 Task:  Click on Football In the Sunday Gridiron Challenge click on  Pick Sheet Add name Caleb Garcia Team name Frankfurt Galaxy and  Email softage.5@softage.net 10 Points Jacksonville Jaguars 9 Points Houston Texans 8 Points Denver Broncos 7 Points Kansas City Chiefs 6 Points Miami Dolphins 5 Points New England Patriots 4 Points Indianapolis Colts 3 Points New York Giants 2 Points New Orleans Saints 1 Points Philadelphia Eagles Submit pick sheet
Action: Mouse moved to (625, 351)
Screenshot: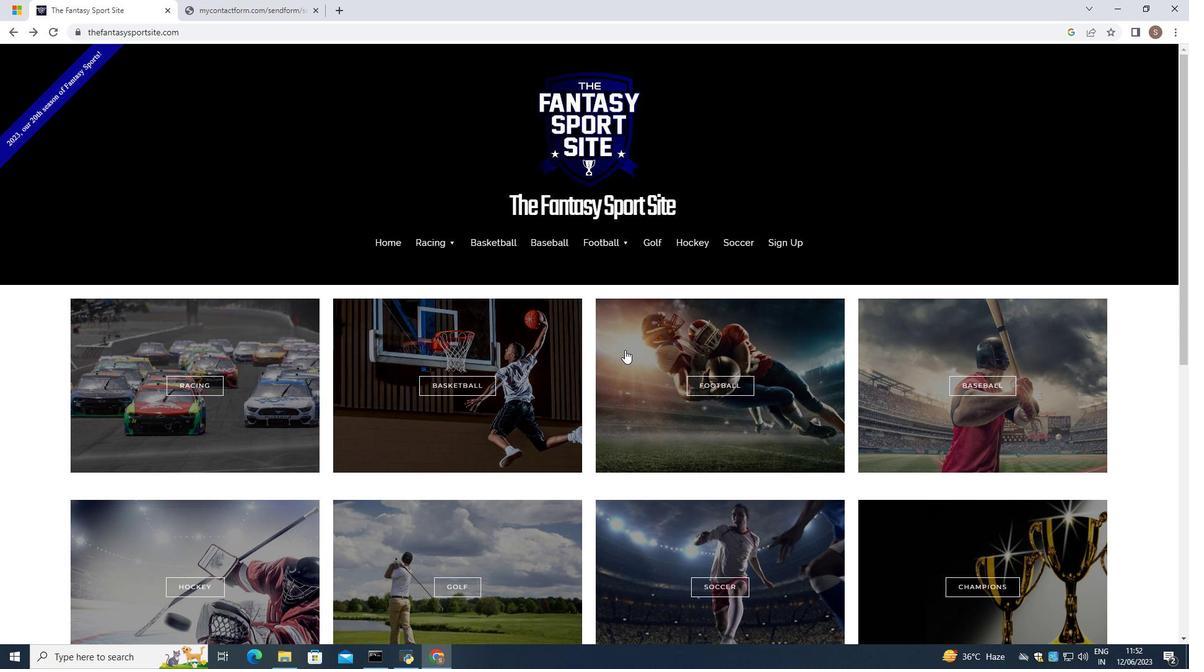 
Action: Mouse pressed left at (625, 351)
Screenshot: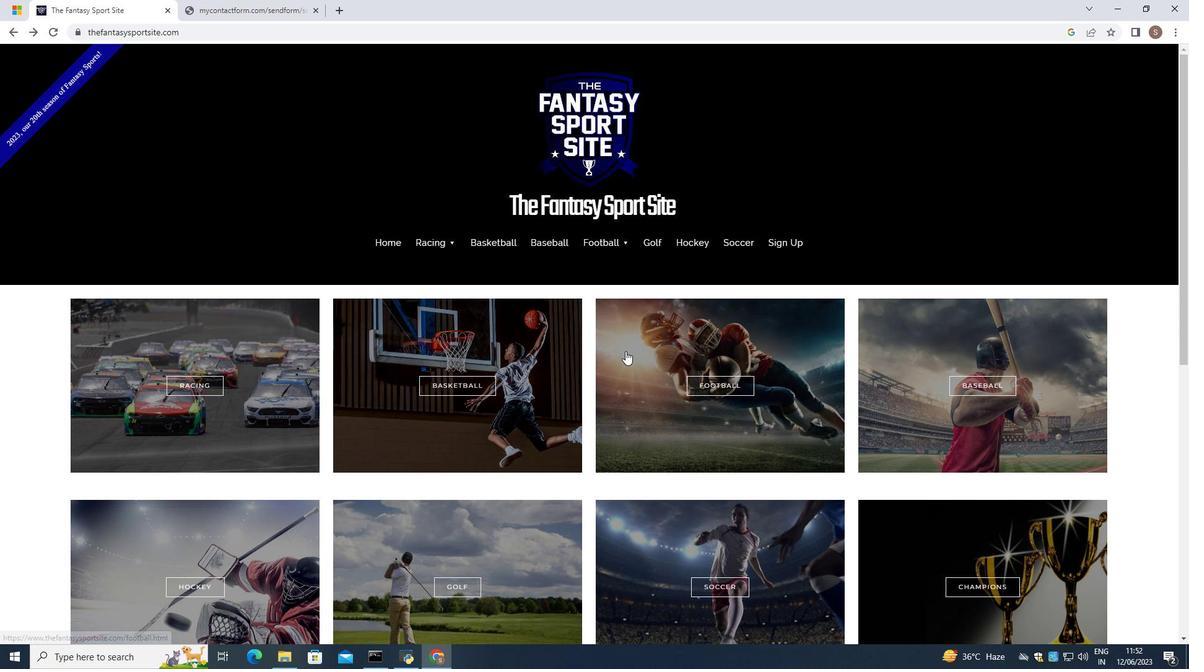 
Action: Mouse moved to (627, 351)
Screenshot: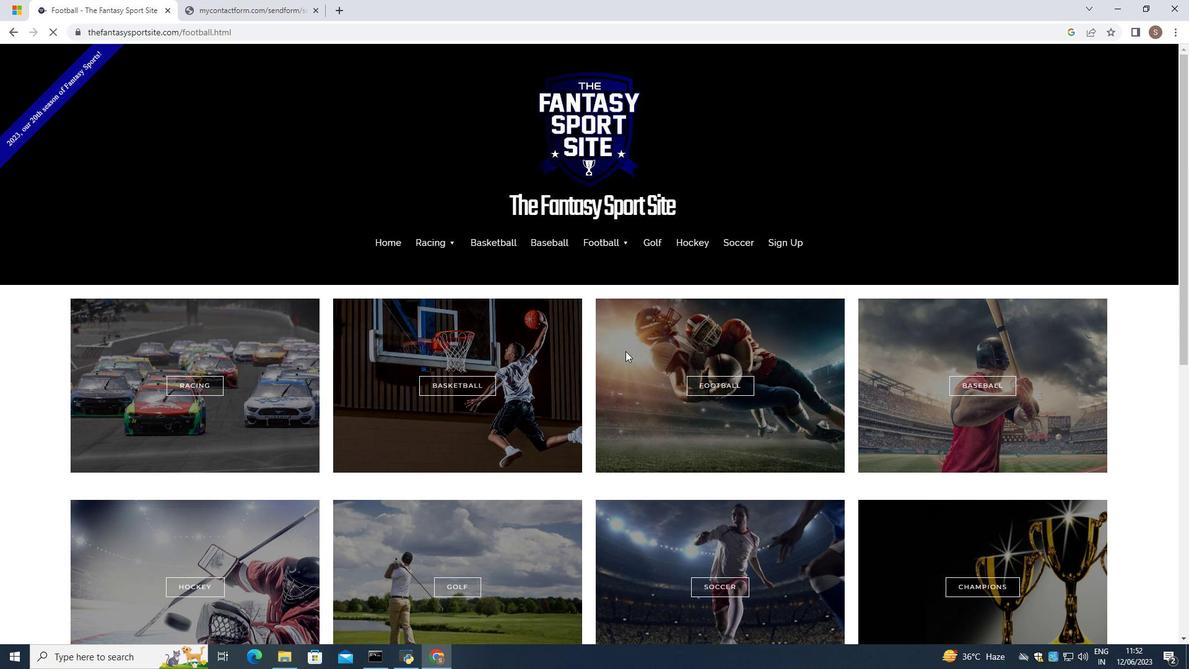 
Action: Mouse scrolled (627, 350) with delta (0, 0)
Screenshot: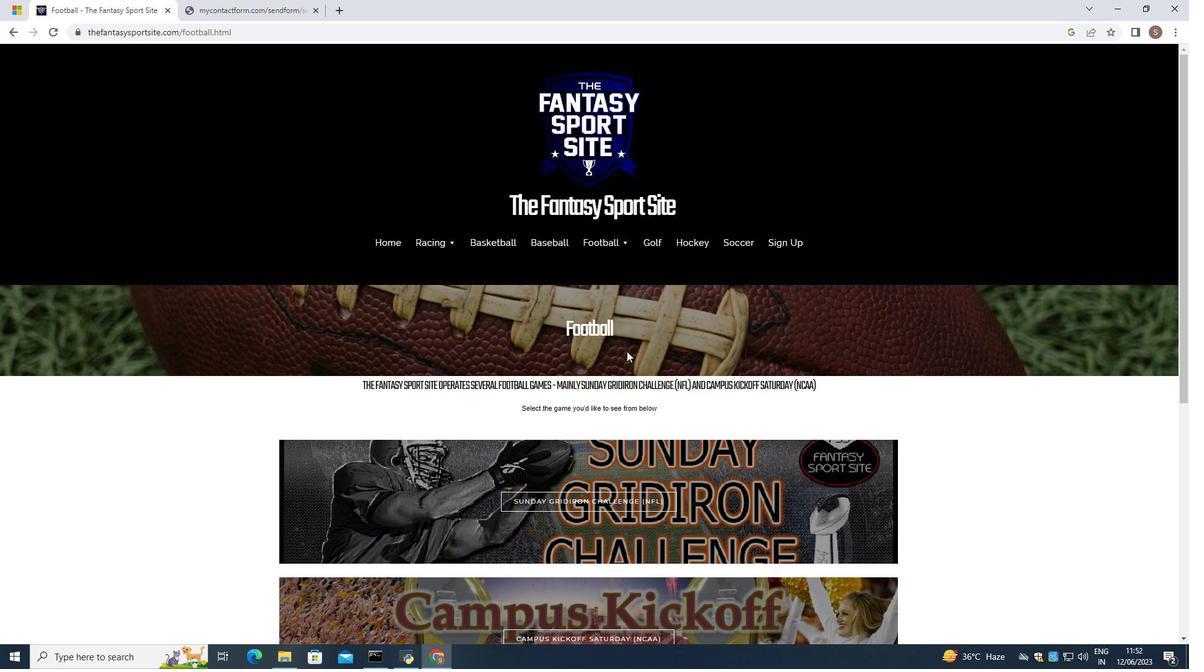 
Action: Mouse scrolled (627, 350) with delta (0, 0)
Screenshot: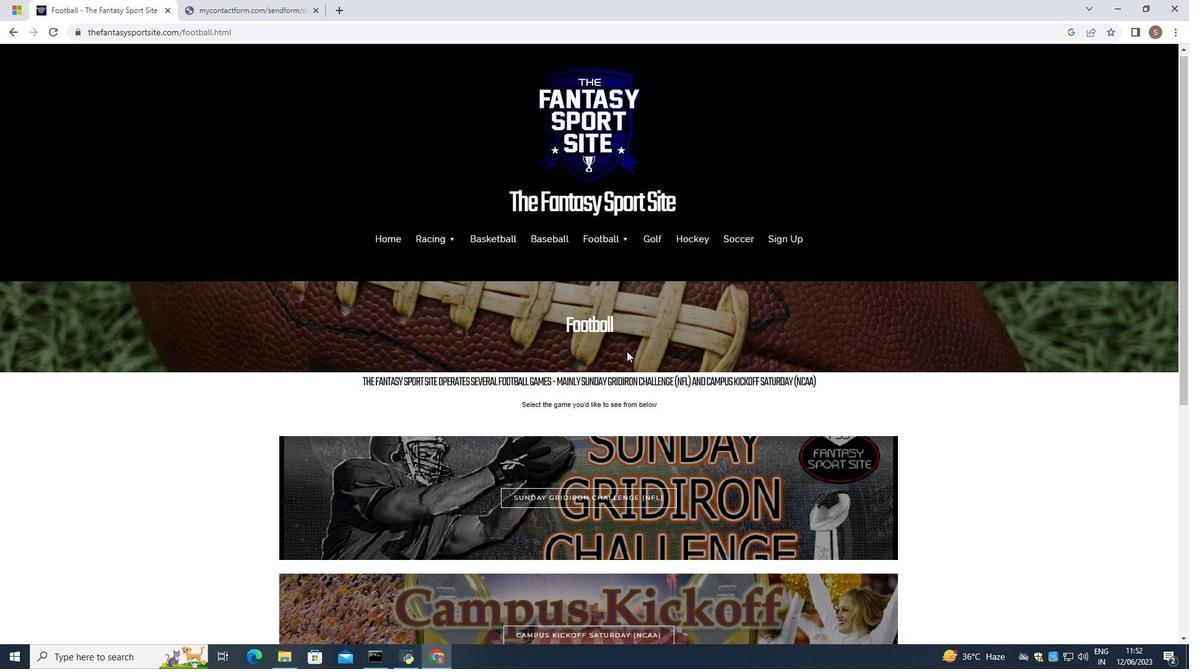 
Action: Mouse scrolled (627, 350) with delta (0, 0)
Screenshot: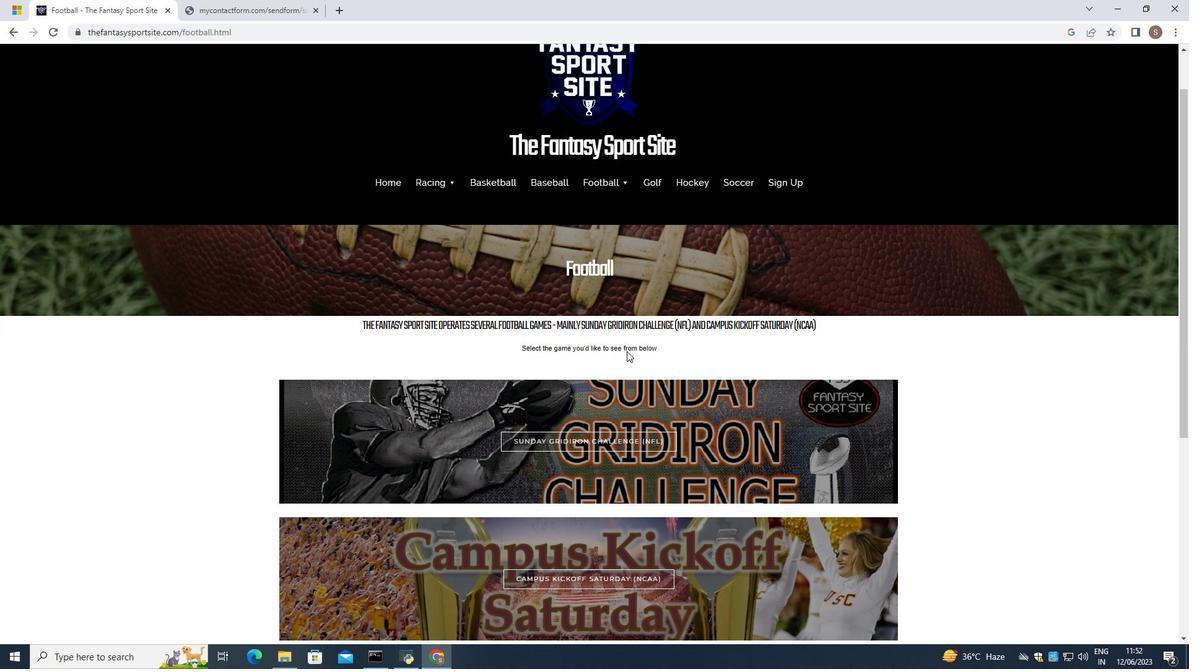 
Action: Mouse scrolled (627, 350) with delta (0, 0)
Screenshot: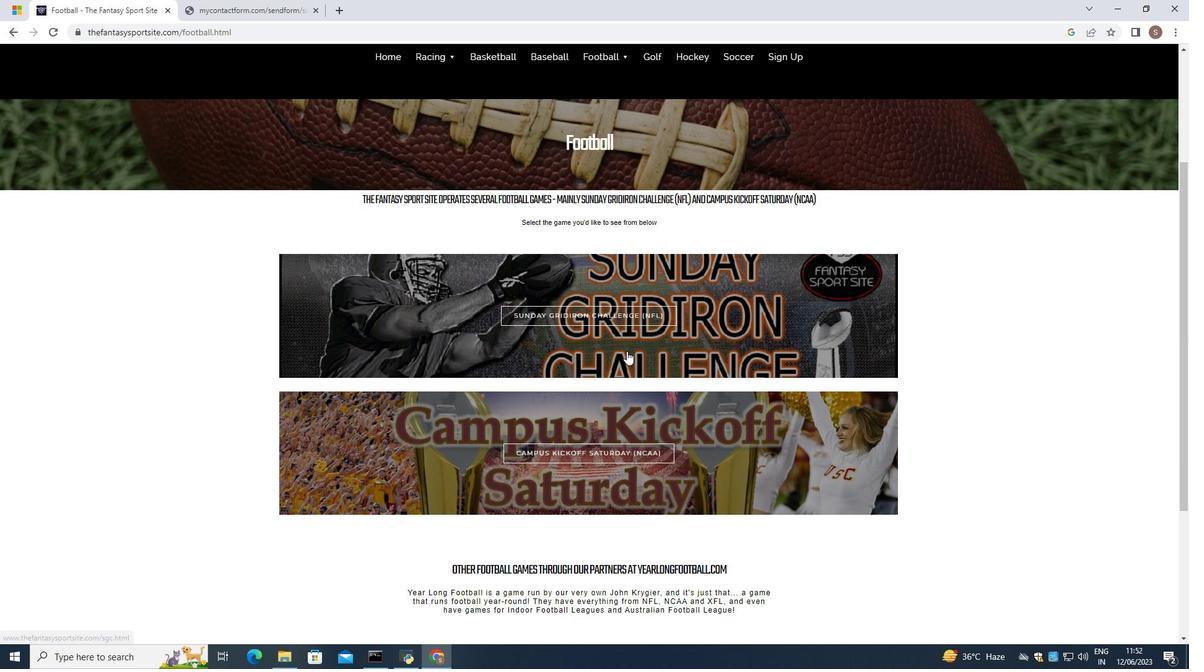 
Action: Mouse scrolled (627, 350) with delta (0, 0)
Screenshot: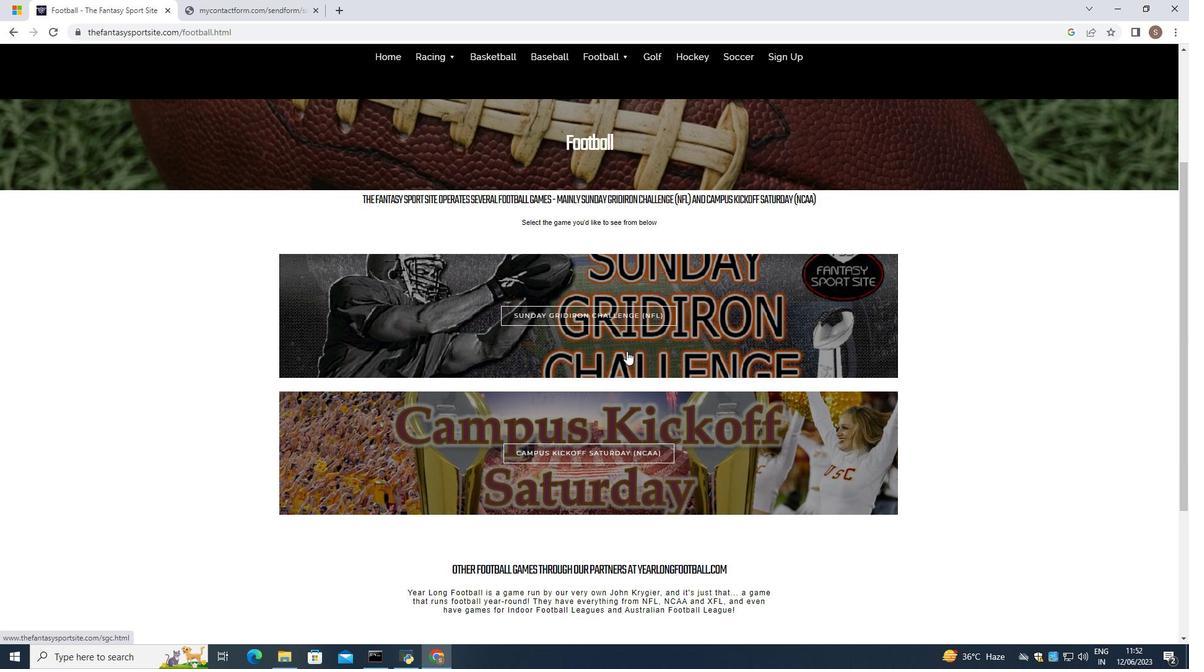 
Action: Mouse scrolled (627, 350) with delta (0, 0)
Screenshot: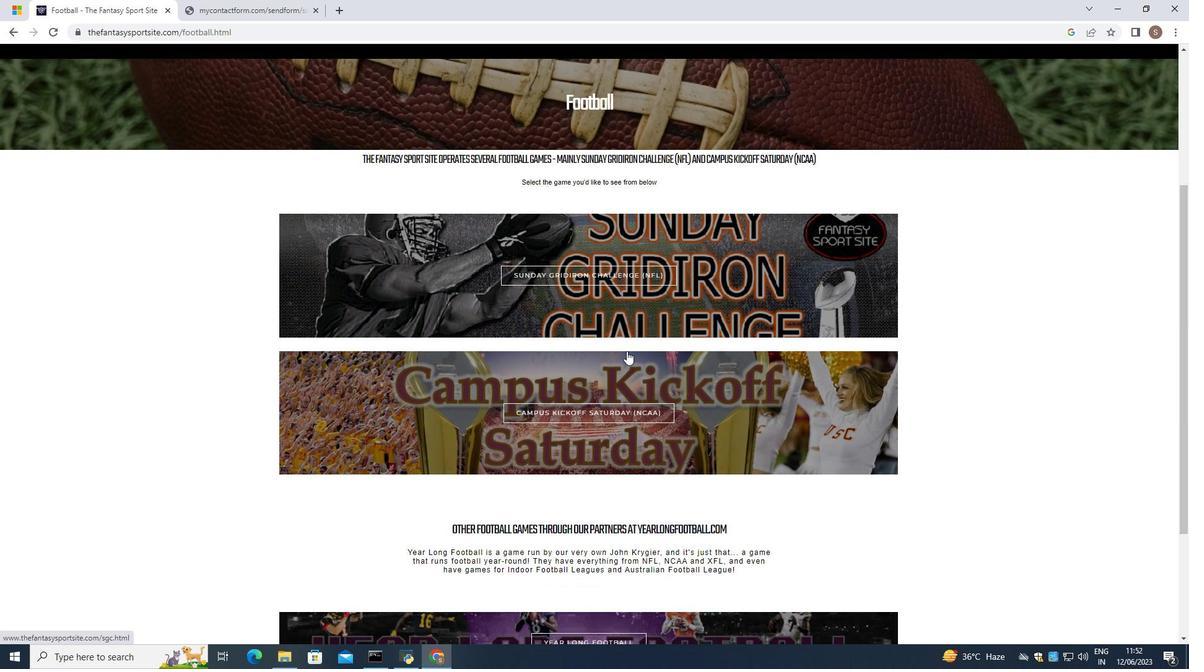 
Action: Mouse moved to (612, 128)
Screenshot: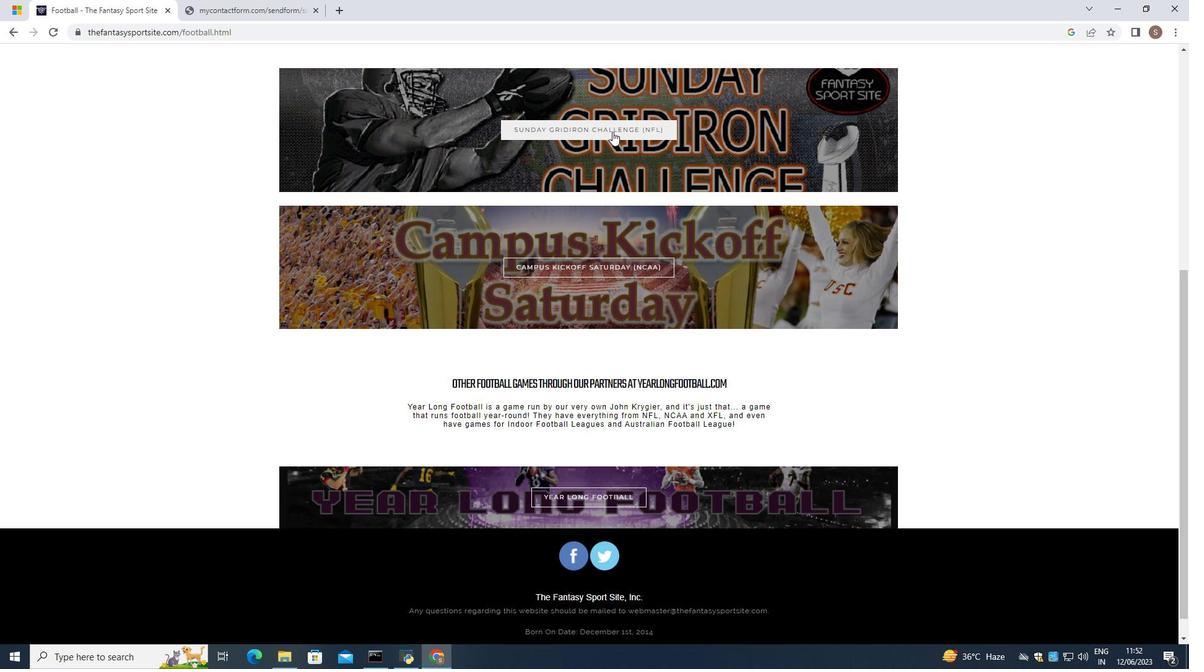
Action: Mouse pressed left at (612, 128)
Screenshot: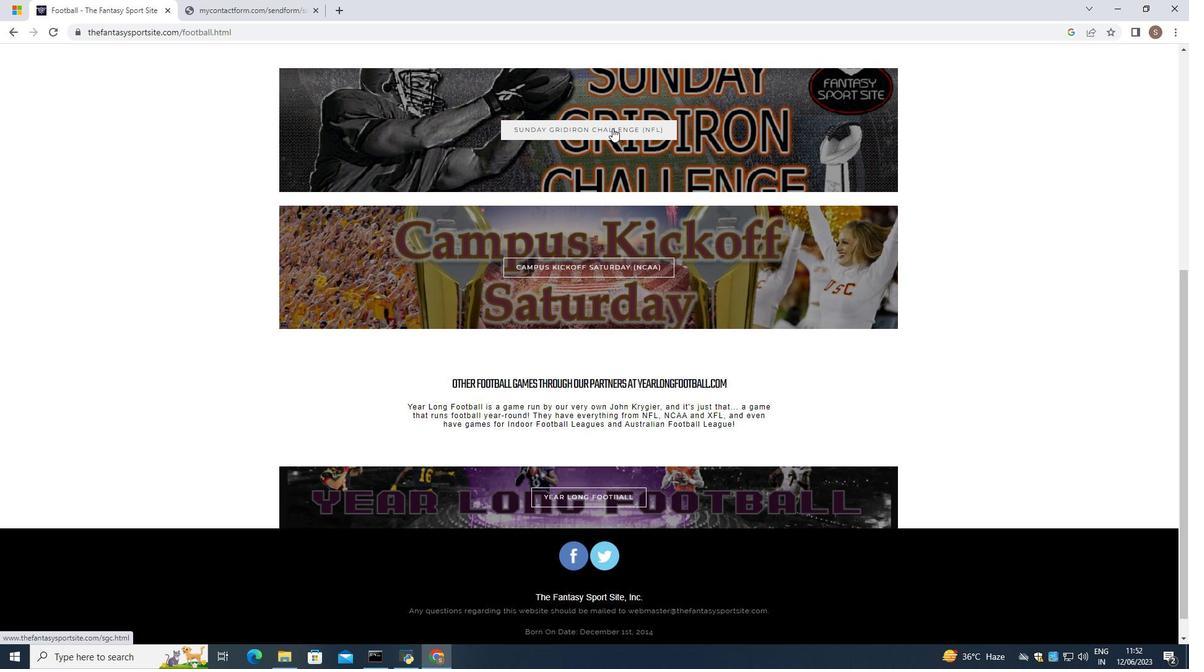 
Action: Mouse moved to (355, 550)
Screenshot: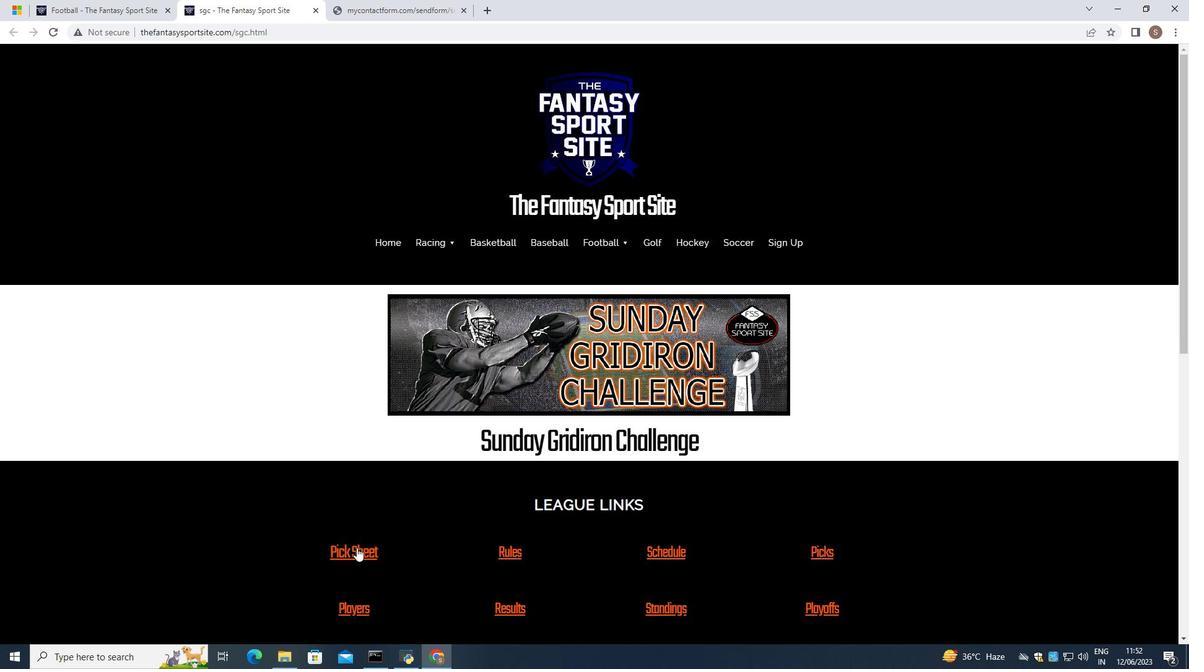 
Action: Mouse pressed left at (355, 550)
Screenshot: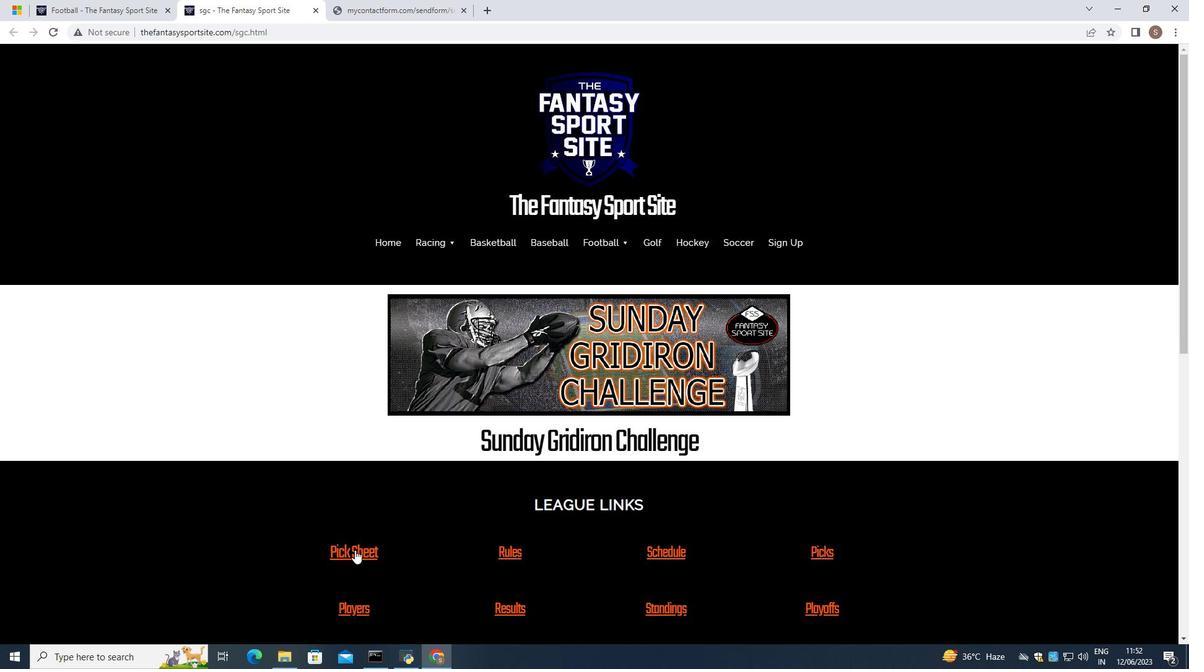 
Action: Mouse moved to (459, 510)
Screenshot: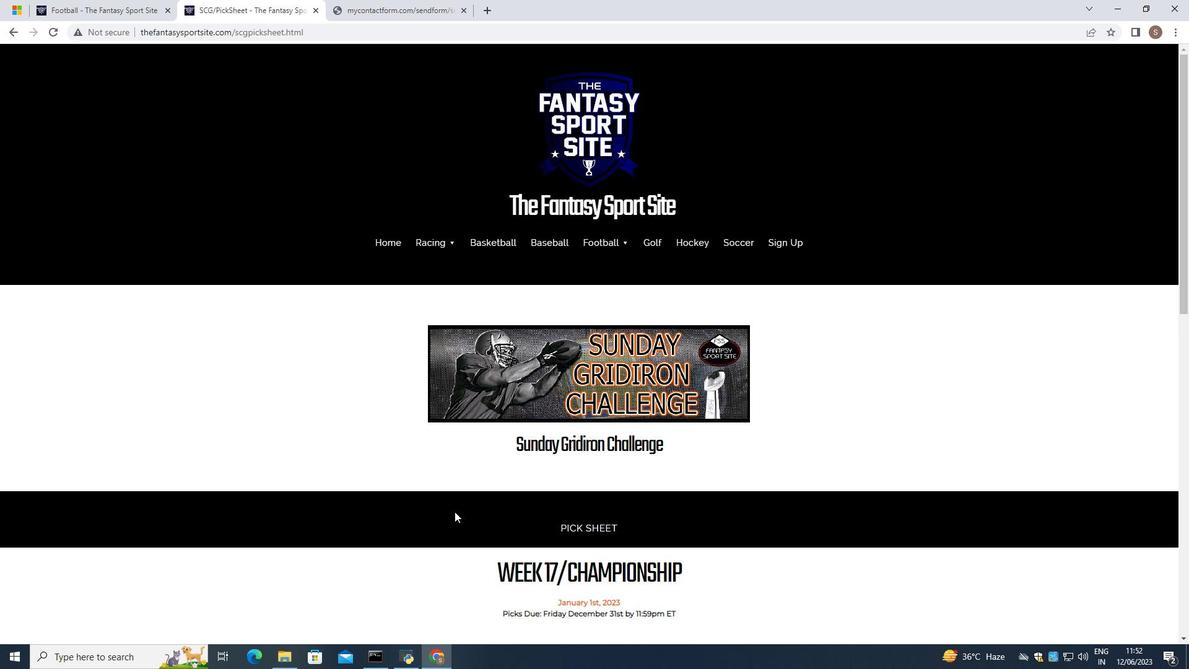 
Action: Mouse scrolled (459, 510) with delta (0, 0)
Screenshot: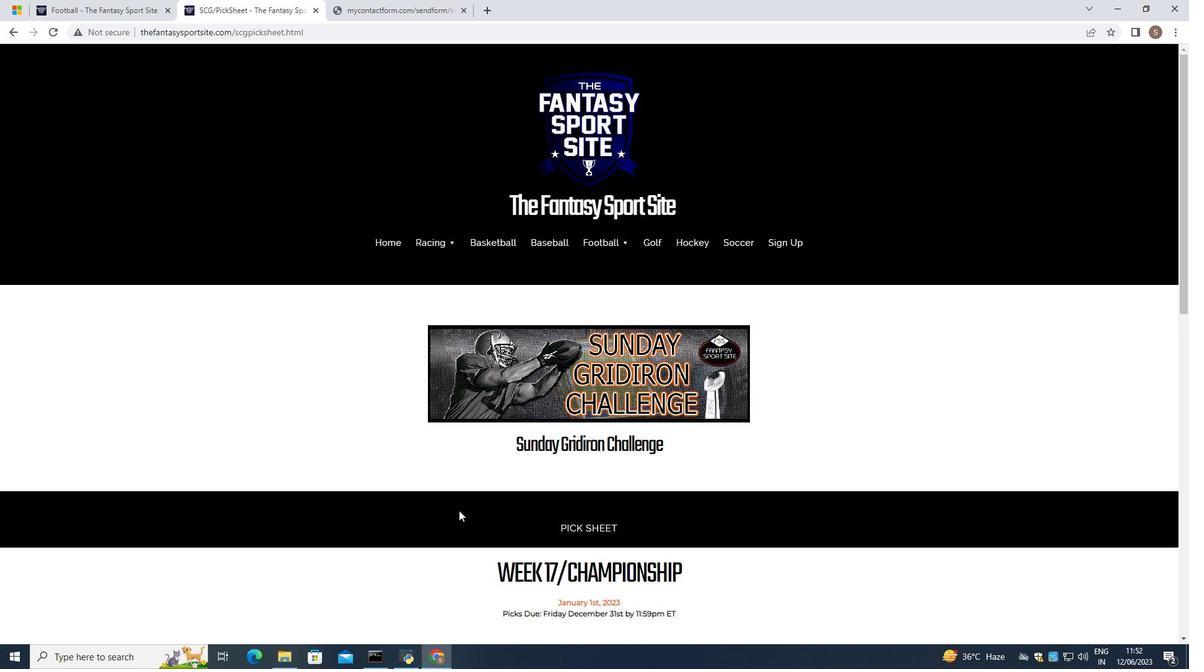 
Action: Mouse scrolled (459, 510) with delta (0, 0)
Screenshot: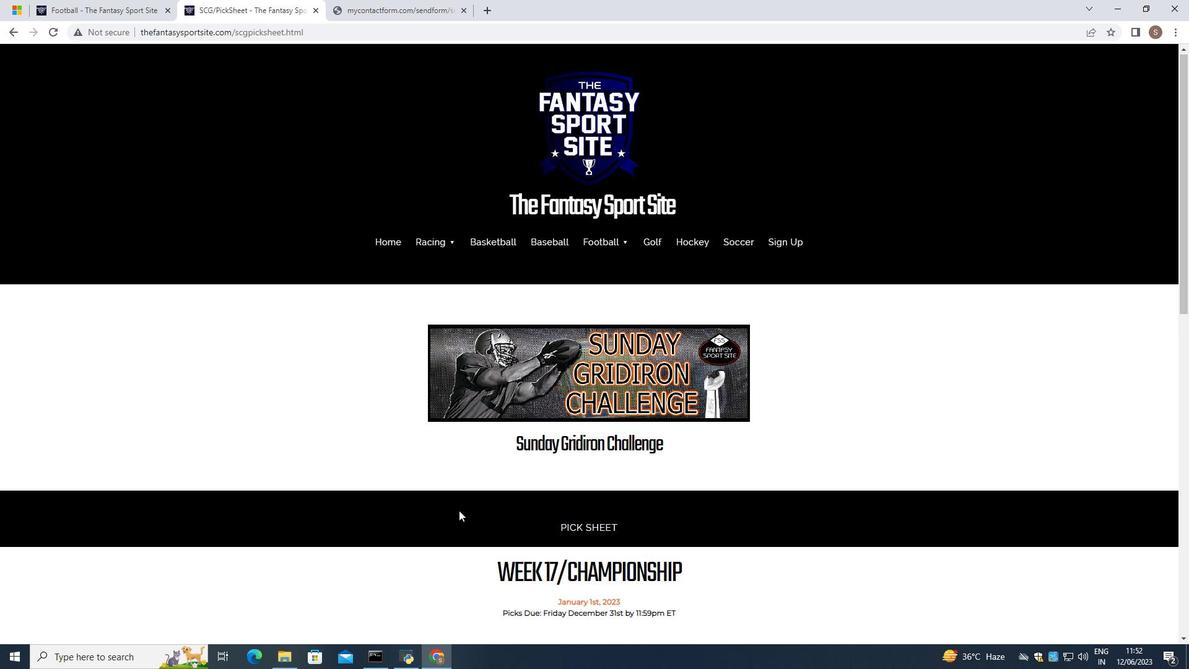 
Action: Mouse scrolled (459, 510) with delta (0, 0)
Screenshot: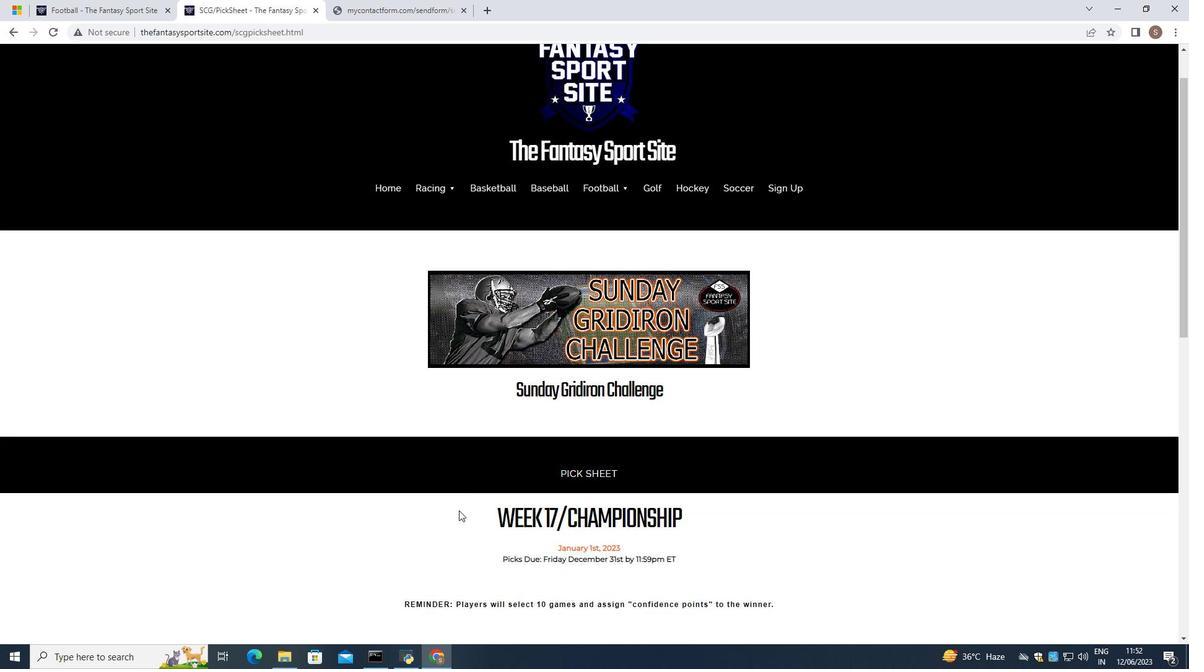 
Action: Mouse scrolled (459, 510) with delta (0, 0)
Screenshot: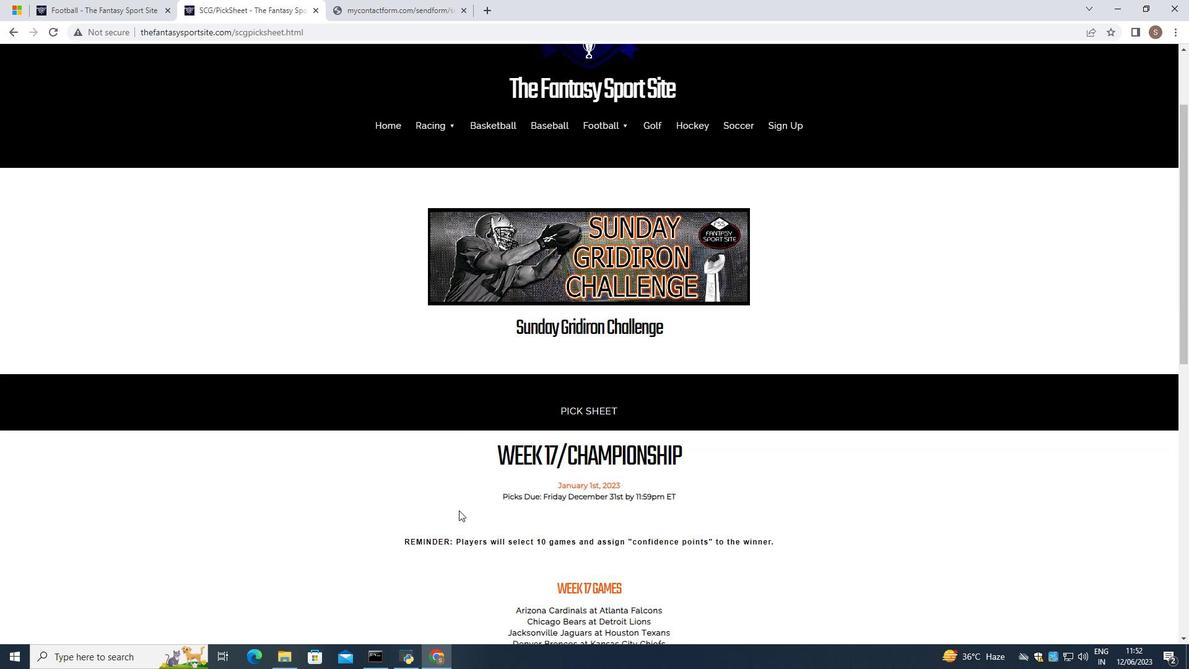 
Action: Mouse scrolled (459, 510) with delta (0, 0)
Screenshot: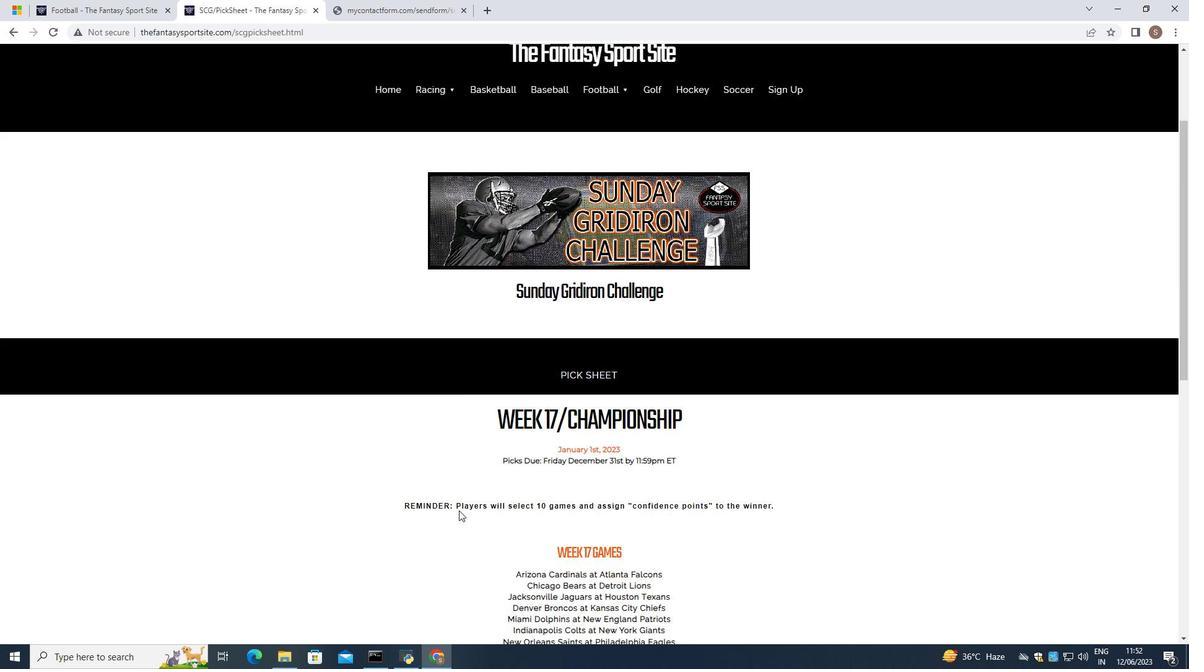 
Action: Mouse scrolled (459, 510) with delta (0, 0)
Screenshot: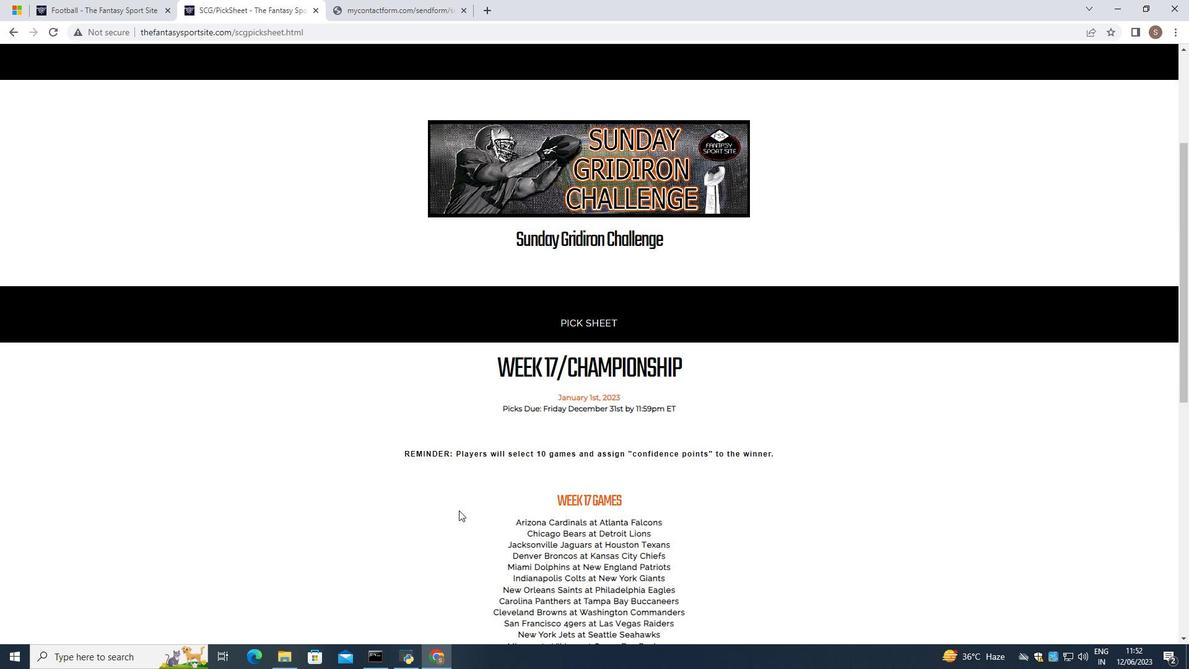 
Action: Mouse scrolled (459, 510) with delta (0, 0)
Screenshot: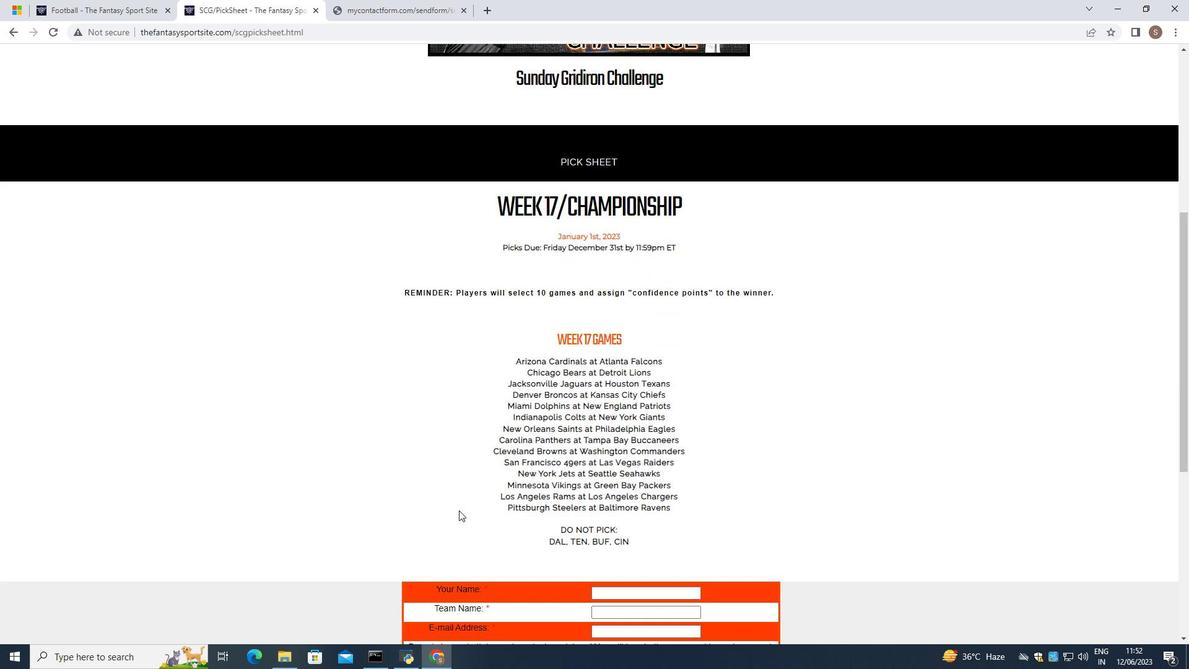 
Action: Mouse scrolled (459, 510) with delta (0, 0)
Screenshot: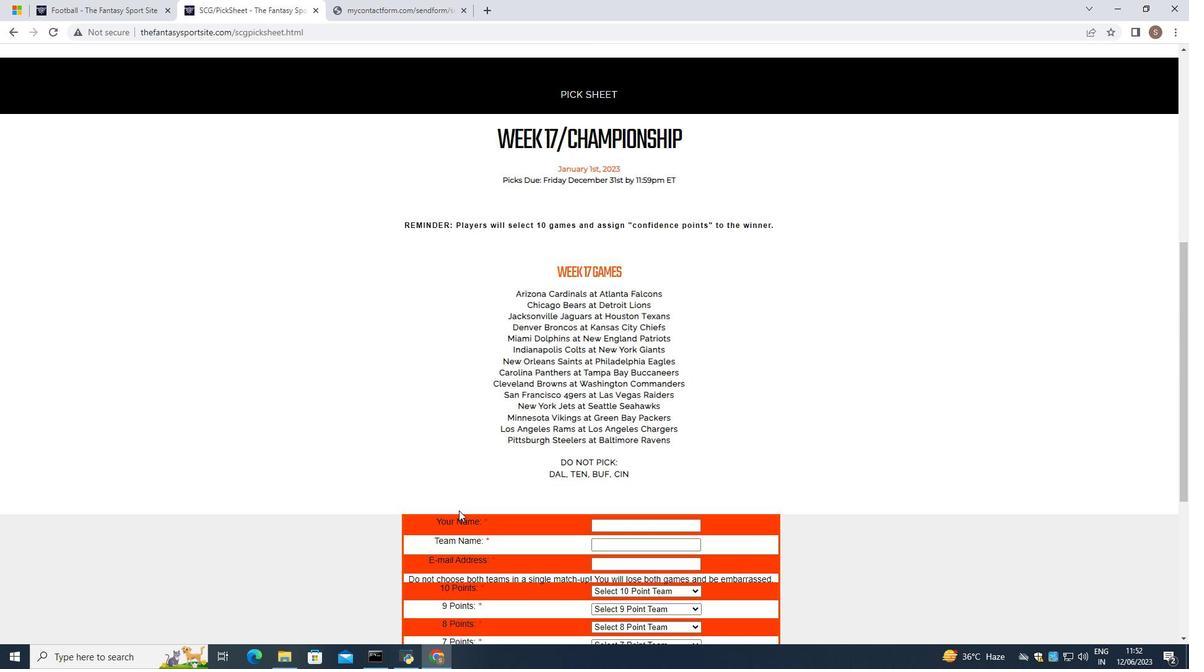 
Action: Mouse scrolled (459, 510) with delta (0, 0)
Screenshot: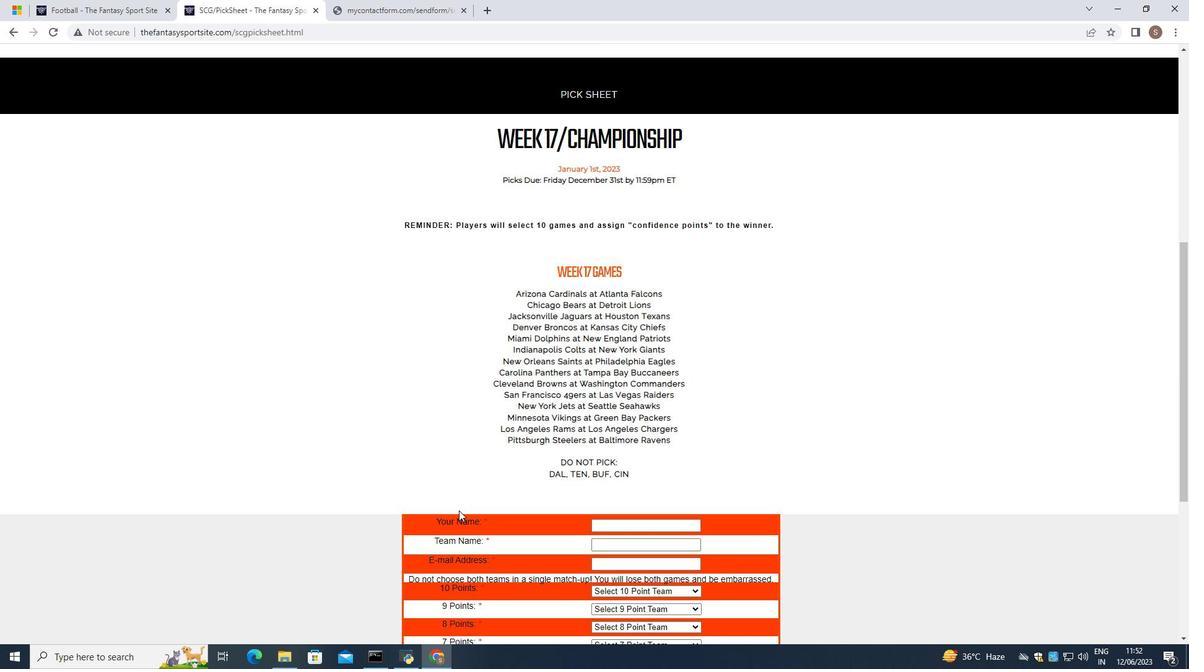 
Action: Mouse moved to (624, 401)
Screenshot: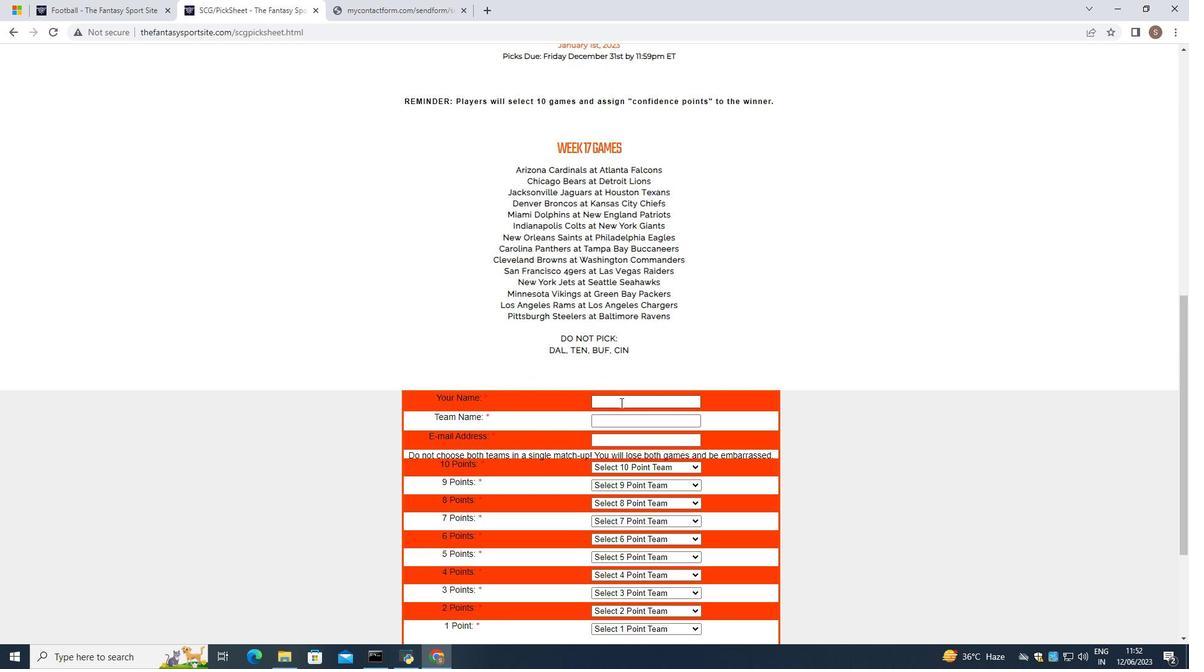 
Action: Mouse pressed left at (624, 401)
Screenshot: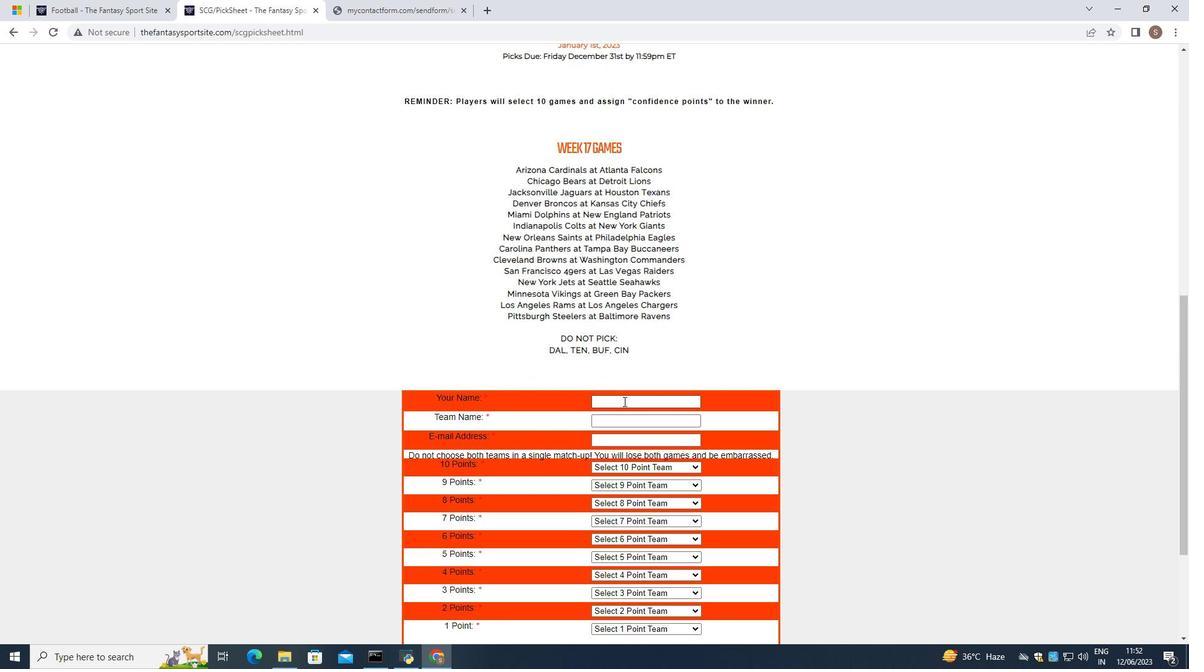 
Action: Key pressed <Key.shift>Caleb<Key.space><Key.shift>Garcia
Screenshot: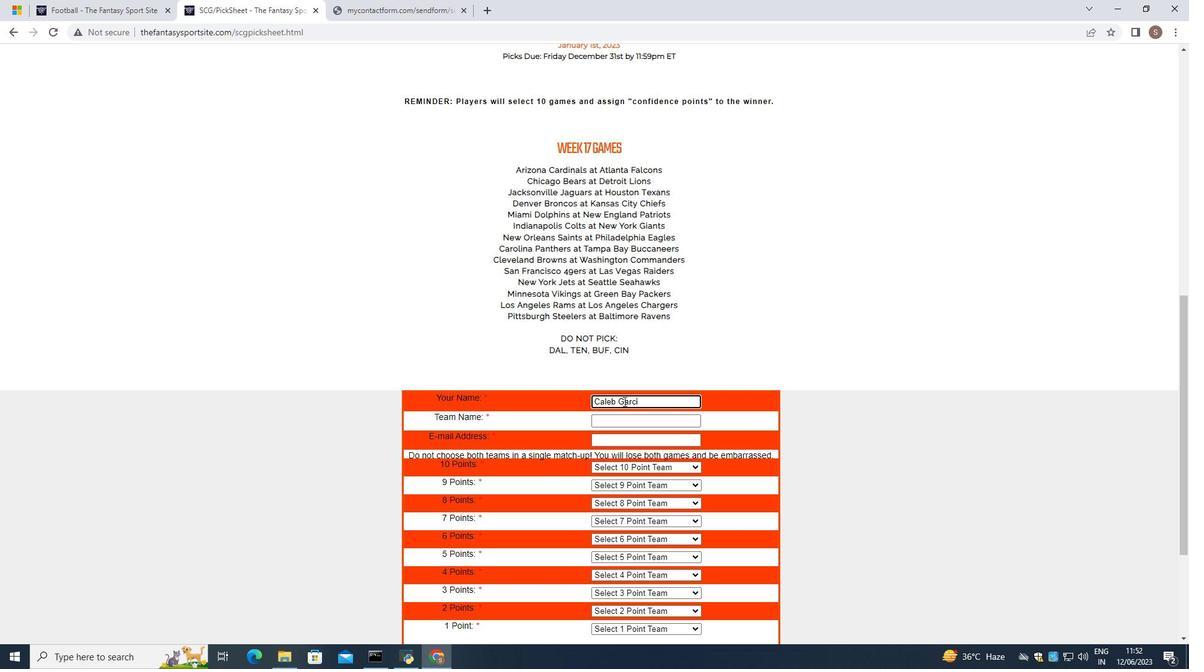 
Action: Mouse moved to (614, 418)
Screenshot: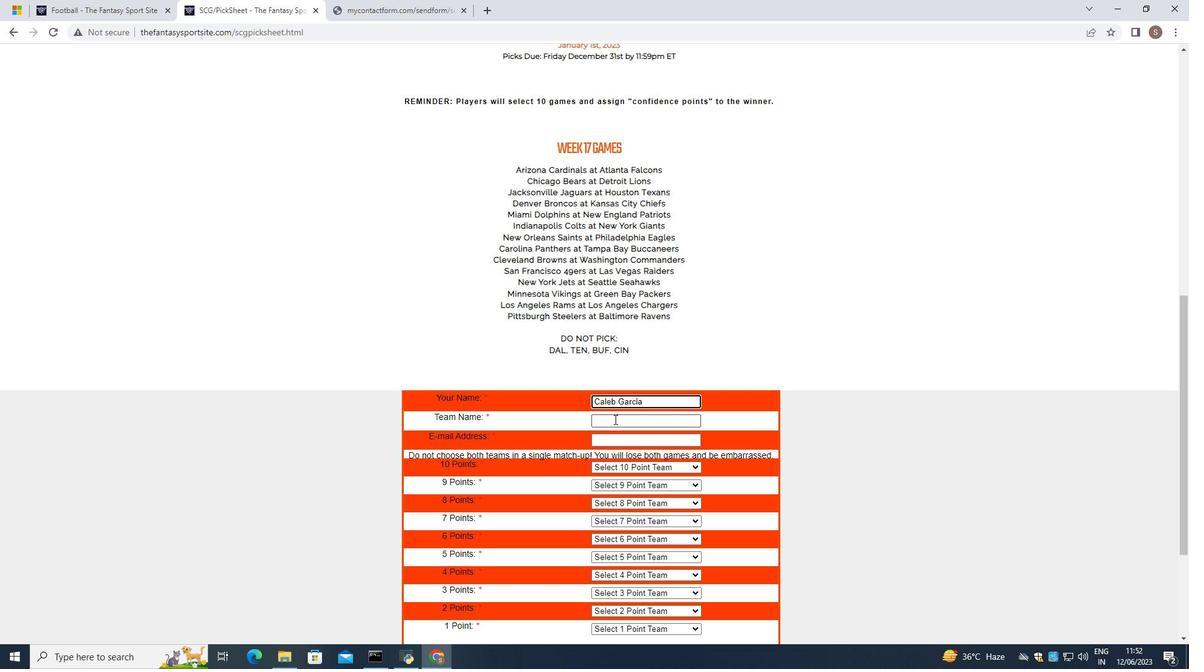 
Action: Mouse pressed left at (614, 418)
Screenshot: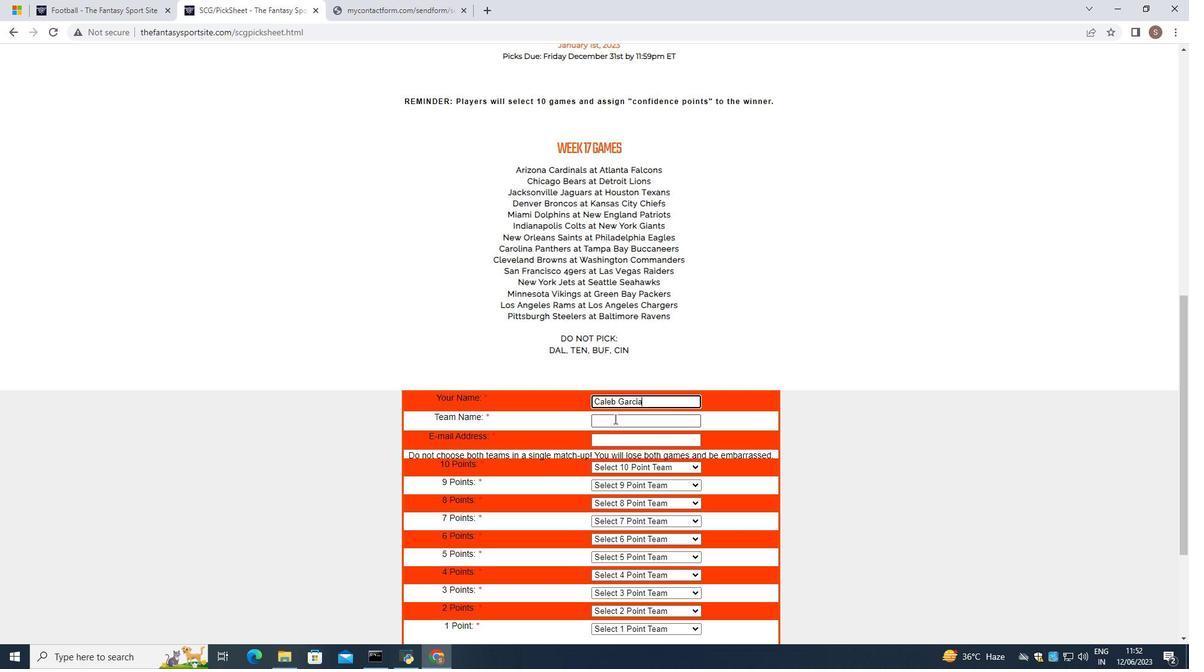 
Action: Key pressed <Key.shift><Key.shift><Key.shift><Key.shift>Frankfurt<Key.space><Key.shift>Galaxy
Screenshot: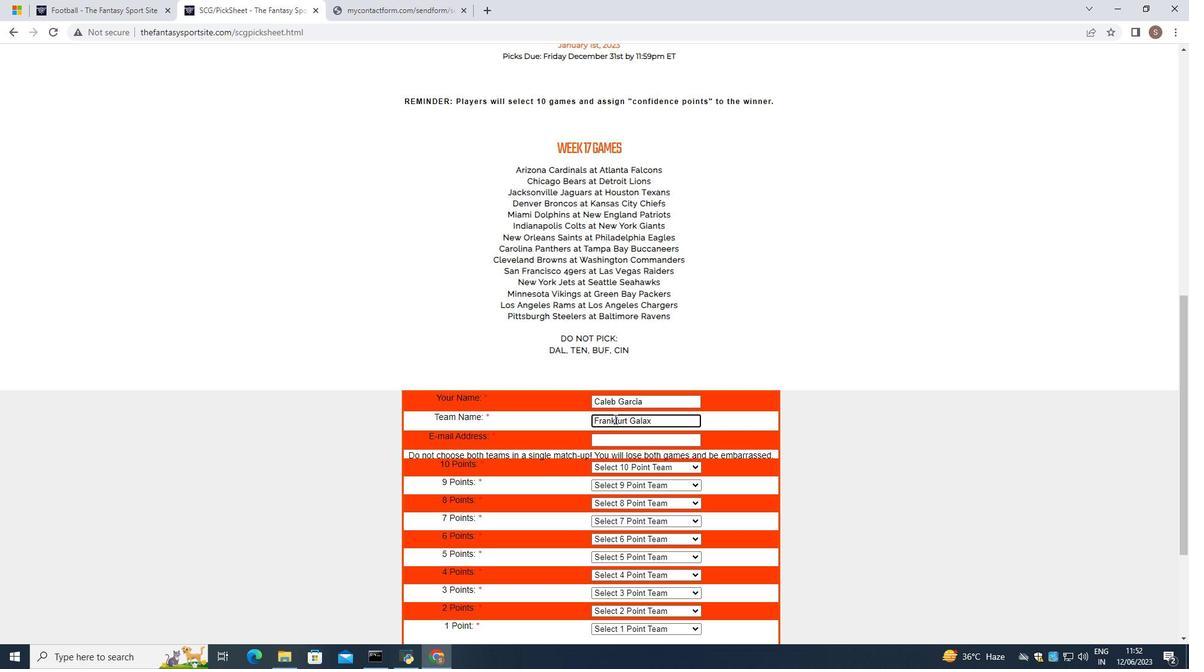 
Action: Mouse moved to (632, 443)
Screenshot: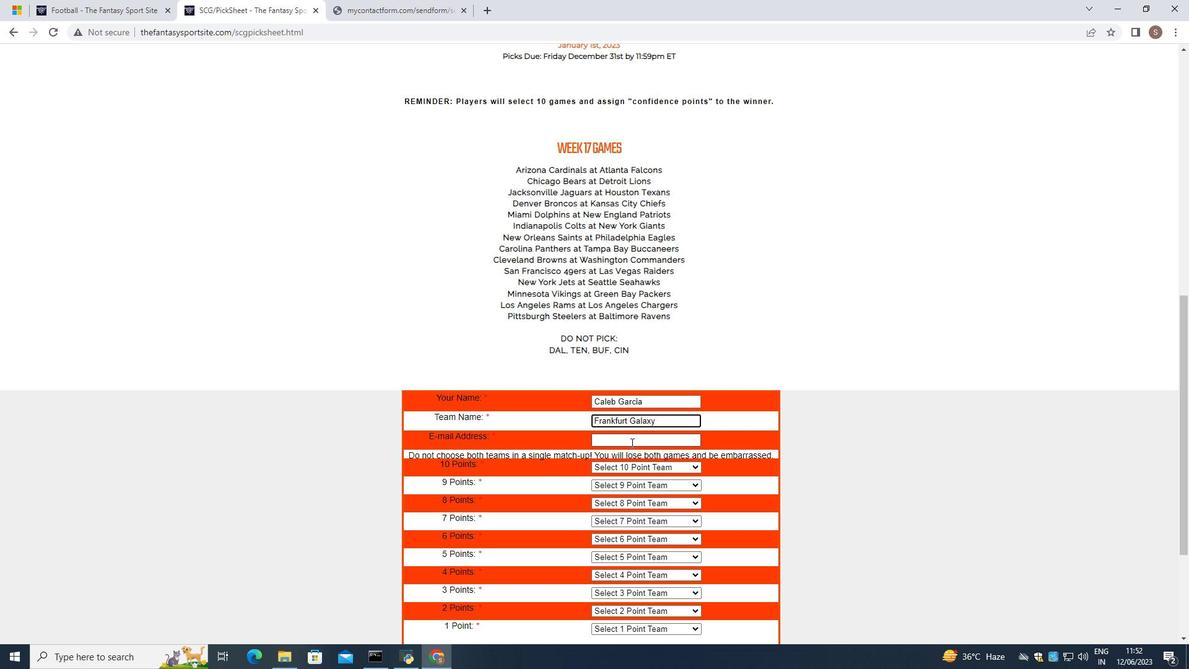 
Action: Mouse pressed left at (632, 443)
Screenshot: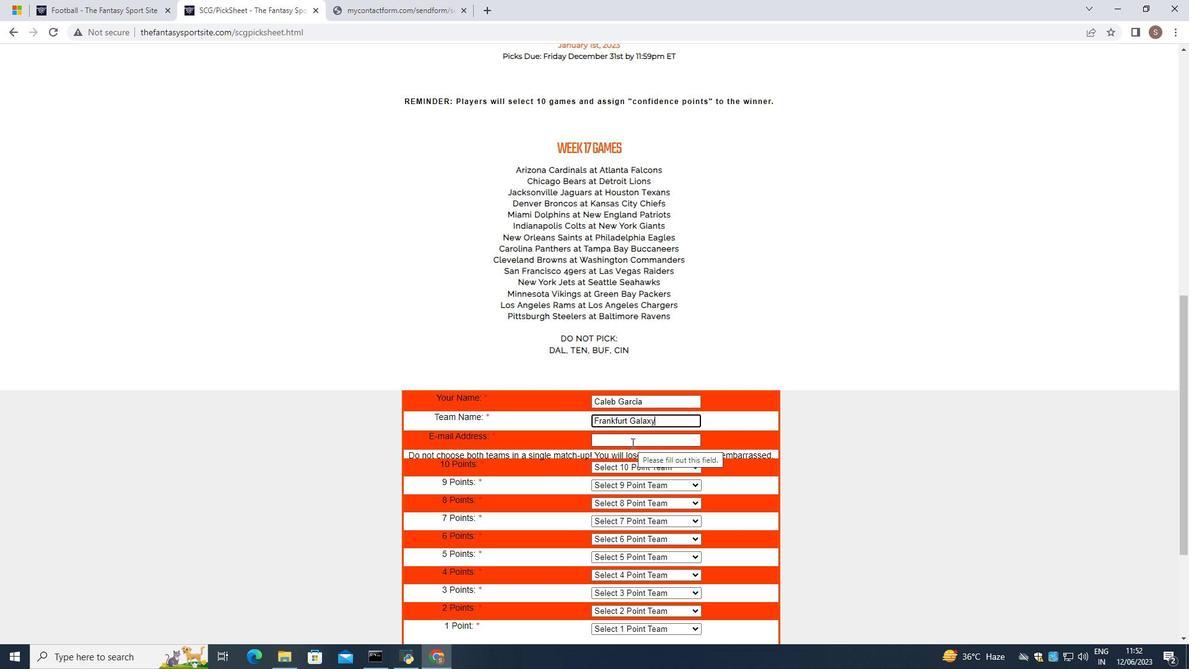 
Action: Key pressed softage.5
Screenshot: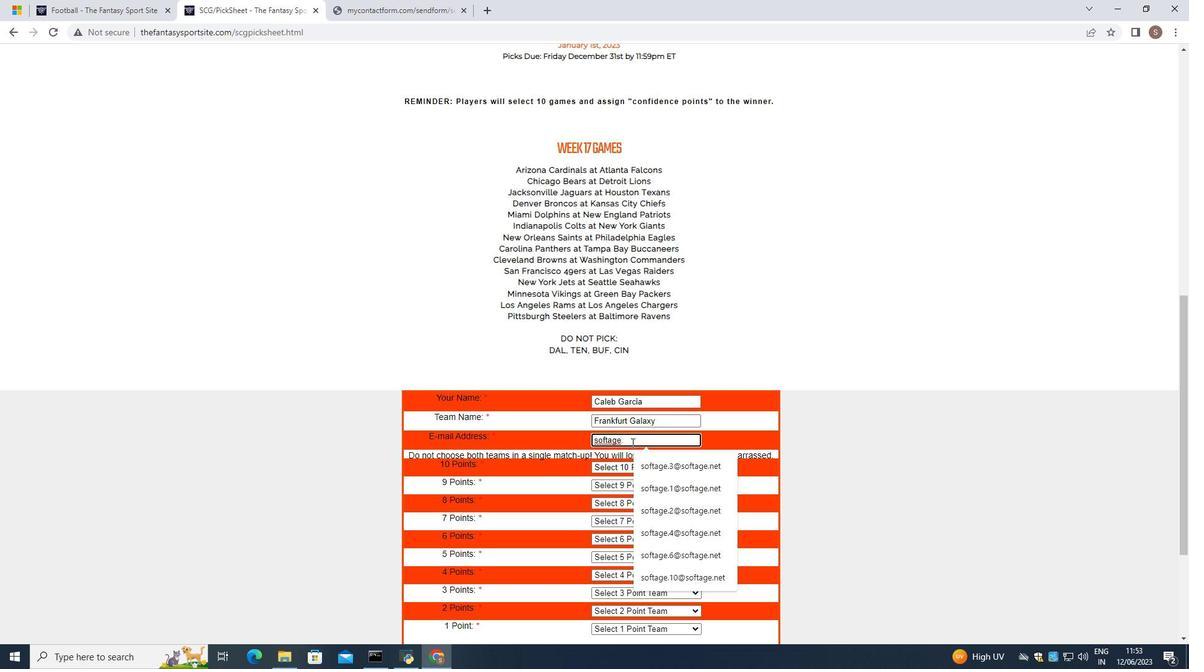 
Action: Mouse moved to (680, 472)
Screenshot: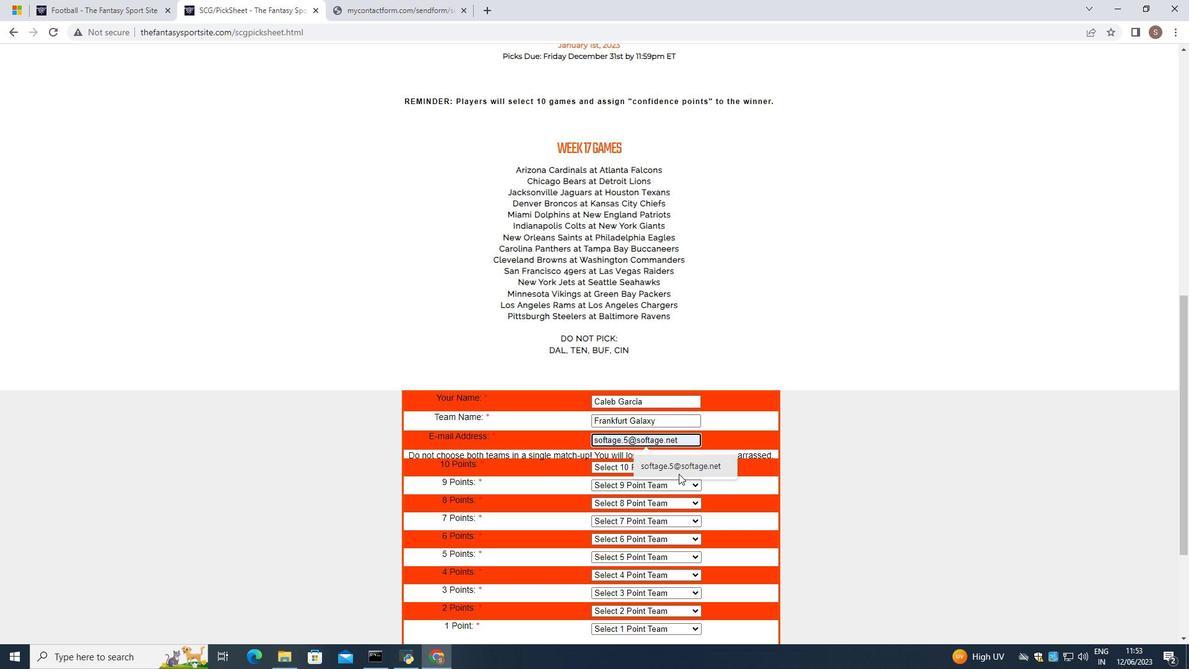 
Action: Mouse pressed left at (680, 472)
Screenshot: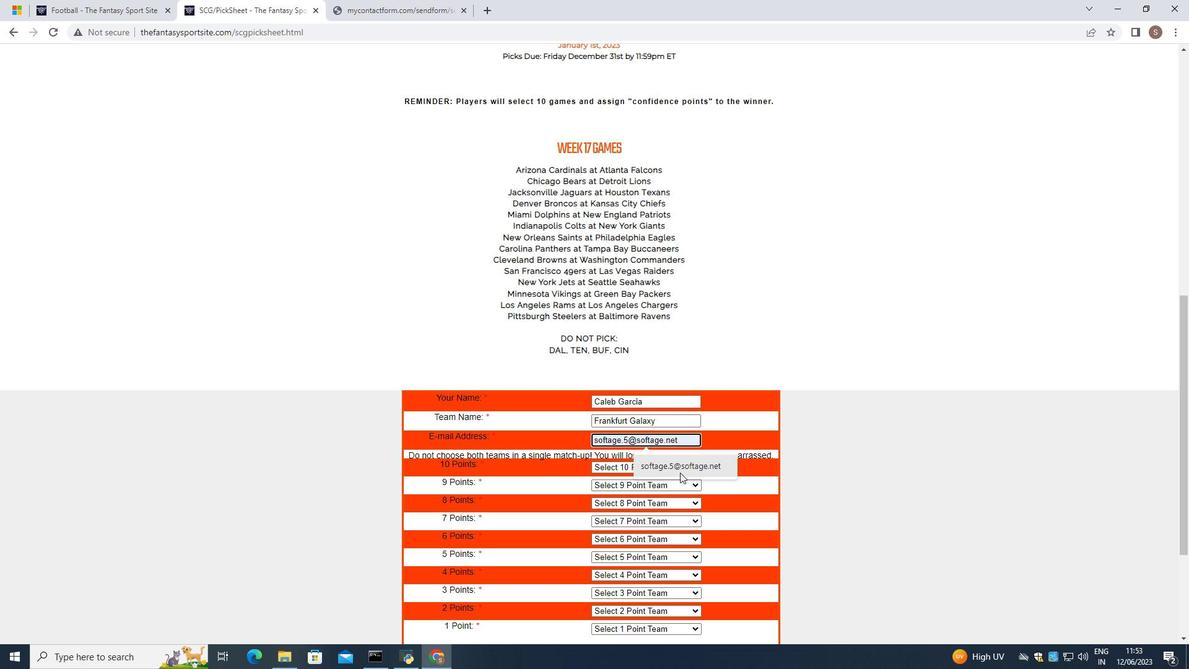 
Action: Mouse moved to (687, 467)
Screenshot: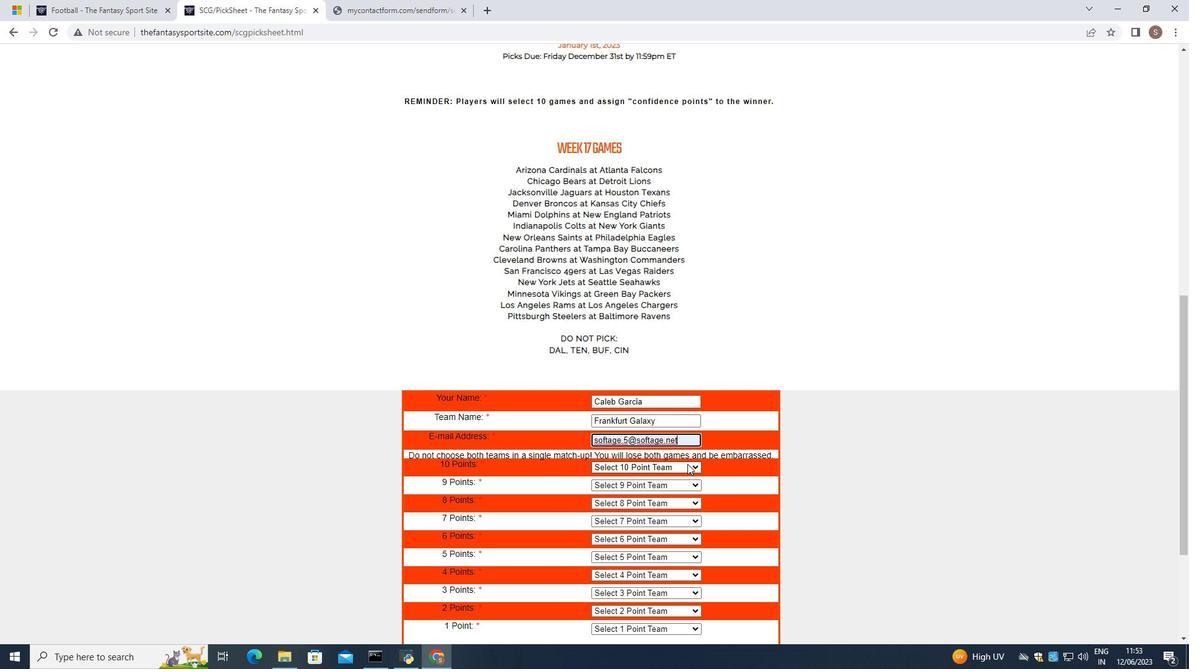 
Action: Mouse pressed left at (687, 467)
Screenshot: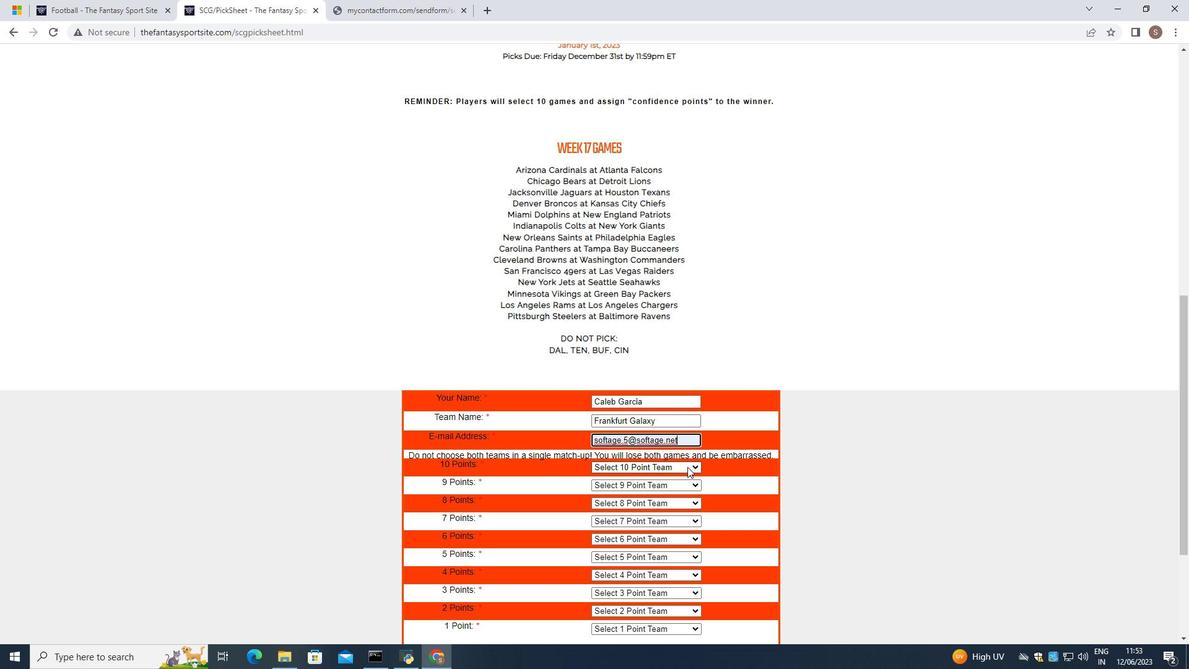 
Action: Mouse moved to (670, 437)
Screenshot: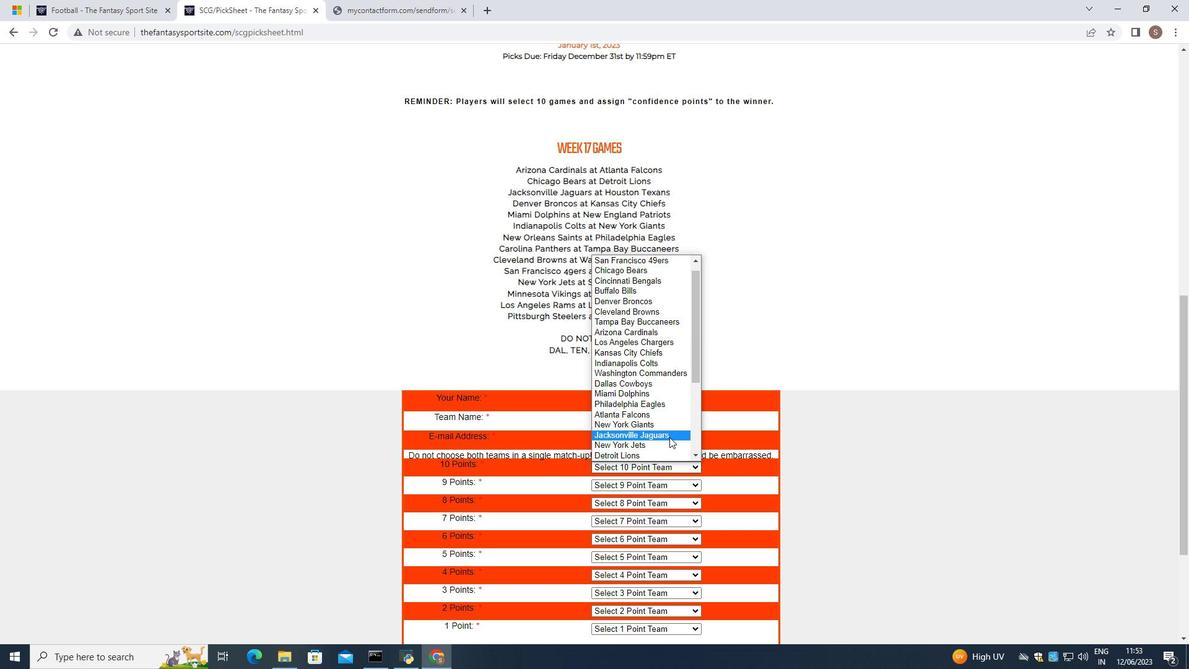 
Action: Mouse pressed left at (670, 437)
Screenshot: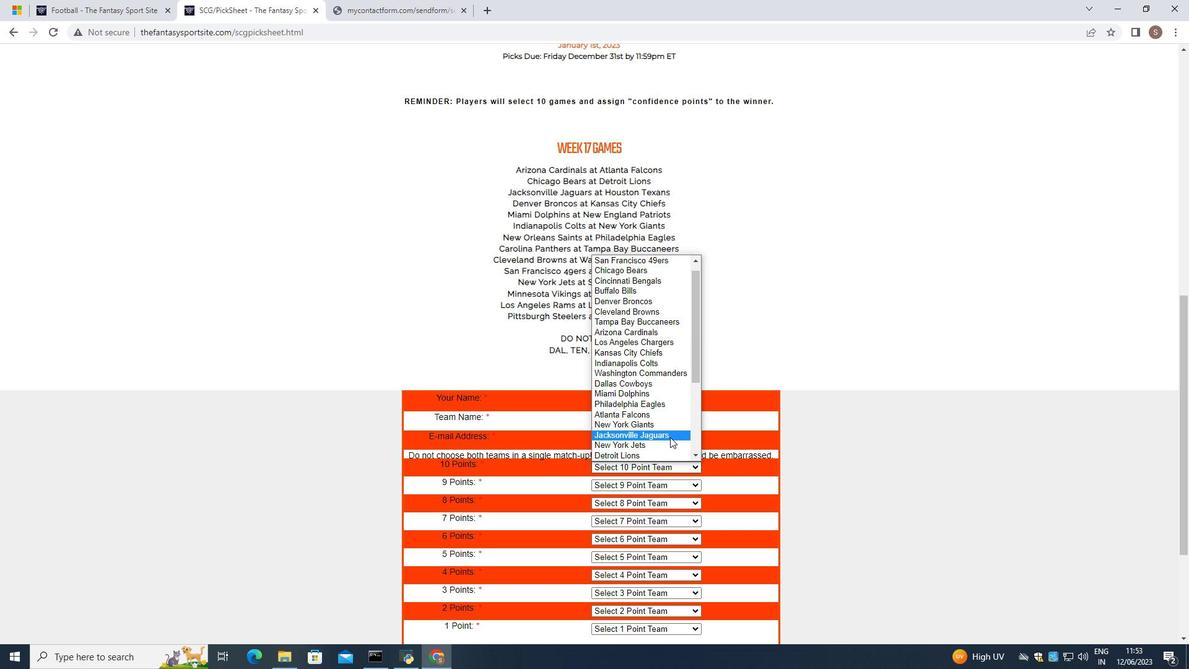 
Action: Mouse moved to (684, 486)
Screenshot: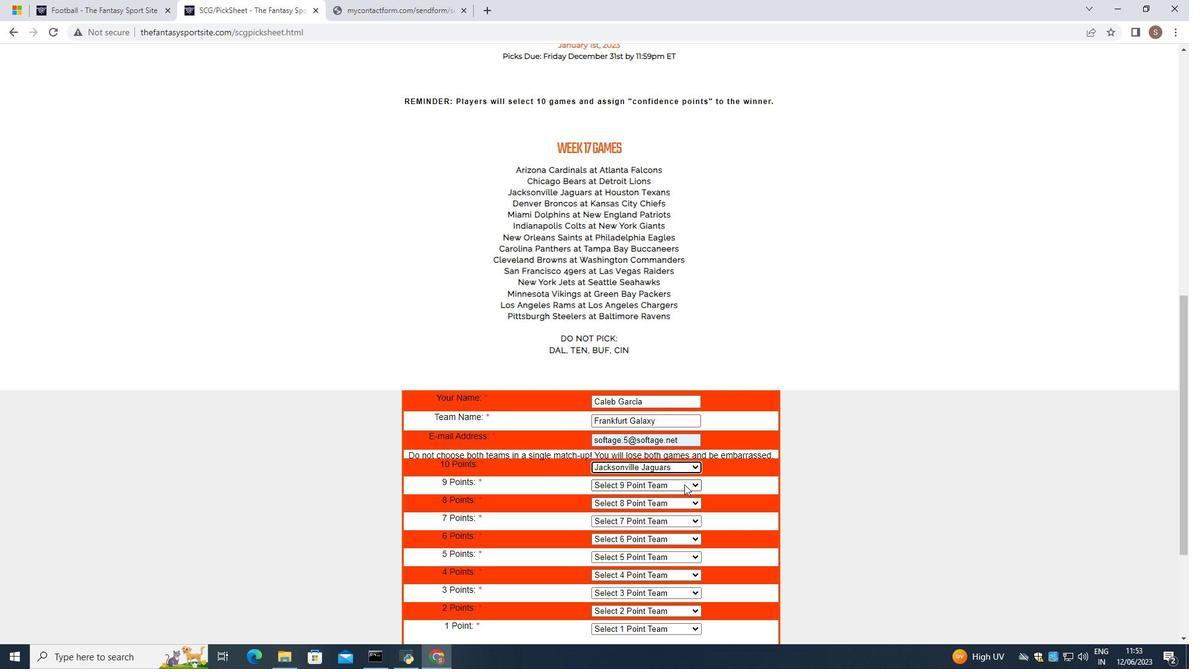 
Action: Mouse pressed left at (684, 486)
Screenshot: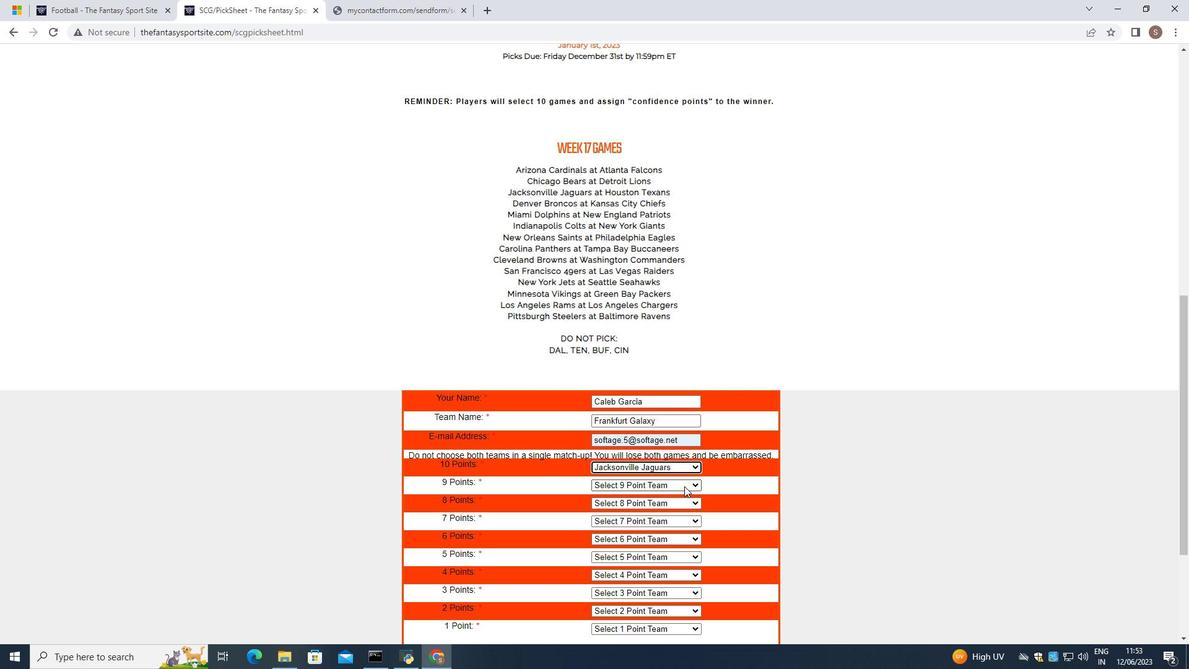 
Action: Mouse moved to (646, 342)
Screenshot: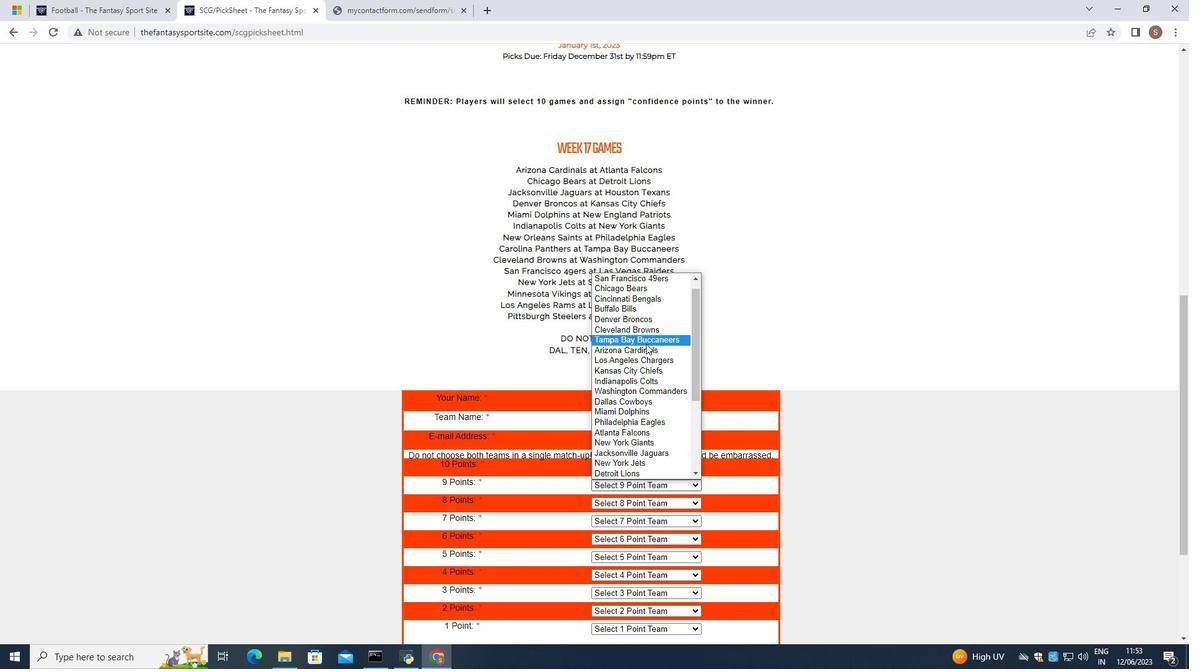 
Action: Mouse scrolled (646, 342) with delta (0, 0)
Screenshot: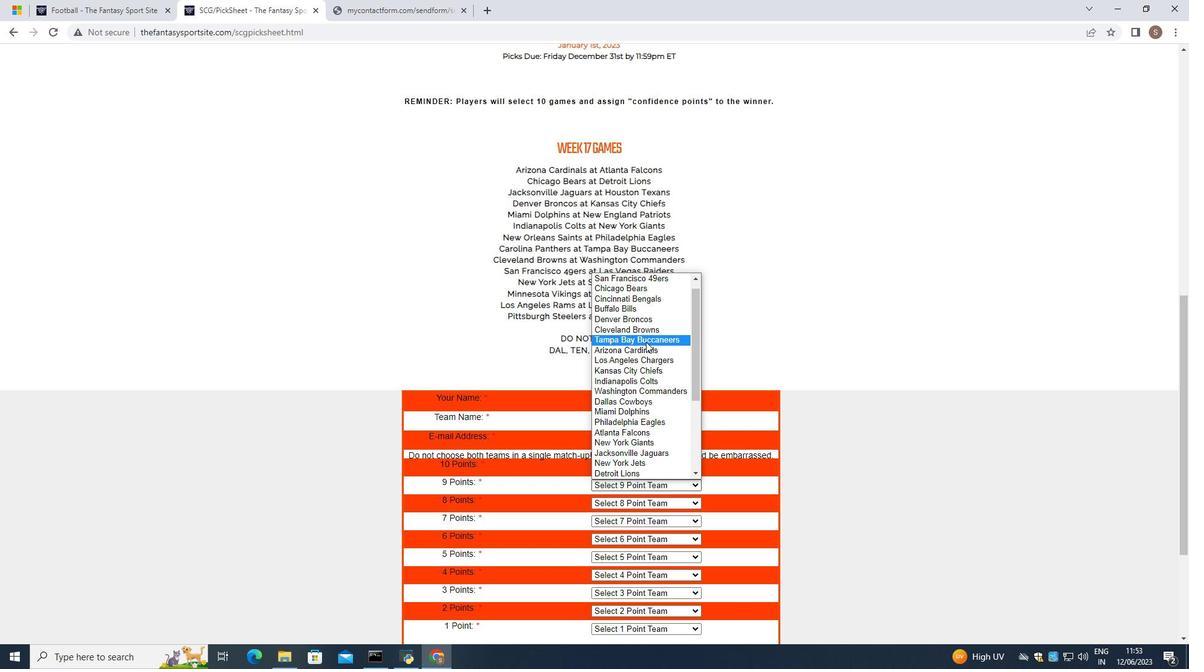 
Action: Mouse scrolled (646, 342) with delta (0, 0)
Screenshot: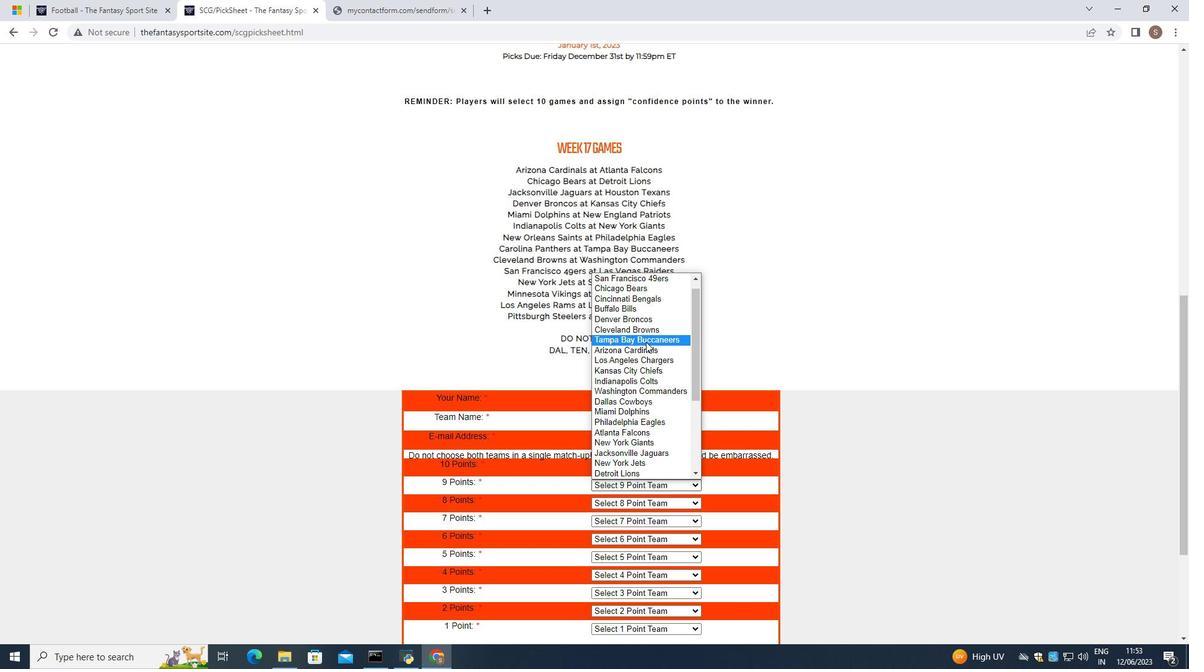 
Action: Mouse scrolled (646, 341) with delta (0, 0)
Screenshot: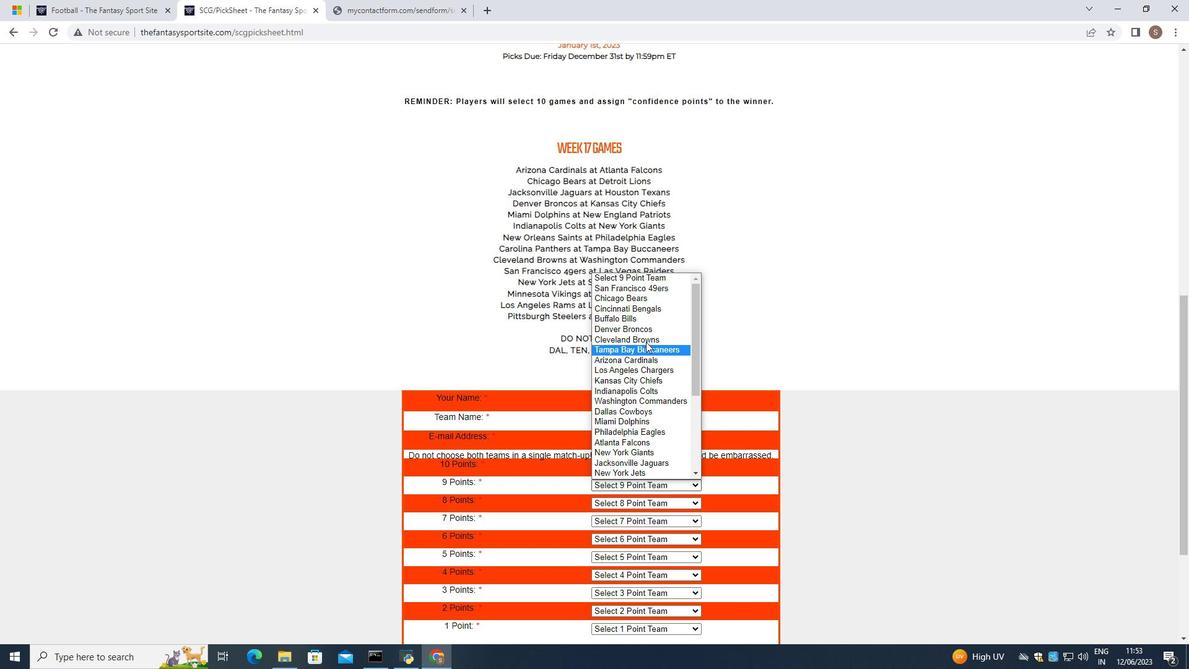 
Action: Mouse scrolled (646, 341) with delta (0, 0)
Screenshot: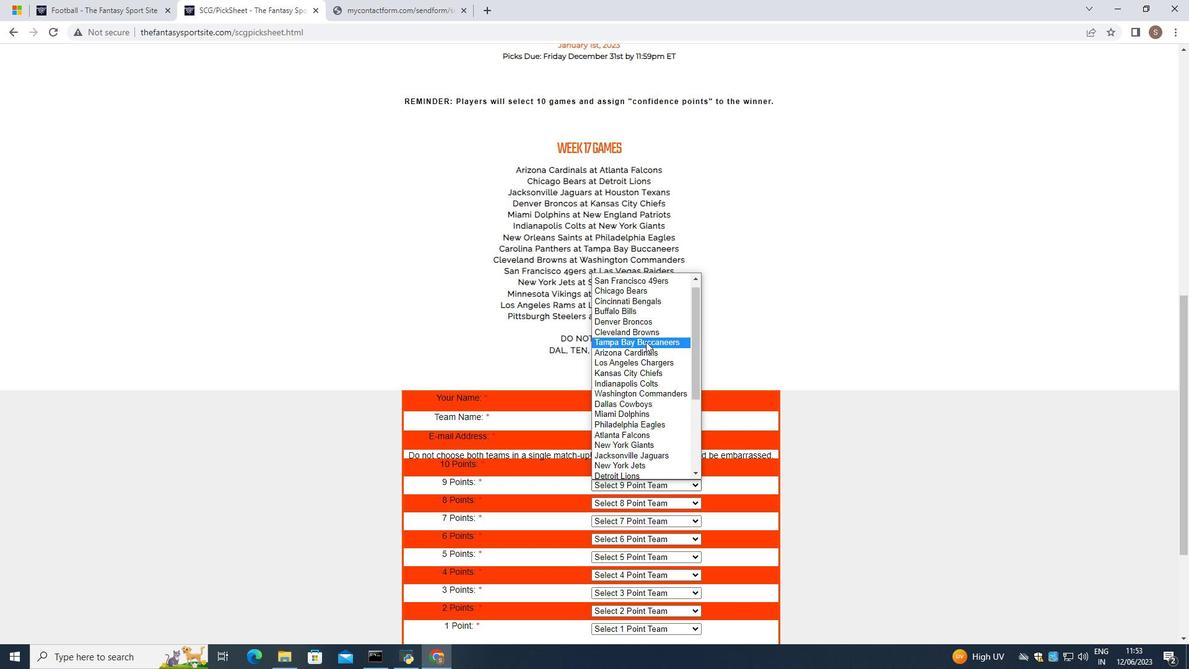 
Action: Mouse scrolled (646, 341) with delta (0, 0)
Screenshot: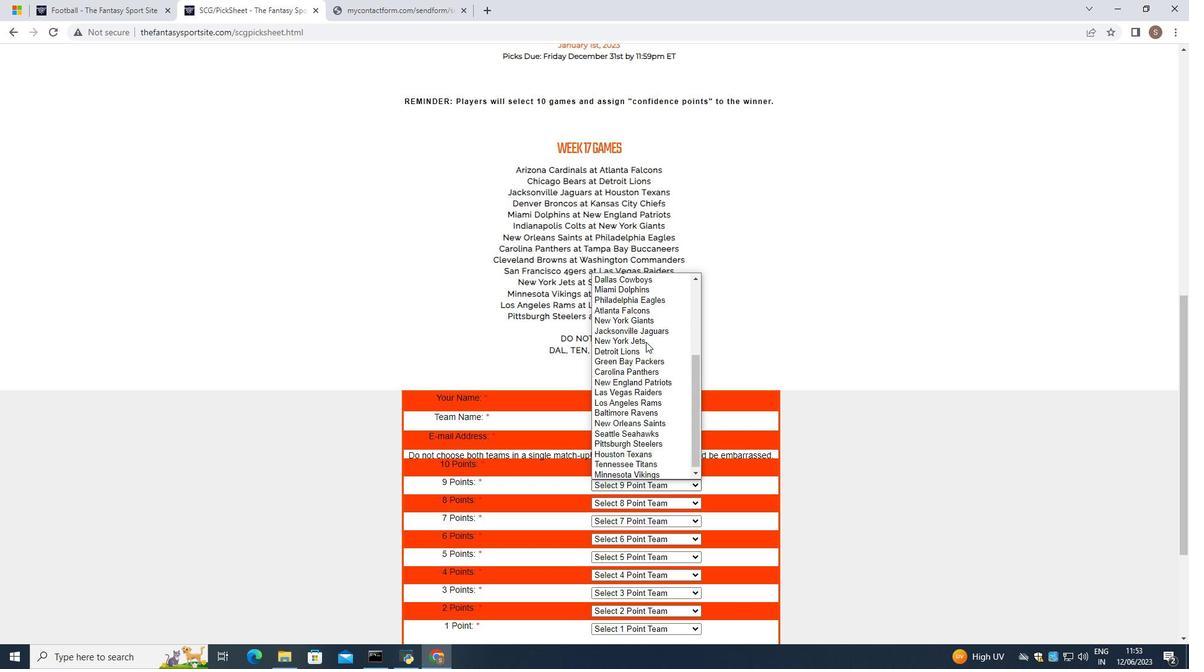 
Action: Mouse scrolled (646, 341) with delta (0, 0)
Screenshot: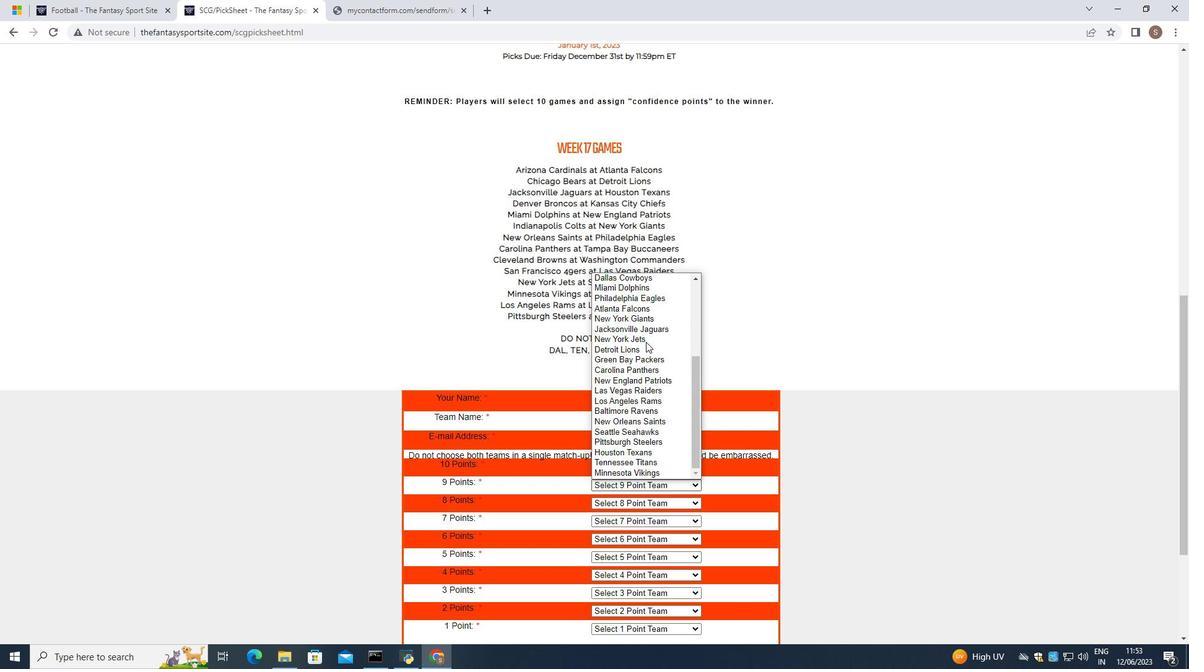 
Action: Mouse scrolled (646, 341) with delta (0, 0)
Screenshot: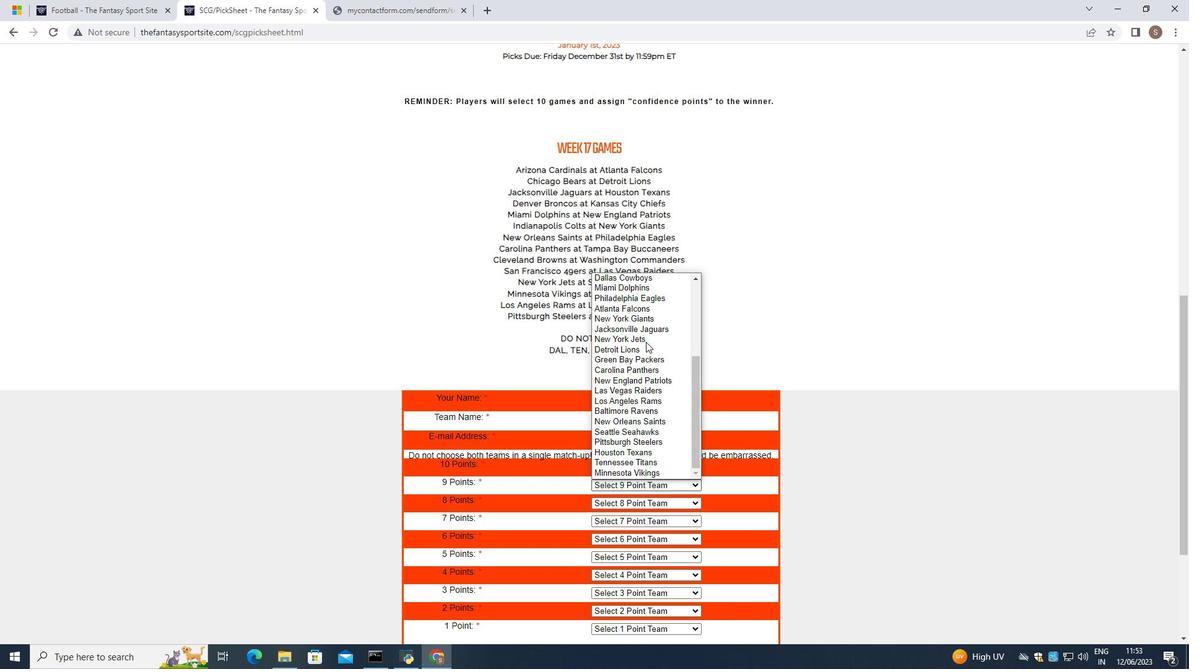 
Action: Mouse scrolled (646, 341) with delta (0, 0)
Screenshot: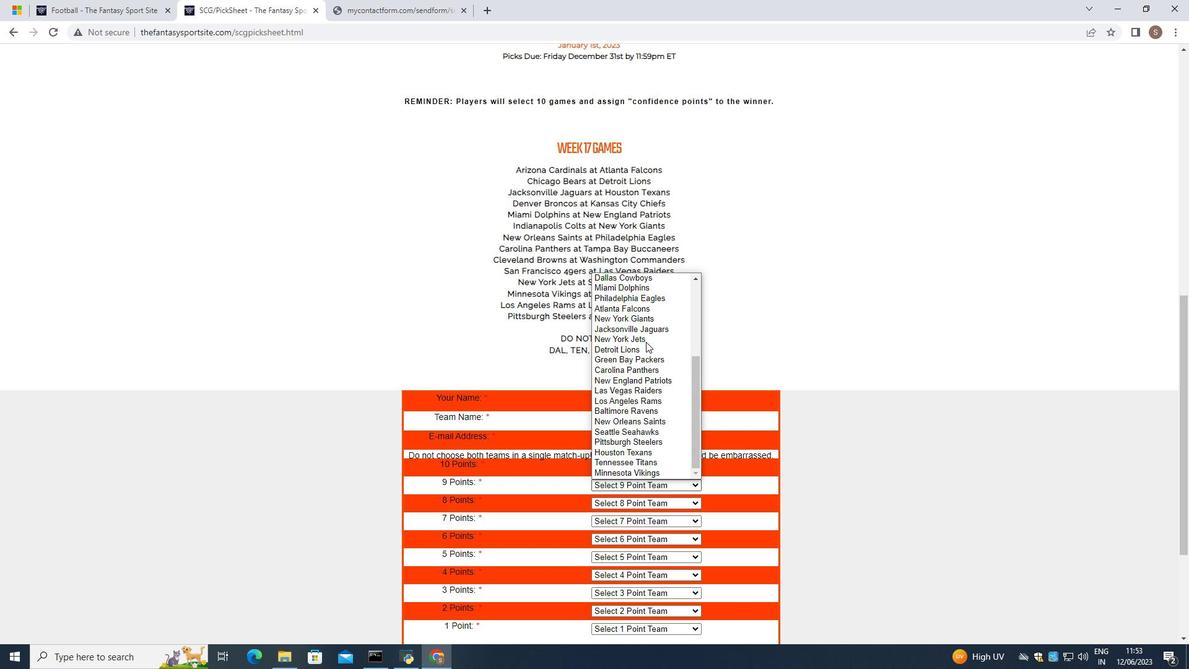 
Action: Mouse moved to (653, 453)
Screenshot: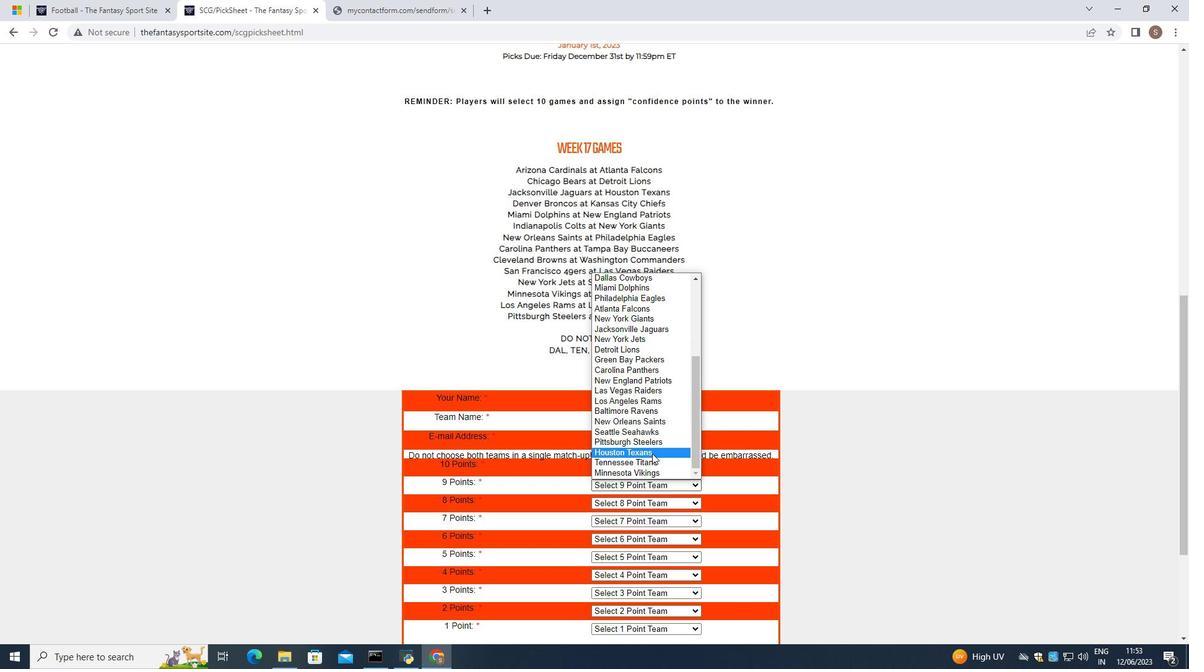 
Action: Mouse pressed left at (653, 453)
Screenshot: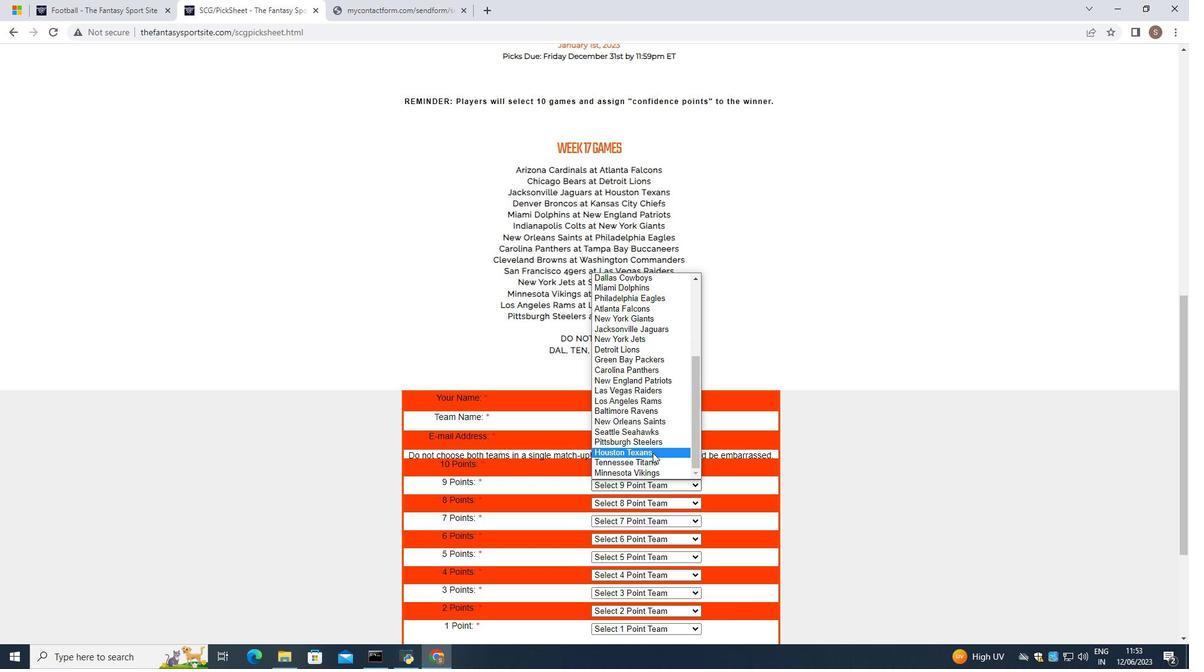 
Action: Mouse moved to (669, 505)
Screenshot: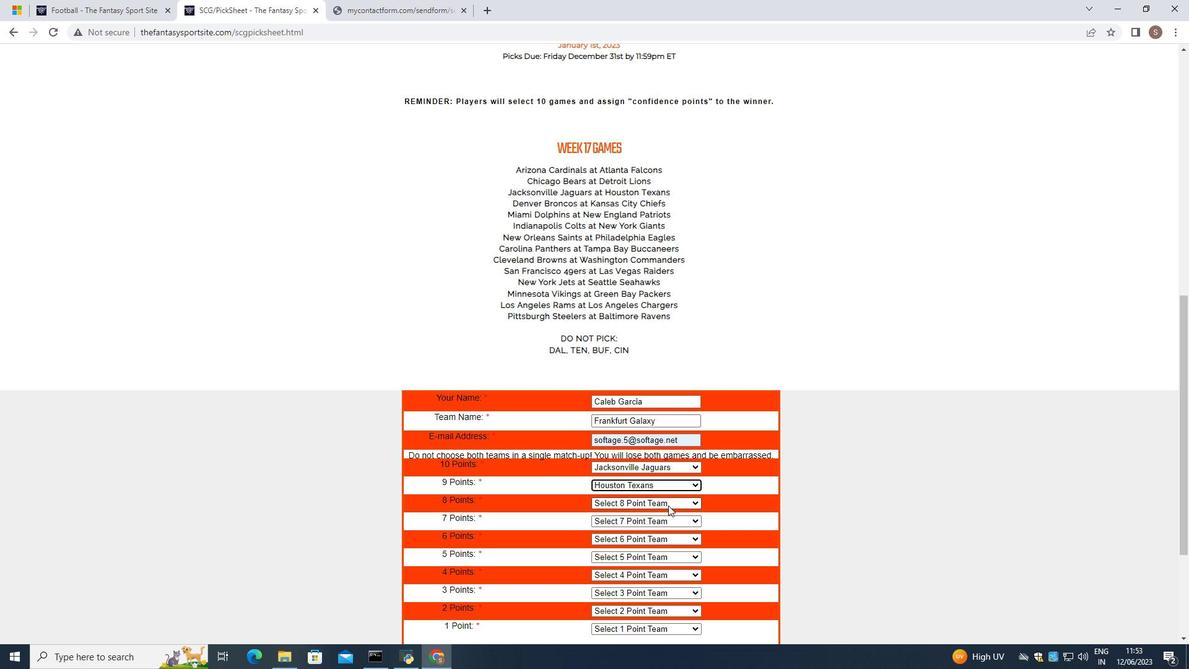 
Action: Mouse pressed left at (669, 505)
Screenshot: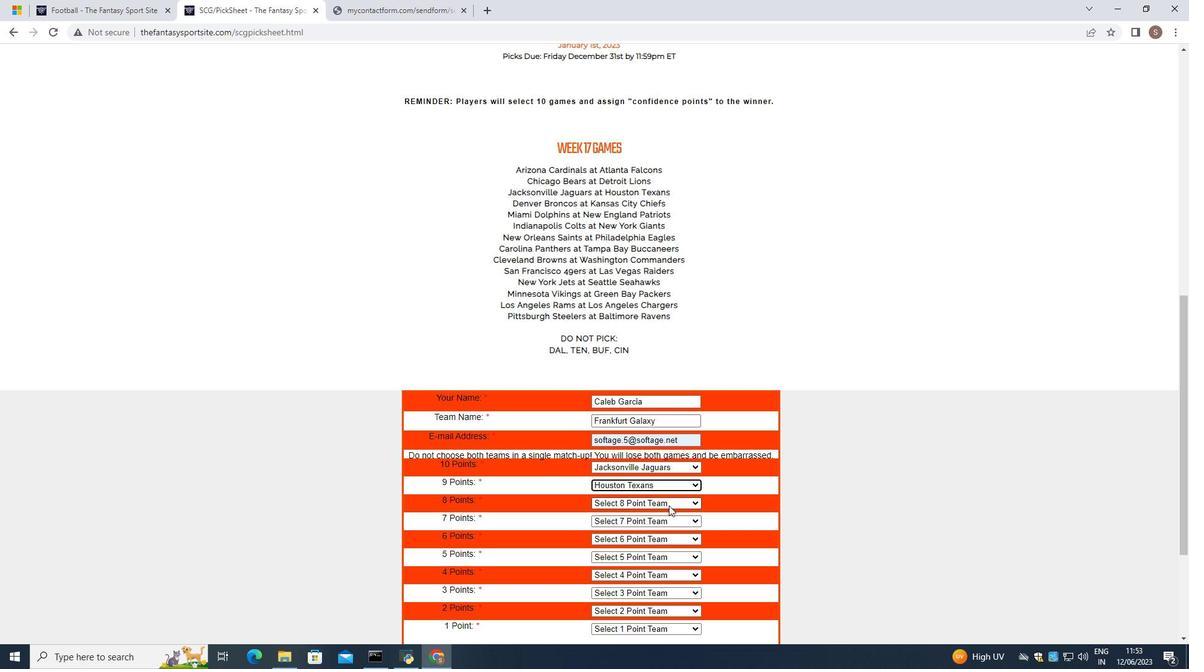 
Action: Mouse moved to (650, 338)
Screenshot: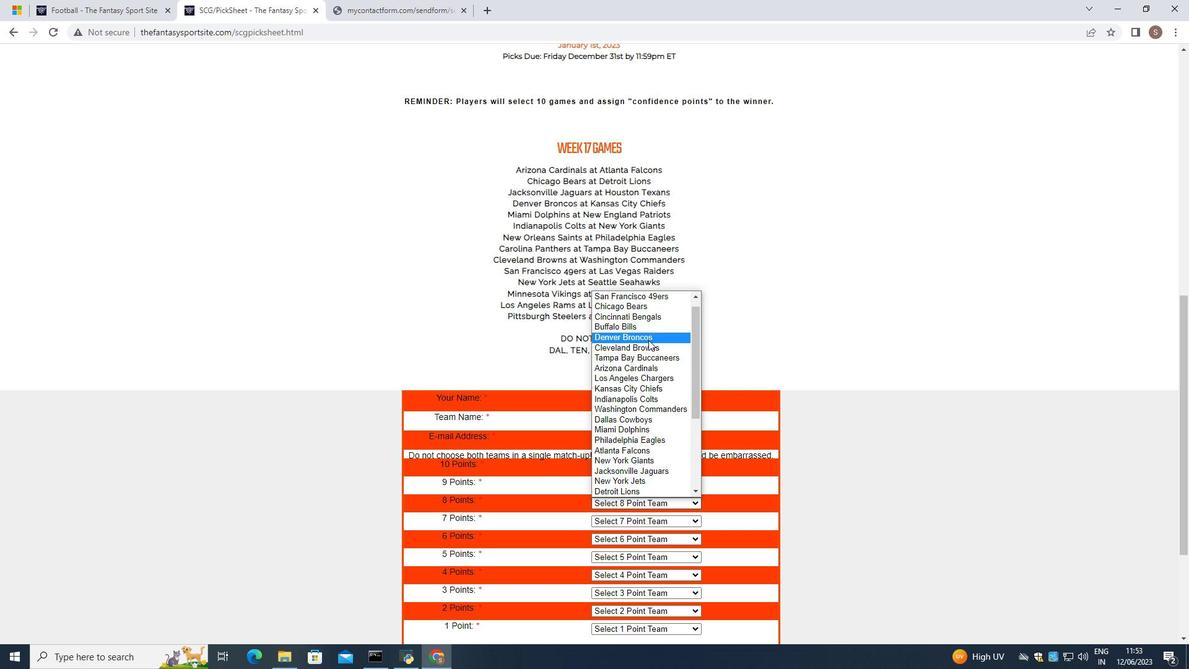 
Action: Mouse pressed left at (650, 338)
Screenshot: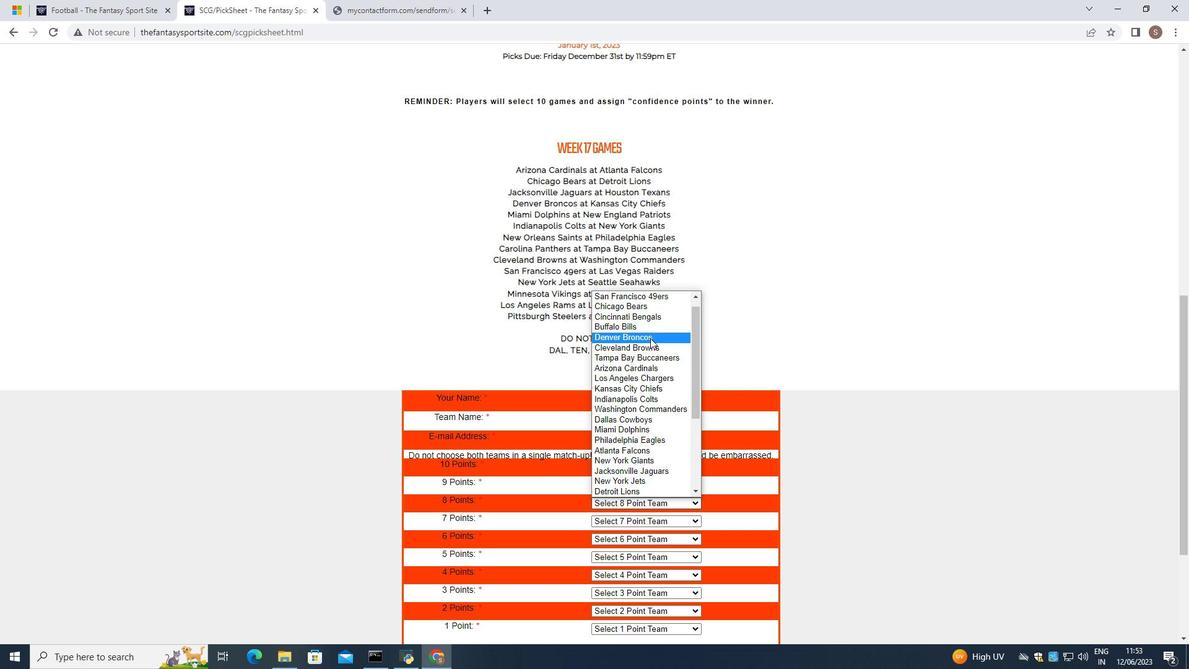 
Action: Mouse moved to (677, 519)
Screenshot: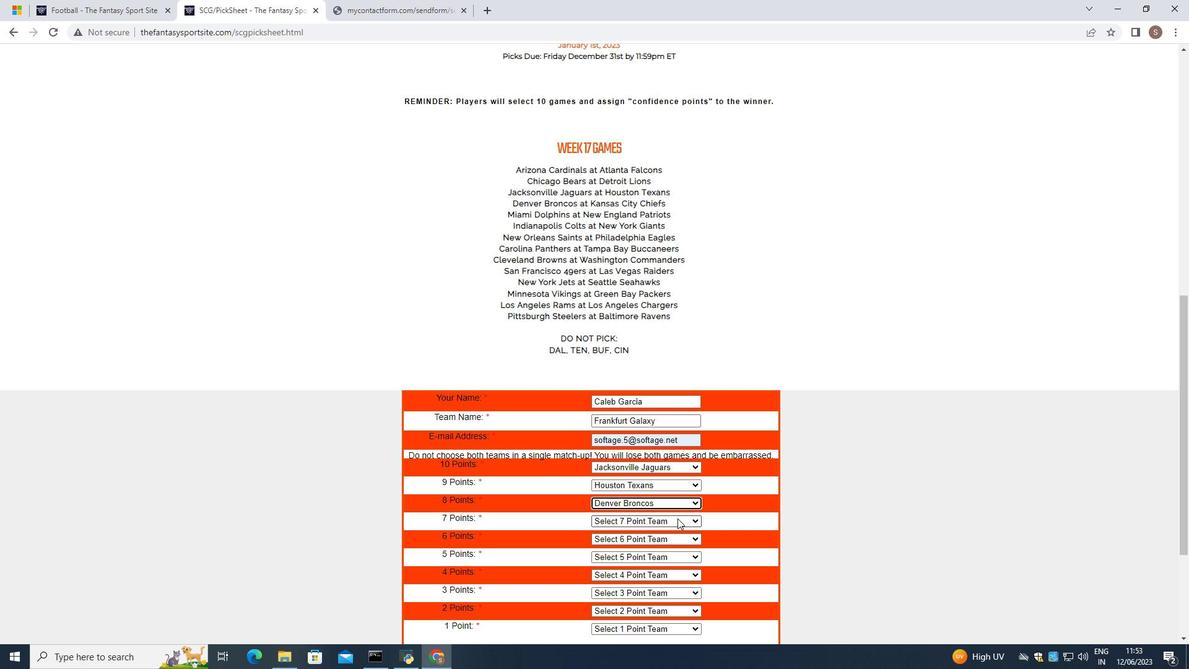 
Action: Mouse pressed left at (677, 519)
Screenshot: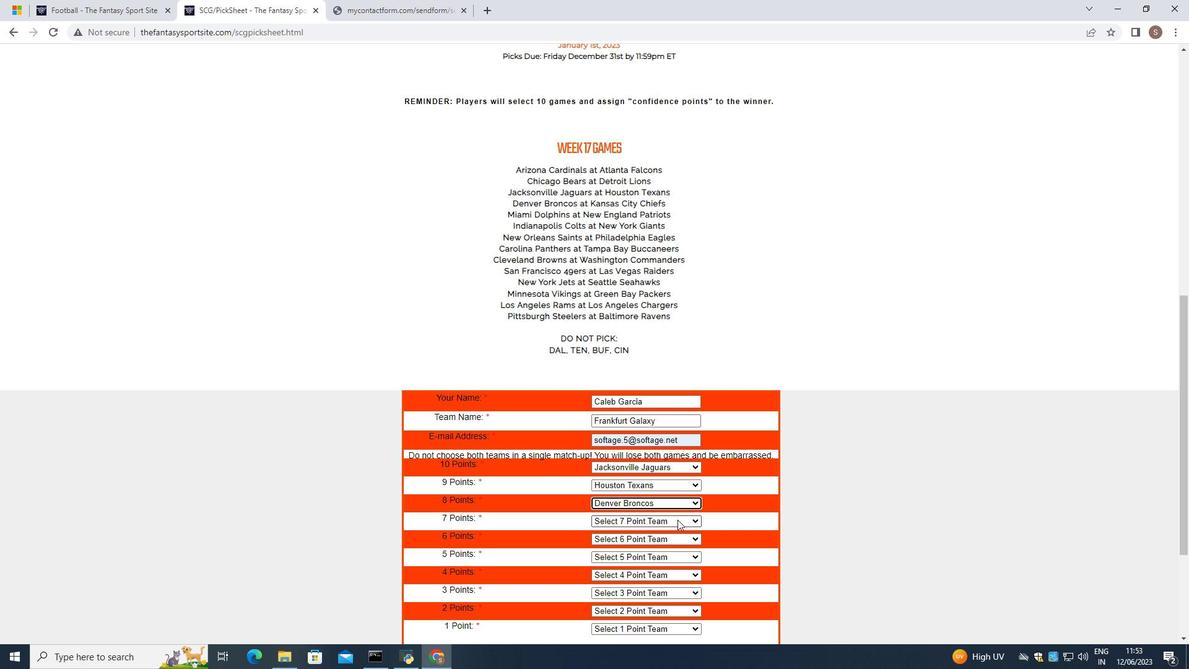 
Action: Mouse moved to (661, 466)
Screenshot: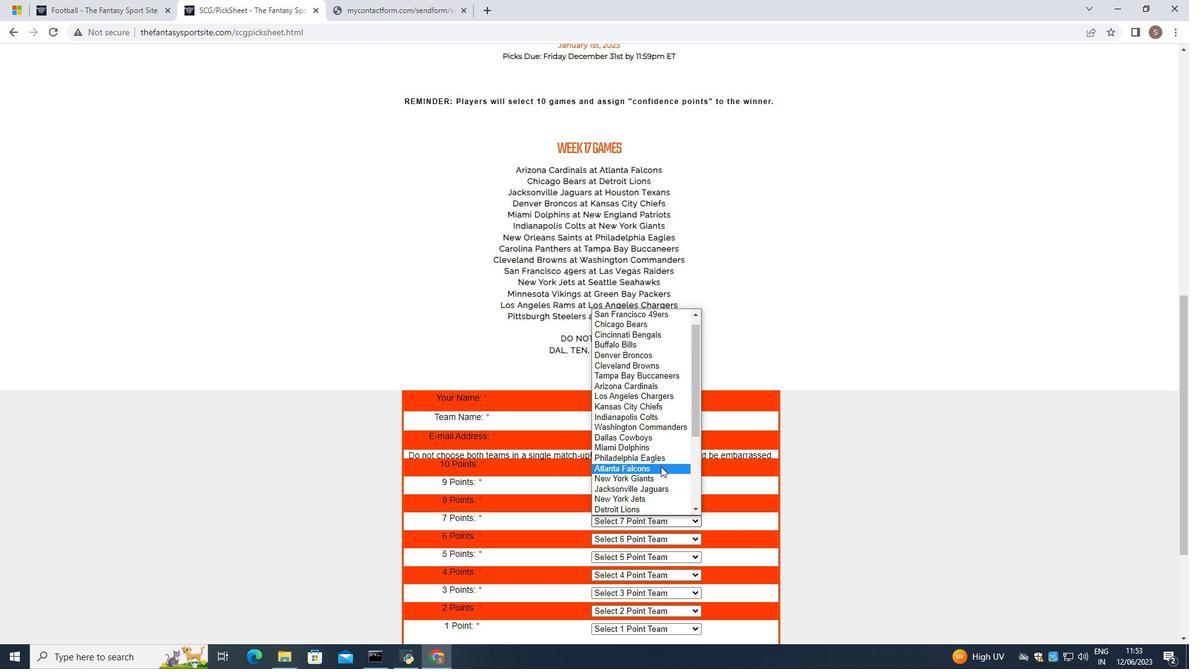 
Action: Mouse scrolled (661, 465) with delta (0, 0)
Screenshot: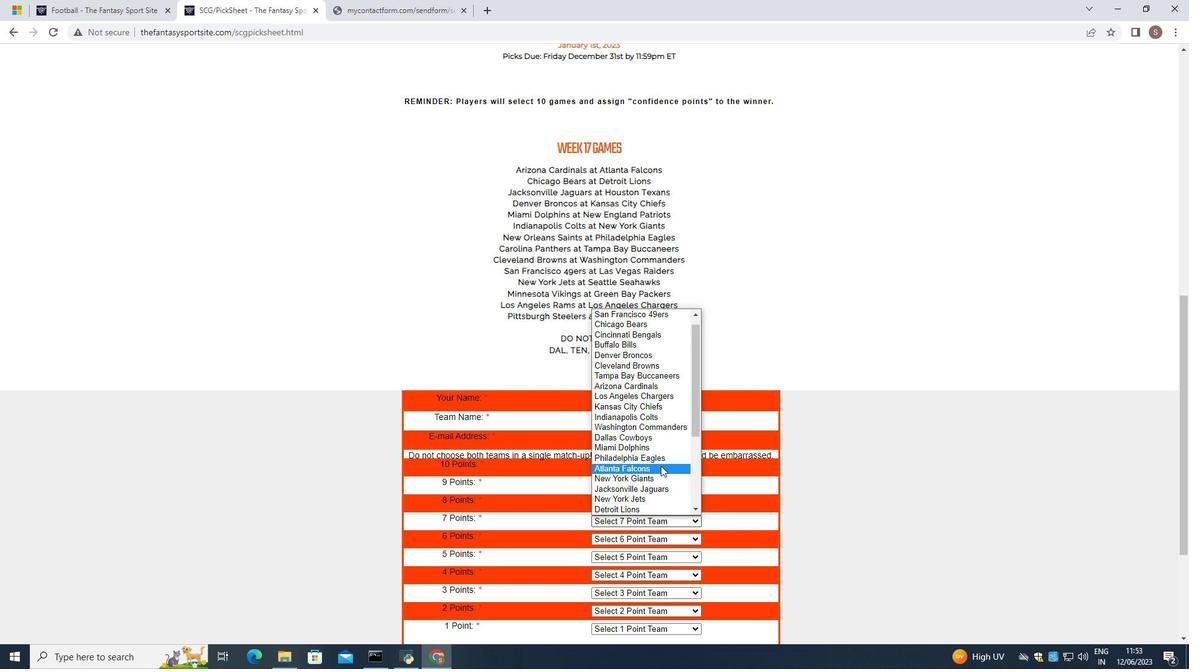 
Action: Mouse scrolled (661, 465) with delta (0, 0)
Screenshot: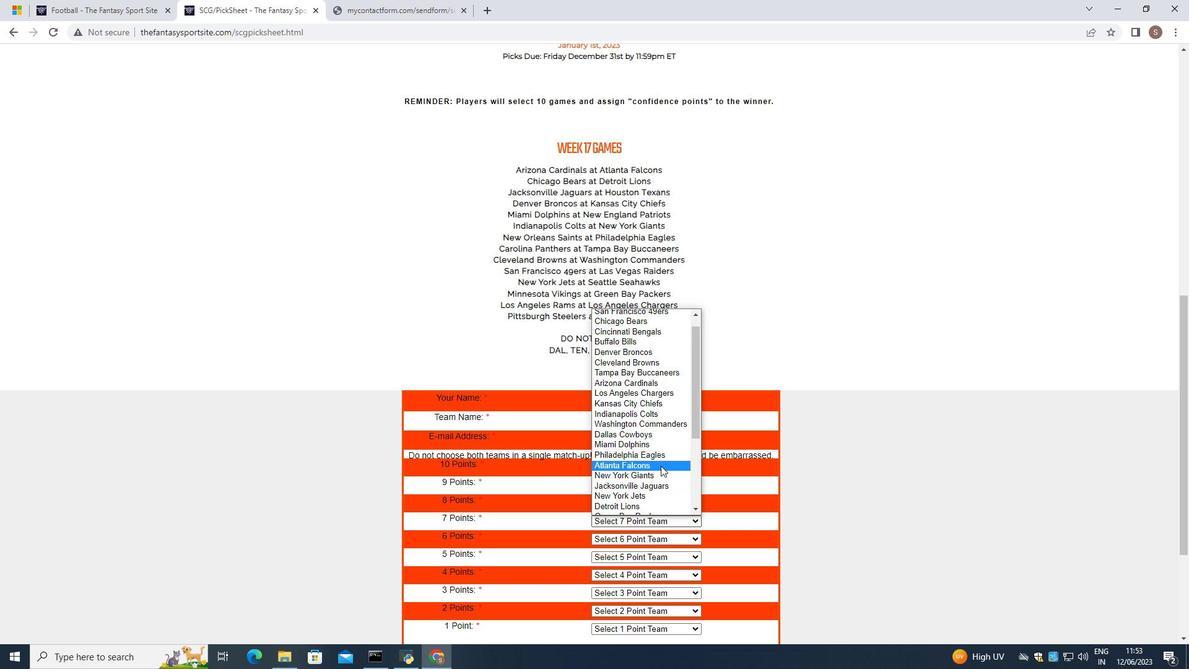 
Action: Mouse scrolled (661, 465) with delta (0, 0)
Screenshot: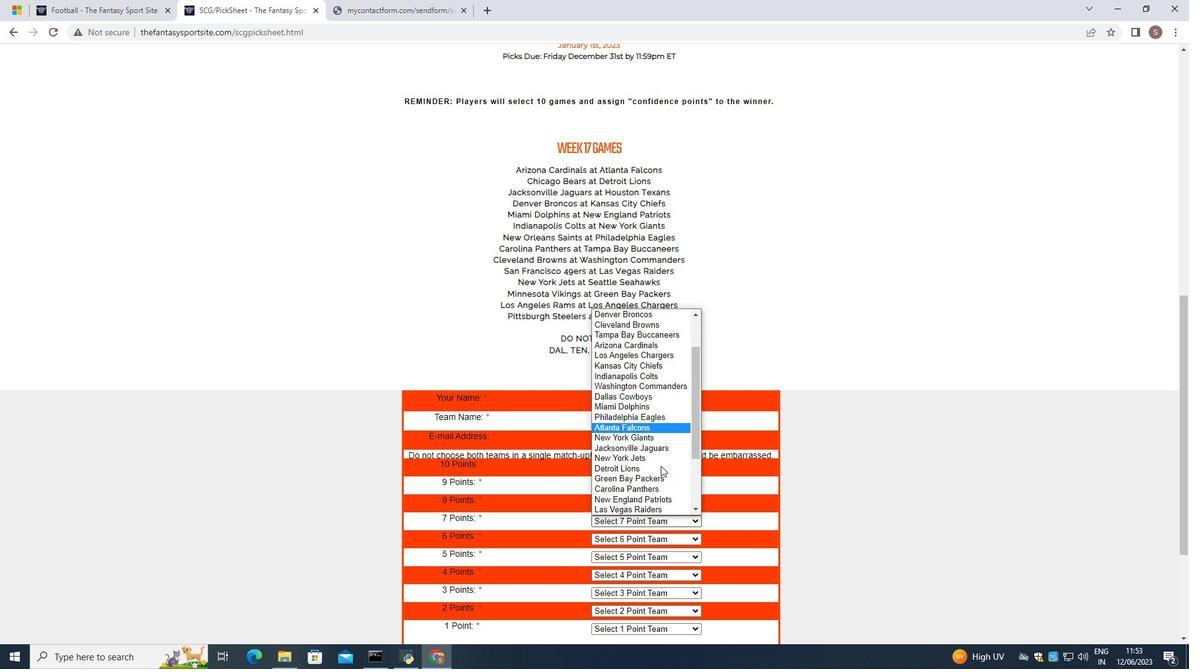 
Action: Mouse scrolled (661, 465) with delta (0, 0)
Screenshot: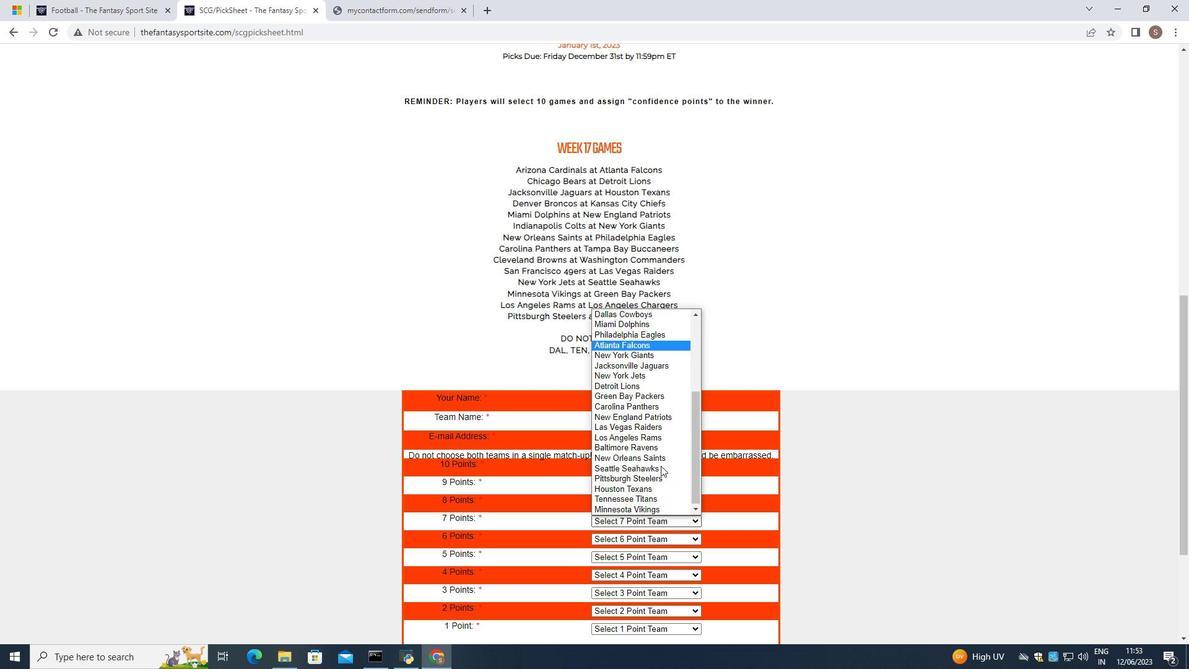
Action: Mouse moved to (649, 381)
Screenshot: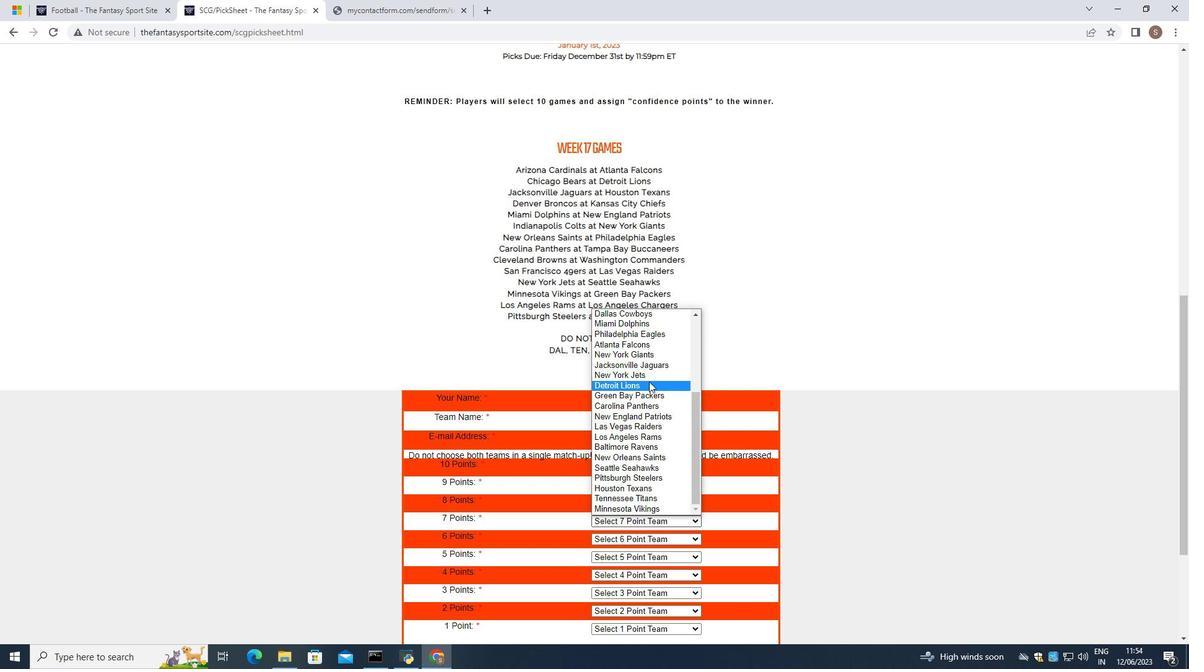 
Action: Mouse scrolled (649, 382) with delta (0, 0)
Screenshot: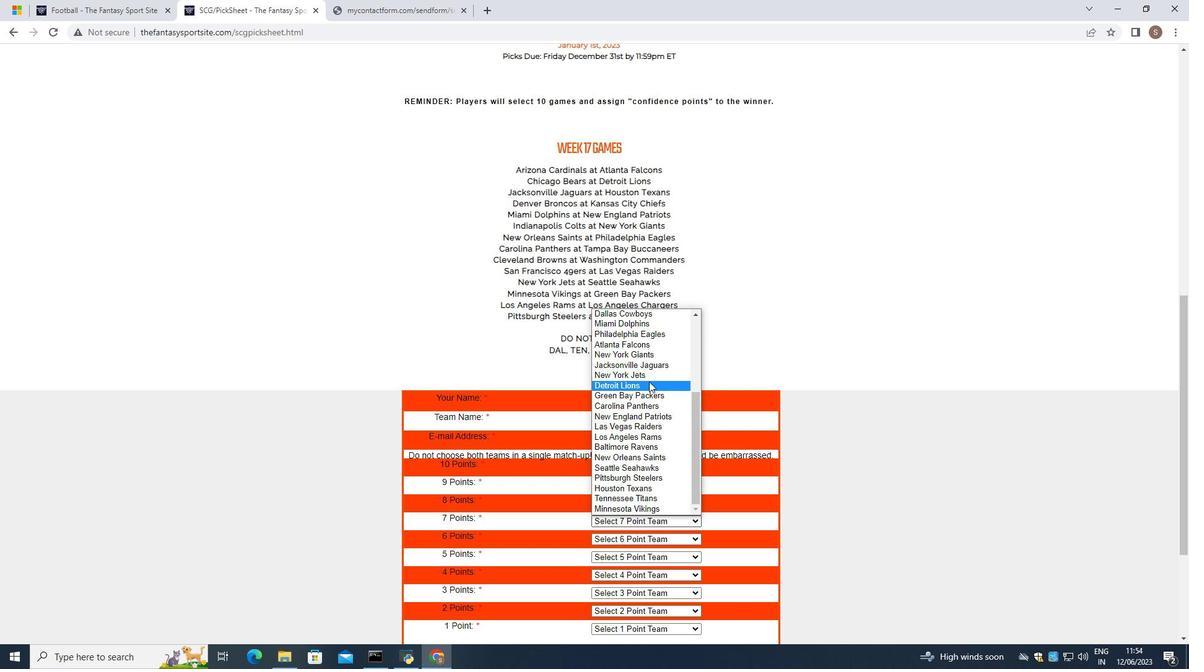
Action: Mouse scrolled (649, 382) with delta (0, 0)
Screenshot: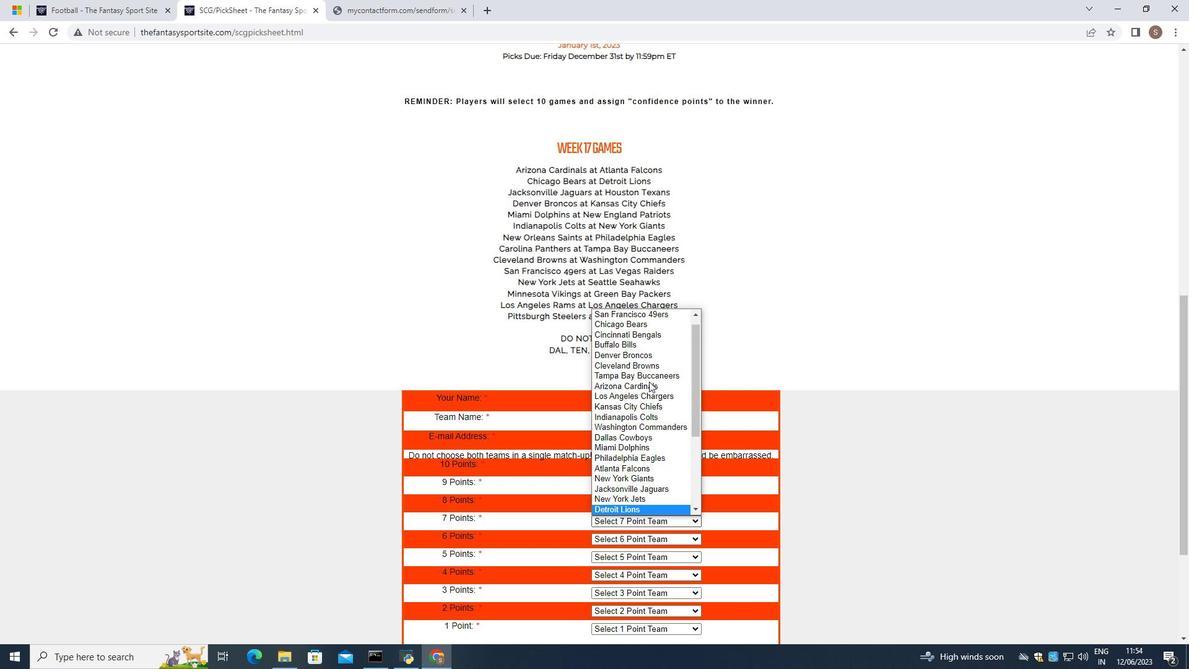 
Action: Mouse moved to (658, 417)
Screenshot: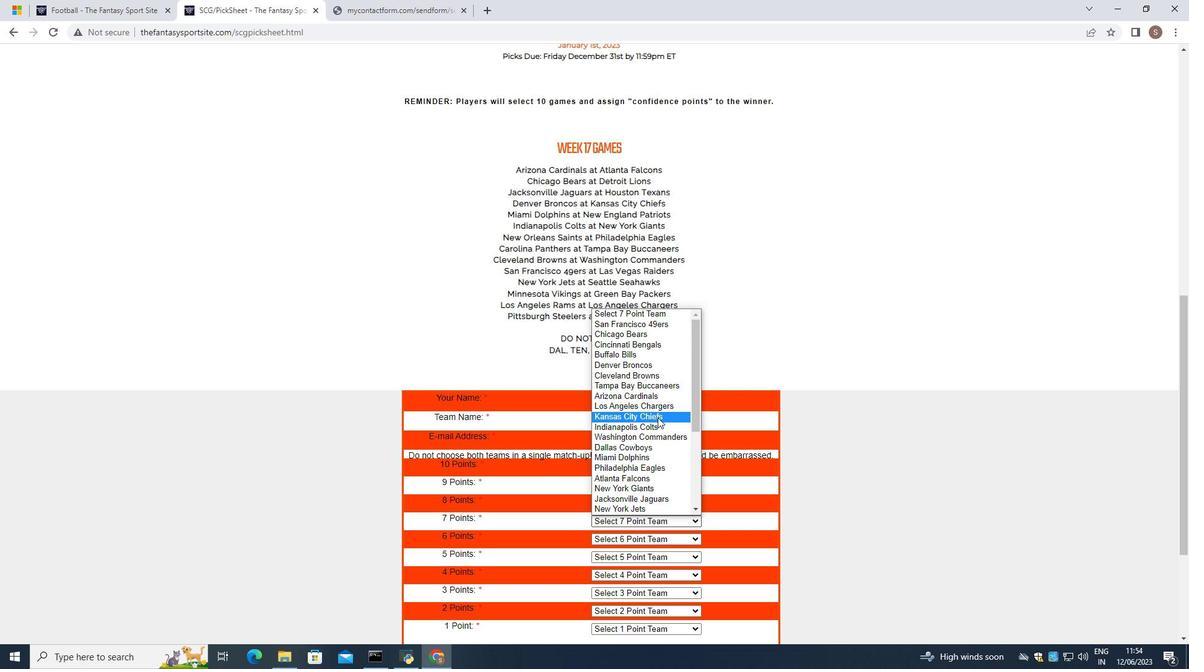 
Action: Mouse pressed left at (658, 417)
Screenshot: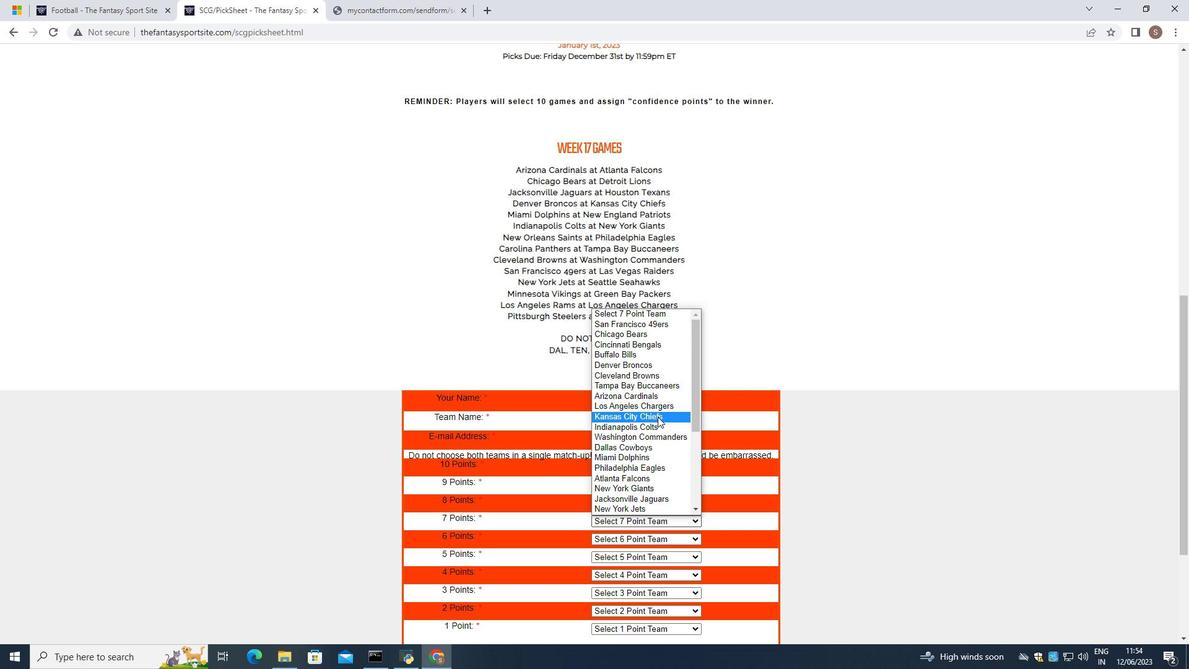 
Action: Mouse moved to (668, 537)
Screenshot: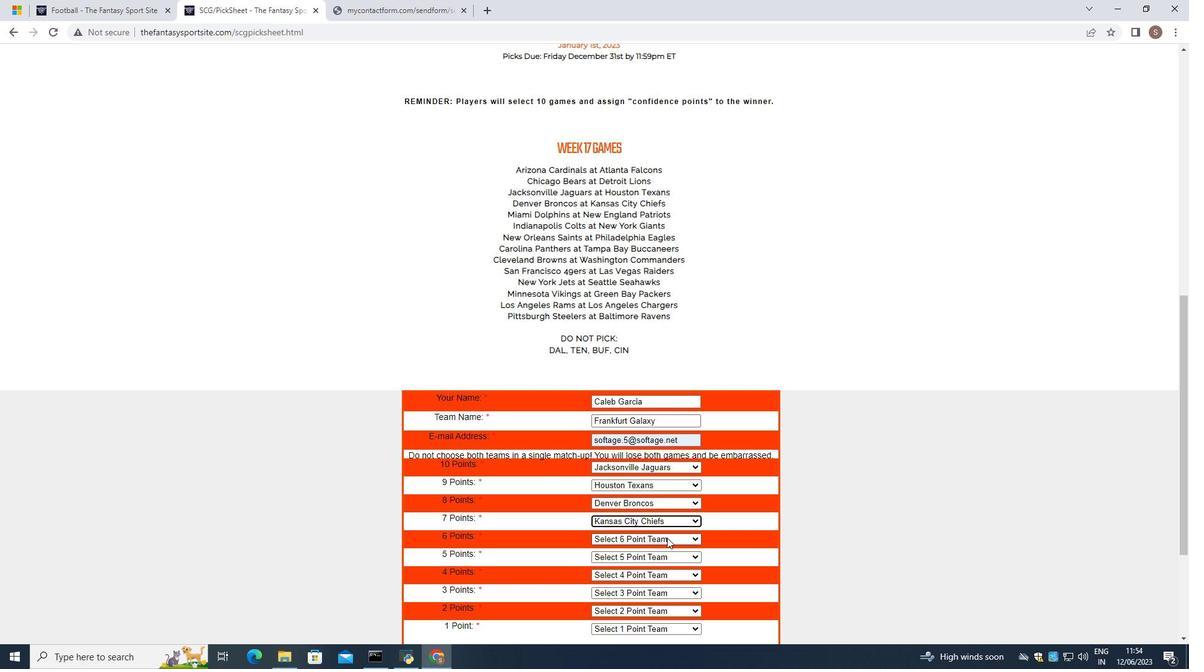 
Action: Mouse pressed left at (668, 537)
Screenshot: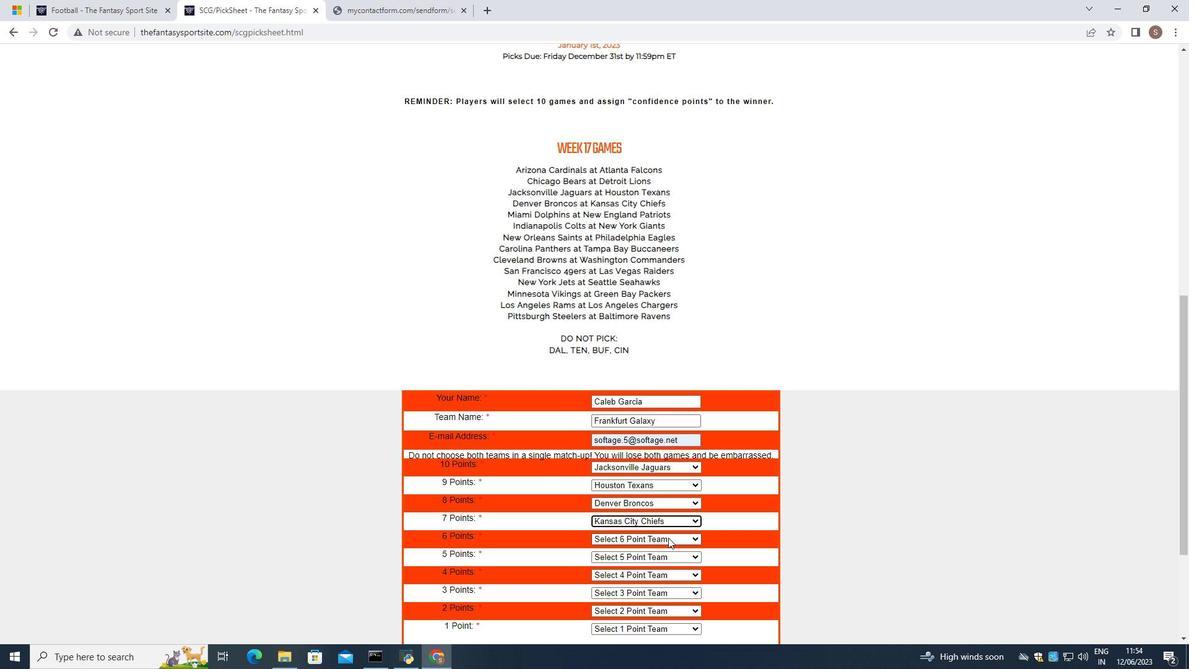 
Action: Mouse moved to (648, 461)
Screenshot: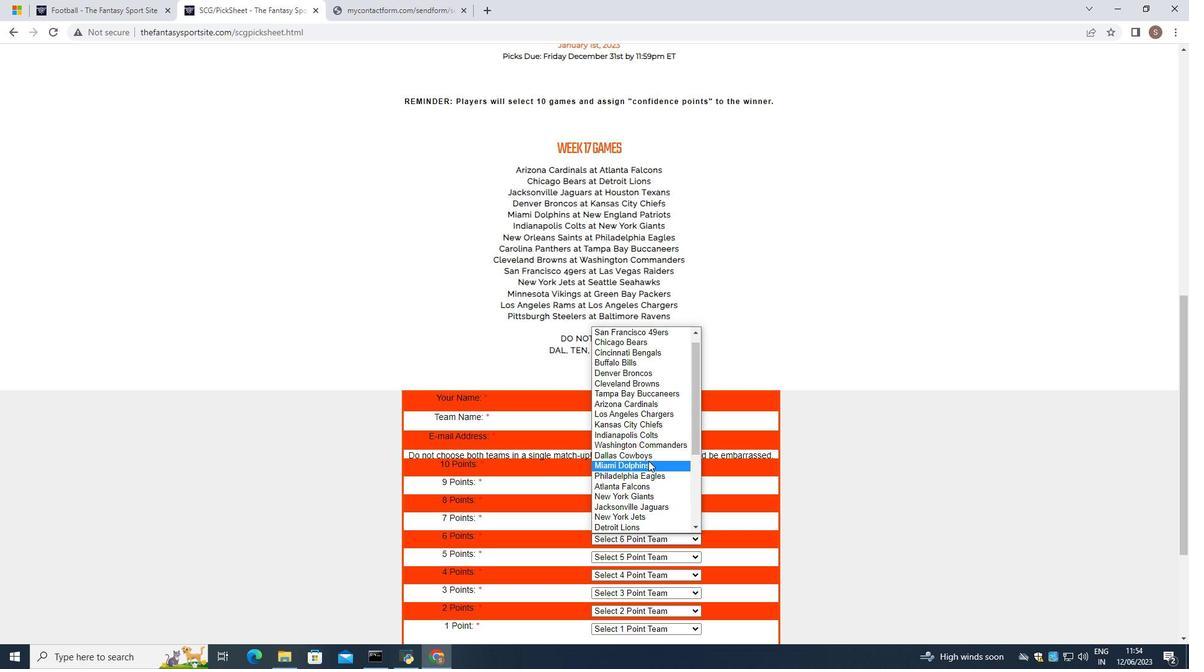 
Action: Mouse pressed left at (648, 461)
Screenshot: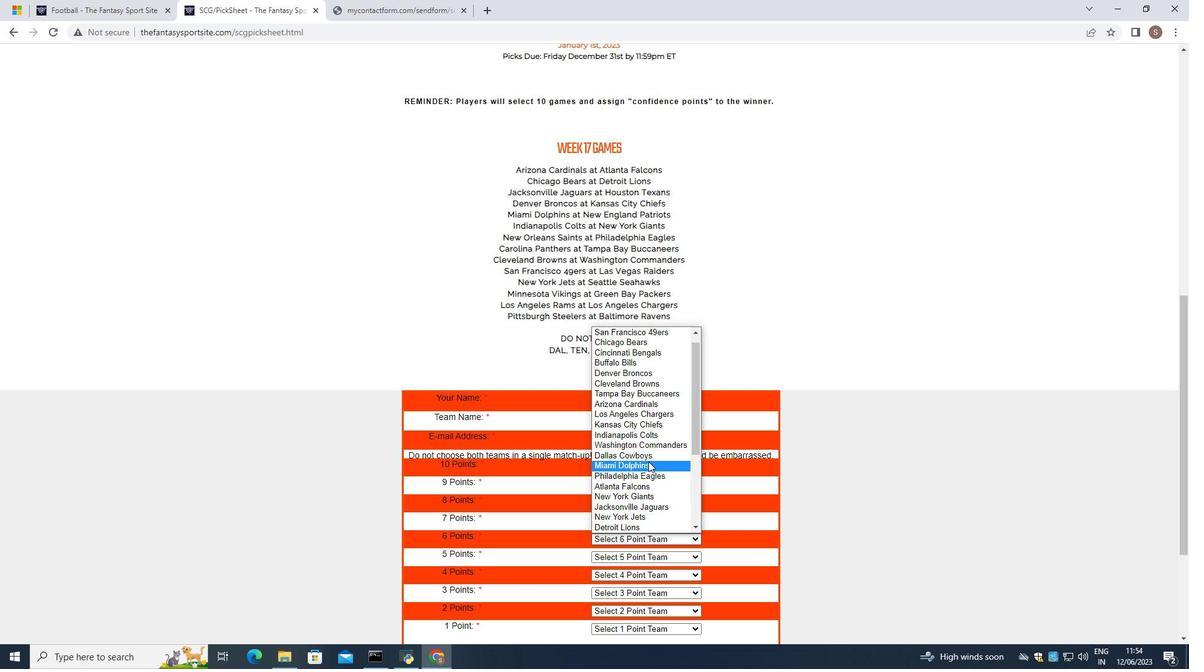 
Action: Mouse moved to (671, 555)
Screenshot: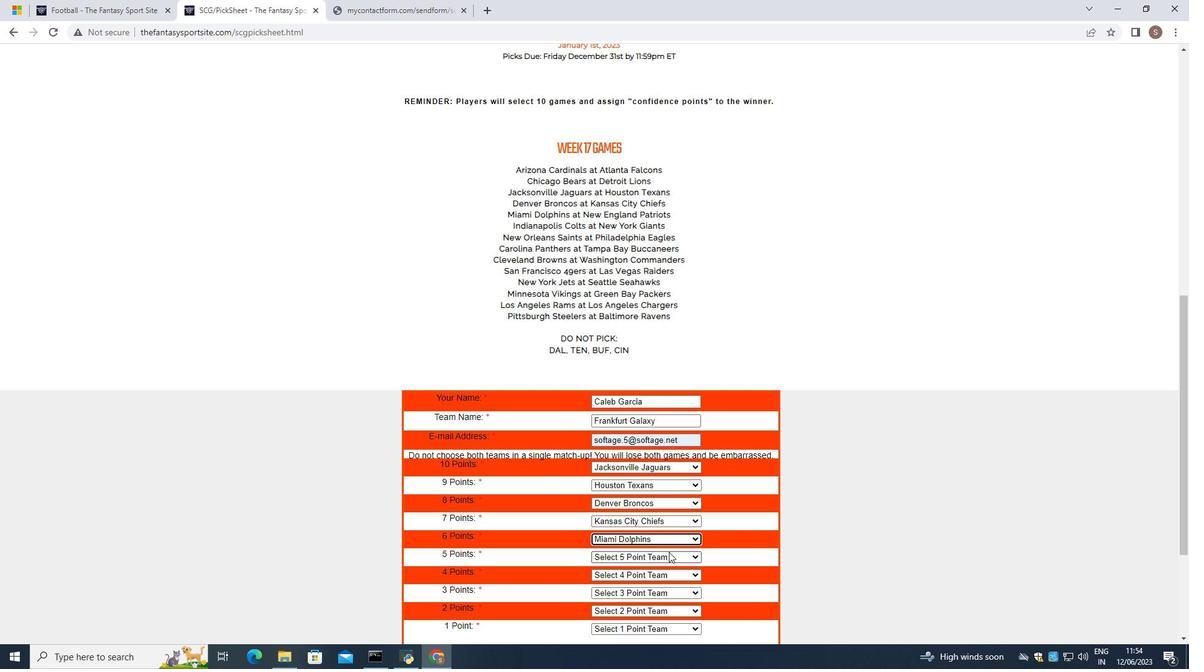 
Action: Mouse pressed left at (671, 555)
Screenshot: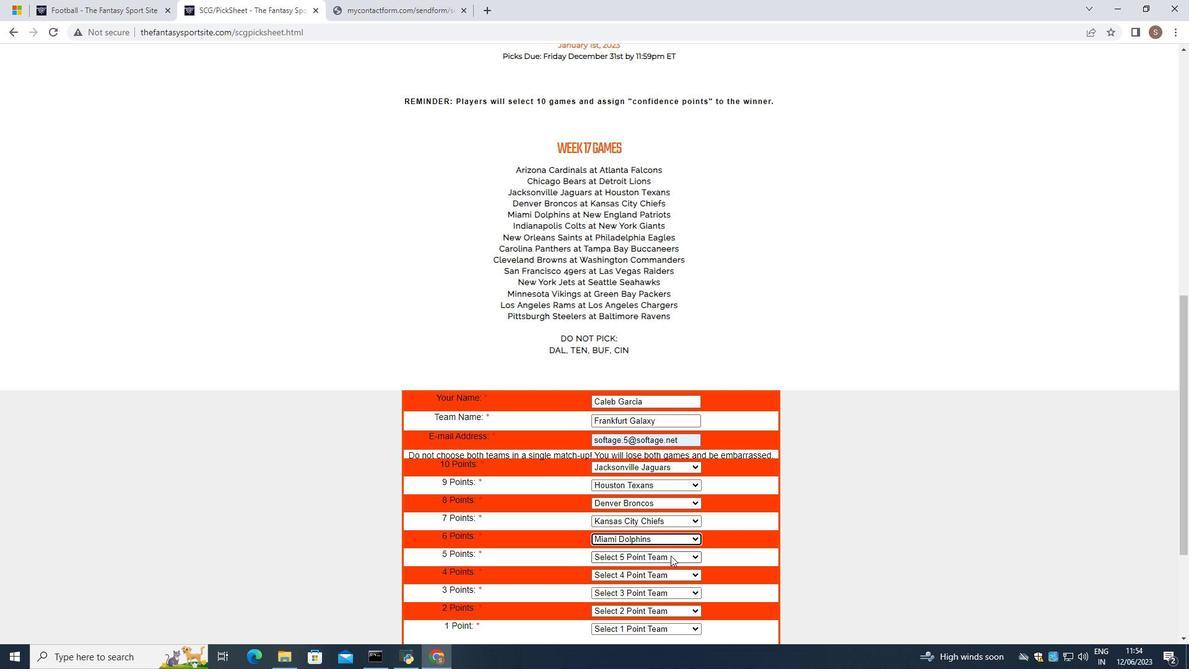
Action: Mouse moved to (660, 478)
Screenshot: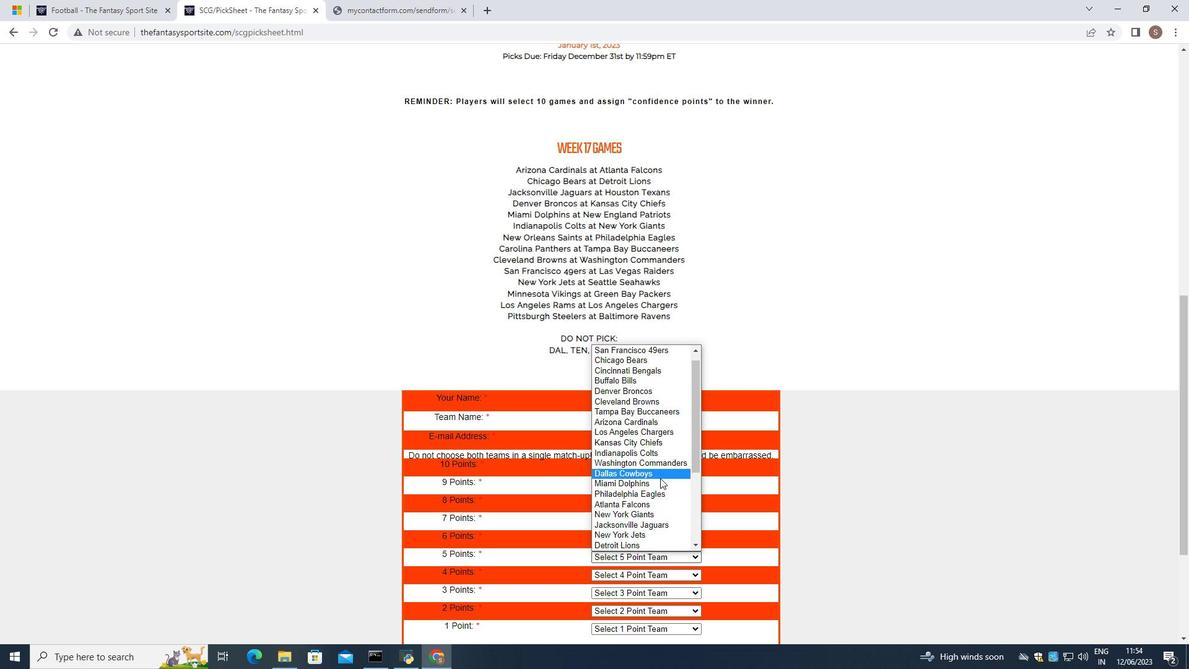 
Action: Mouse scrolled (660, 477) with delta (0, 0)
Screenshot: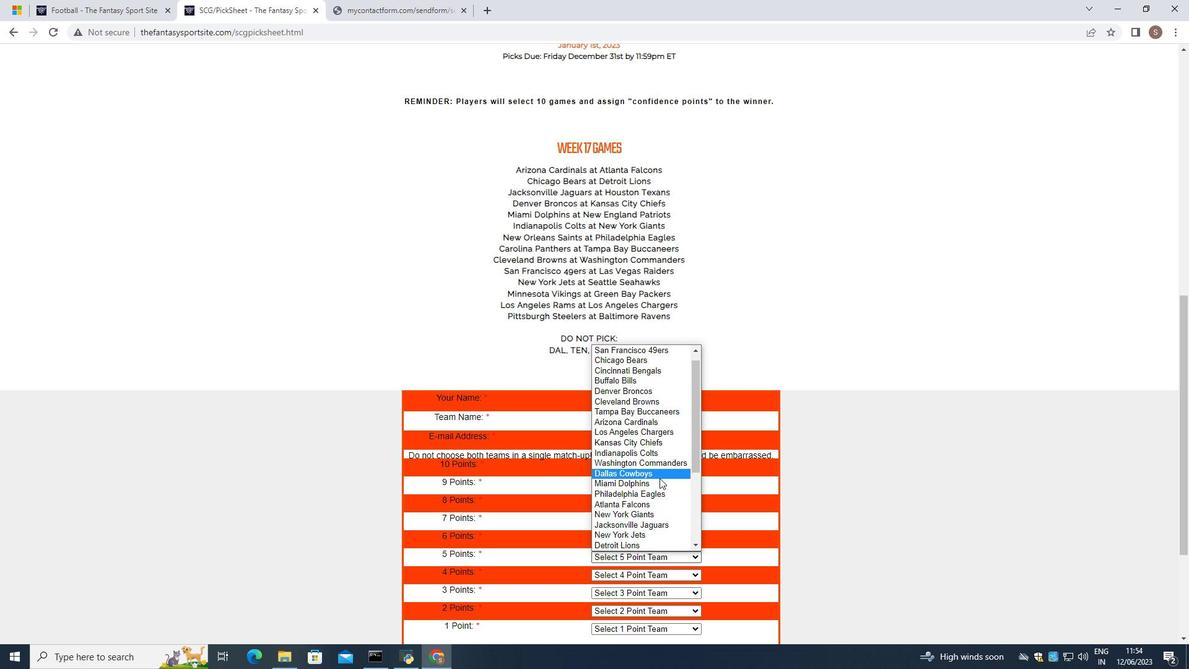 
Action: Mouse scrolled (660, 477) with delta (0, 0)
Screenshot: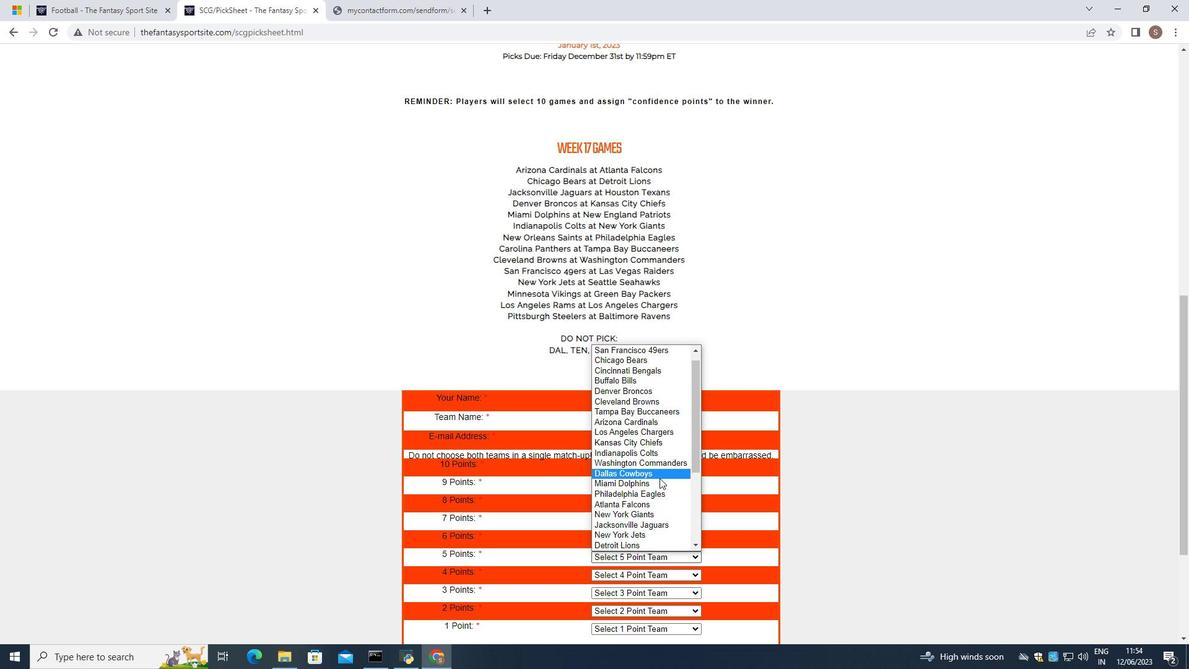 
Action: Mouse scrolled (660, 477) with delta (0, 0)
Screenshot: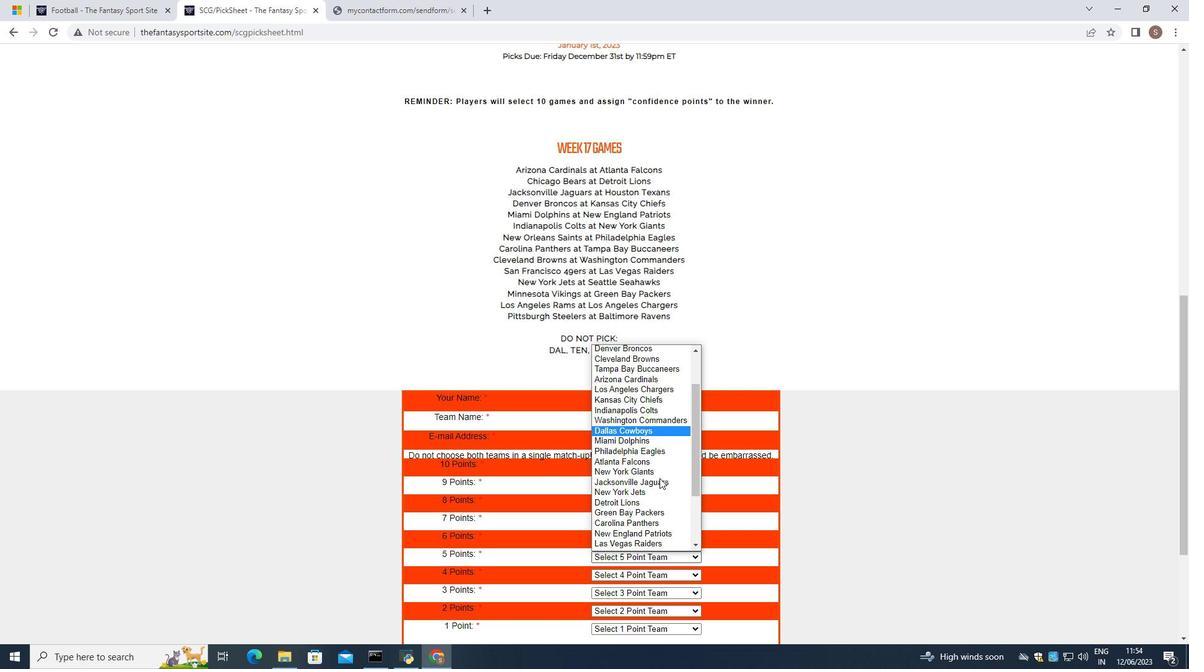 
Action: Mouse scrolled (660, 477) with delta (0, 0)
Screenshot: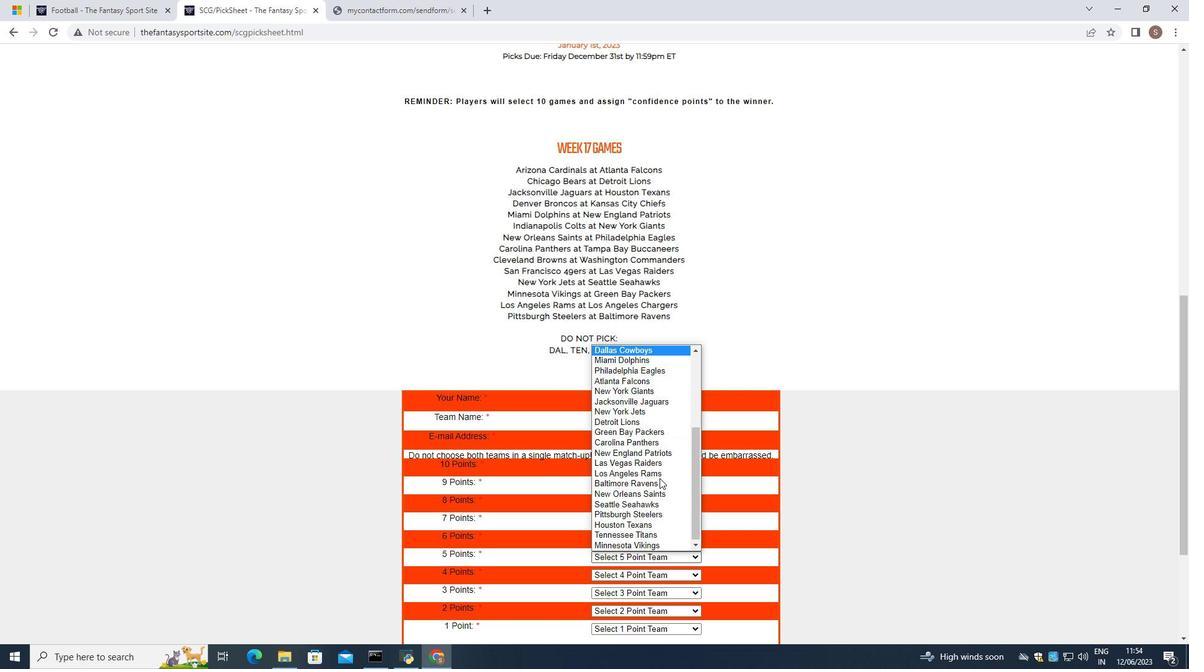 
Action: Mouse moved to (659, 453)
Screenshot: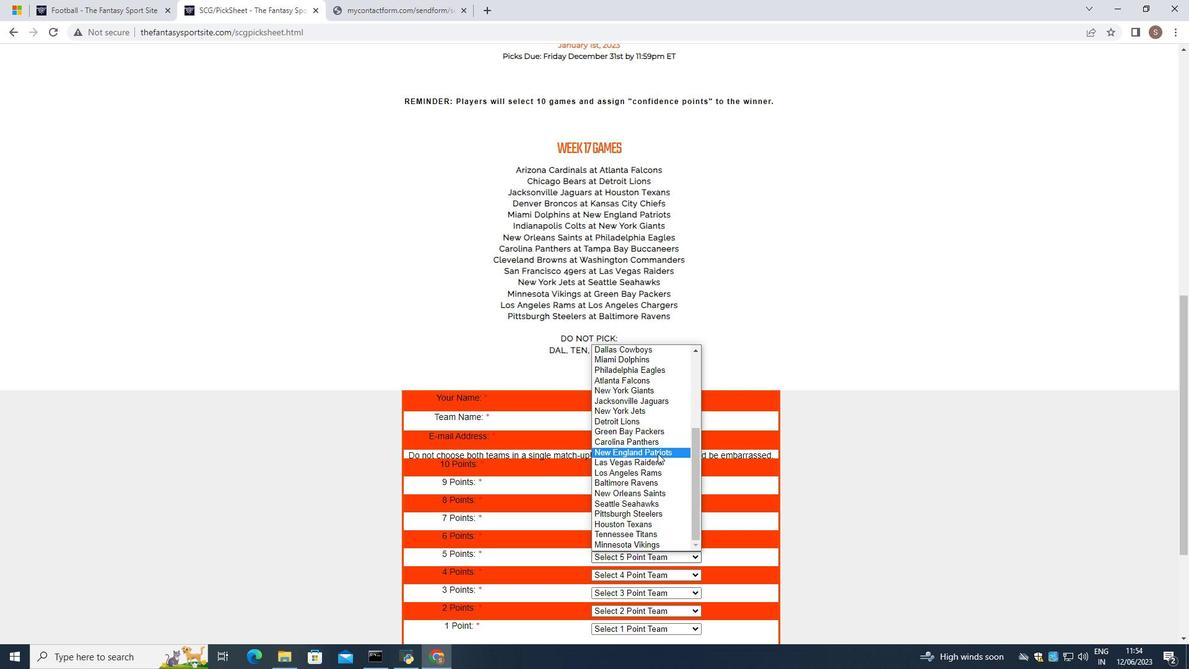 
Action: Mouse pressed left at (659, 453)
Screenshot: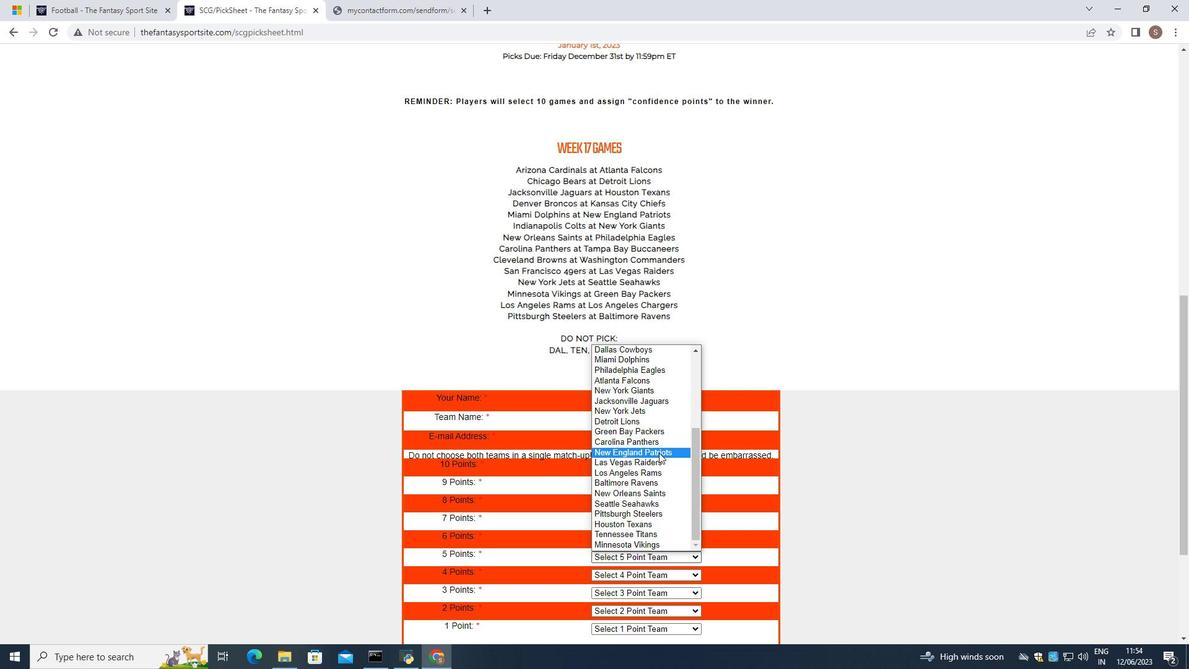 
Action: Mouse moved to (681, 576)
Screenshot: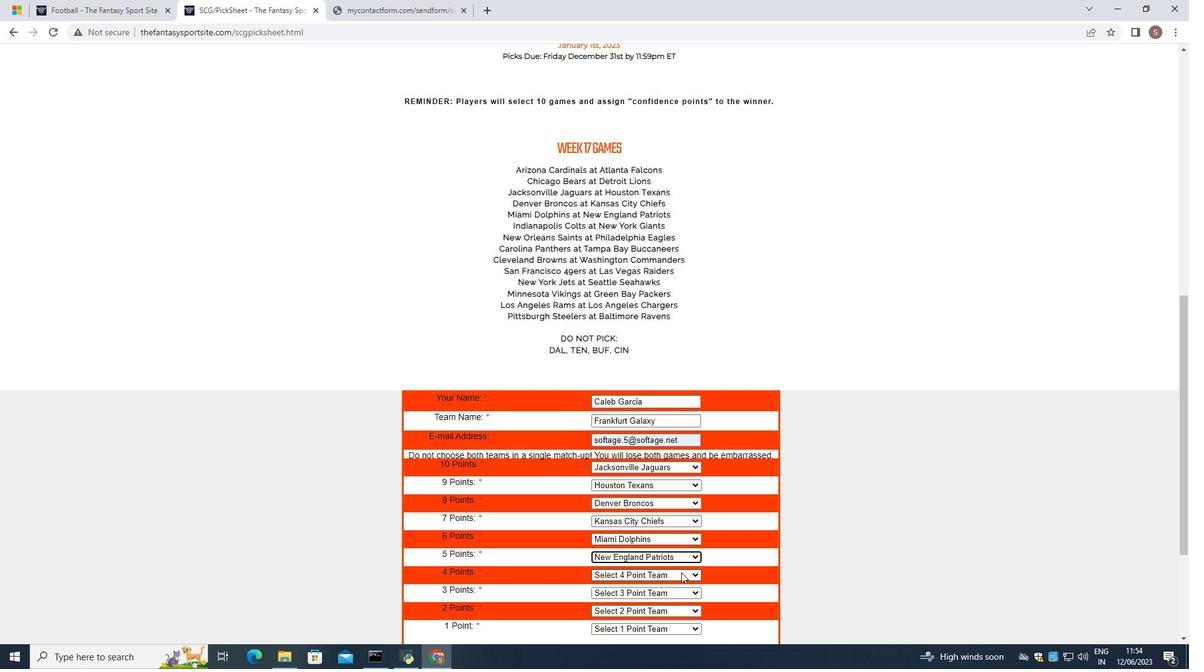 
Action: Mouse pressed left at (681, 576)
Screenshot: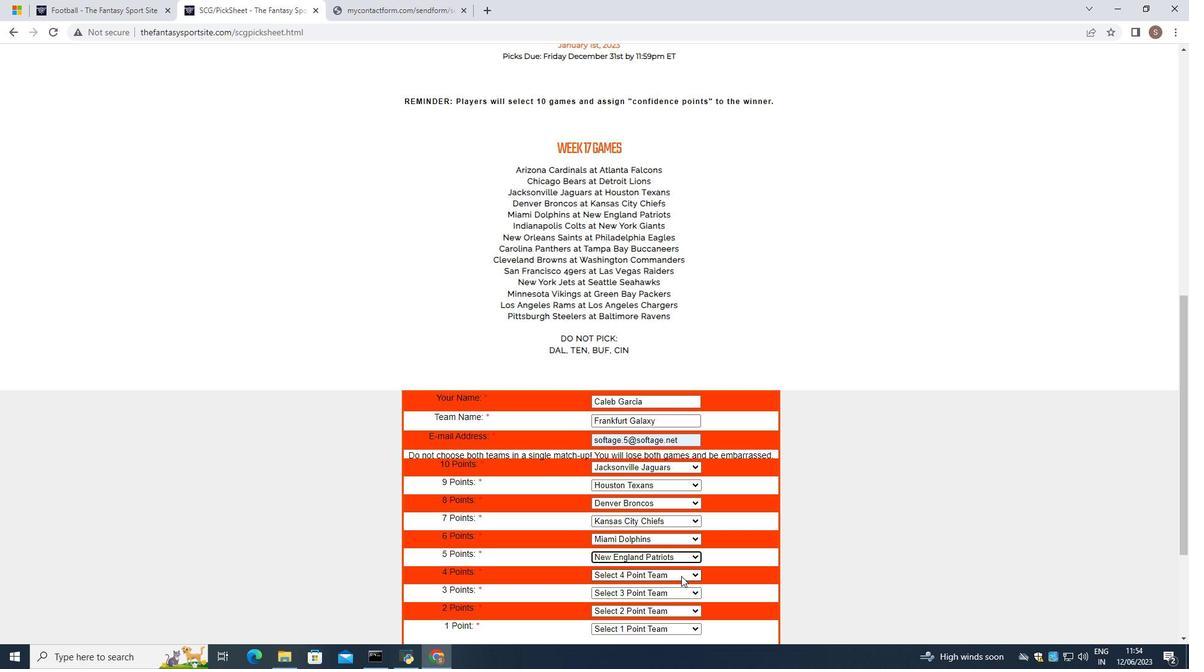 
Action: Mouse moved to (674, 482)
Screenshot: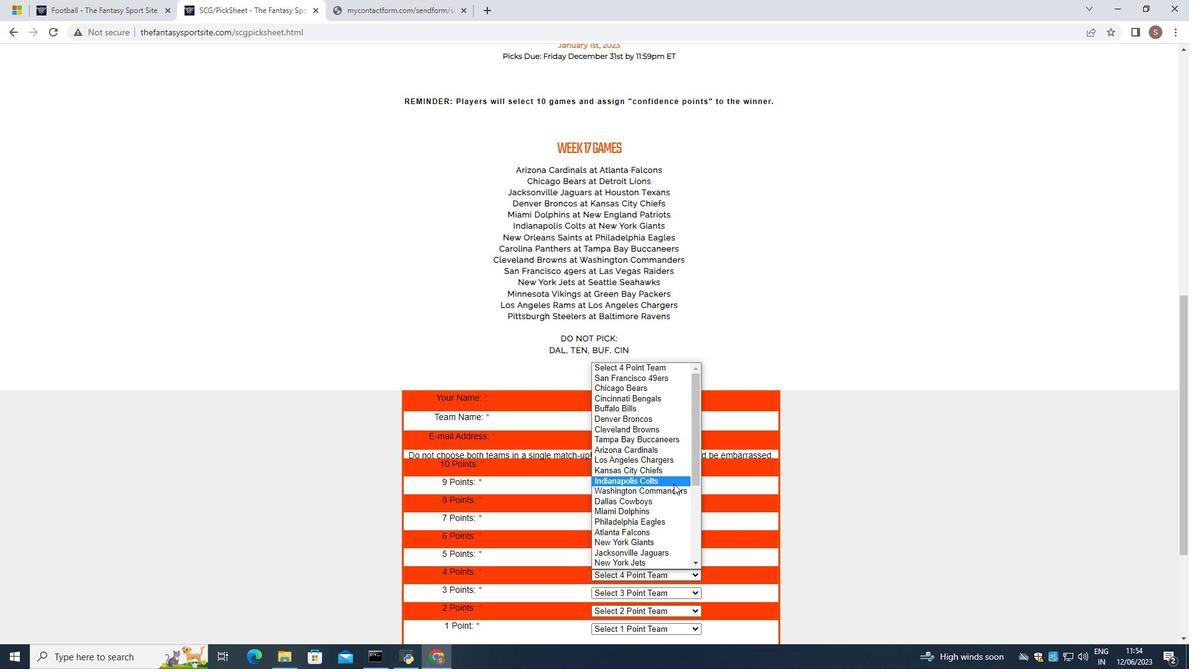 
Action: Mouse pressed left at (674, 482)
Screenshot: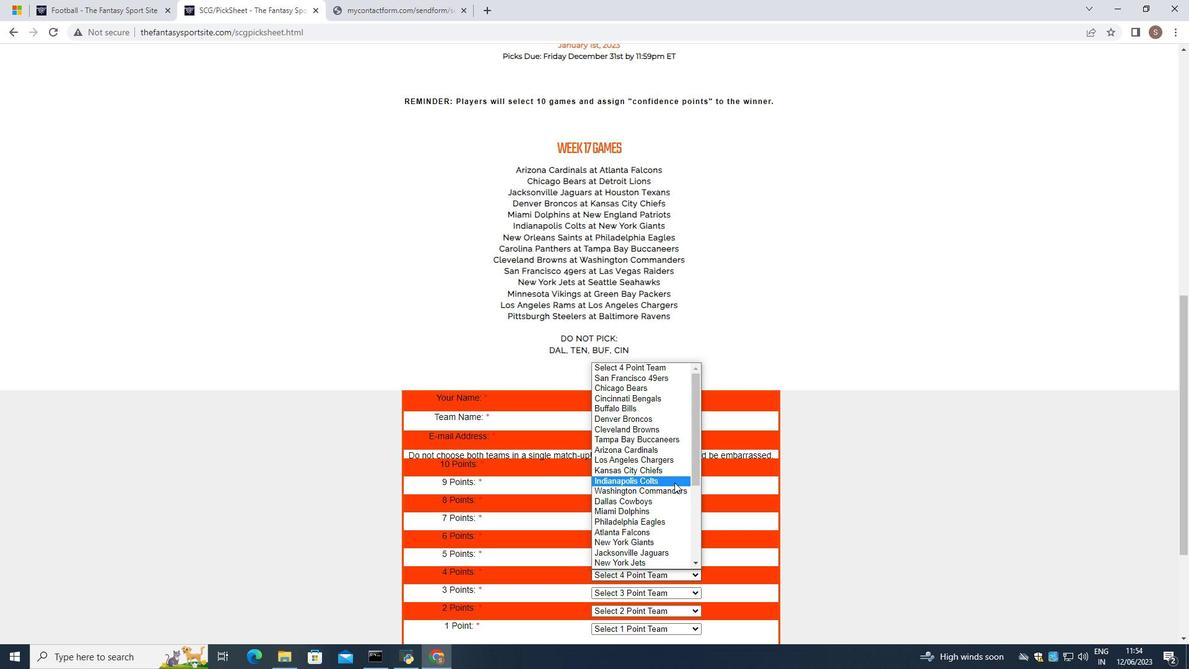 
Action: Mouse moved to (684, 592)
Screenshot: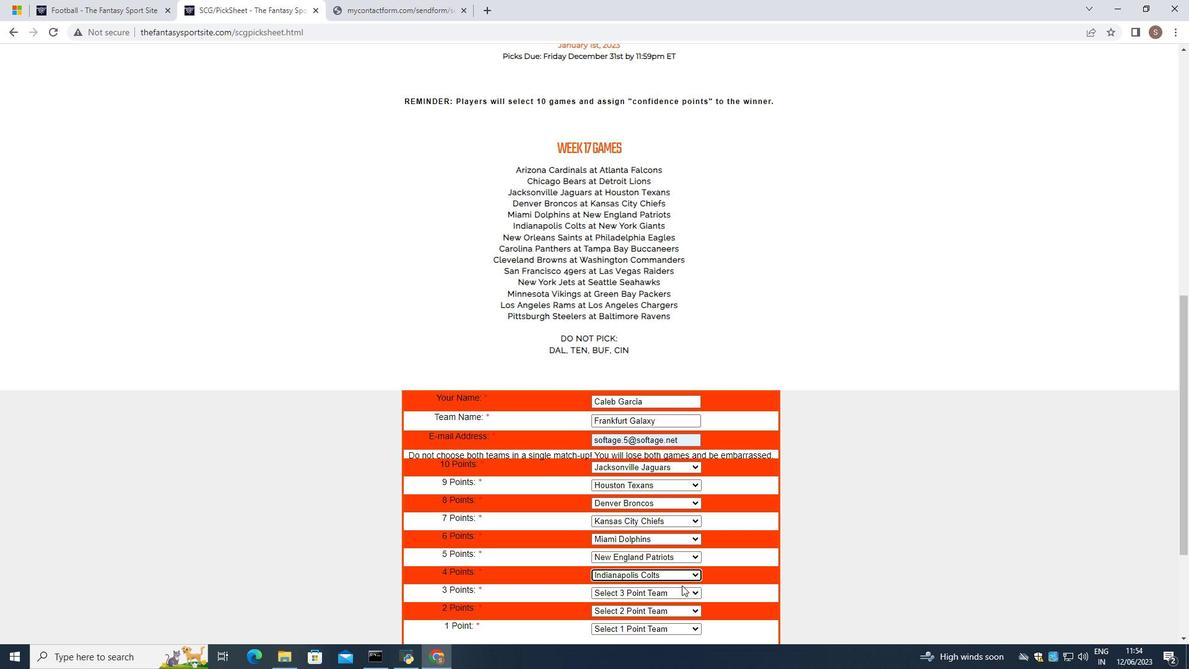 
Action: Mouse pressed left at (684, 592)
Screenshot: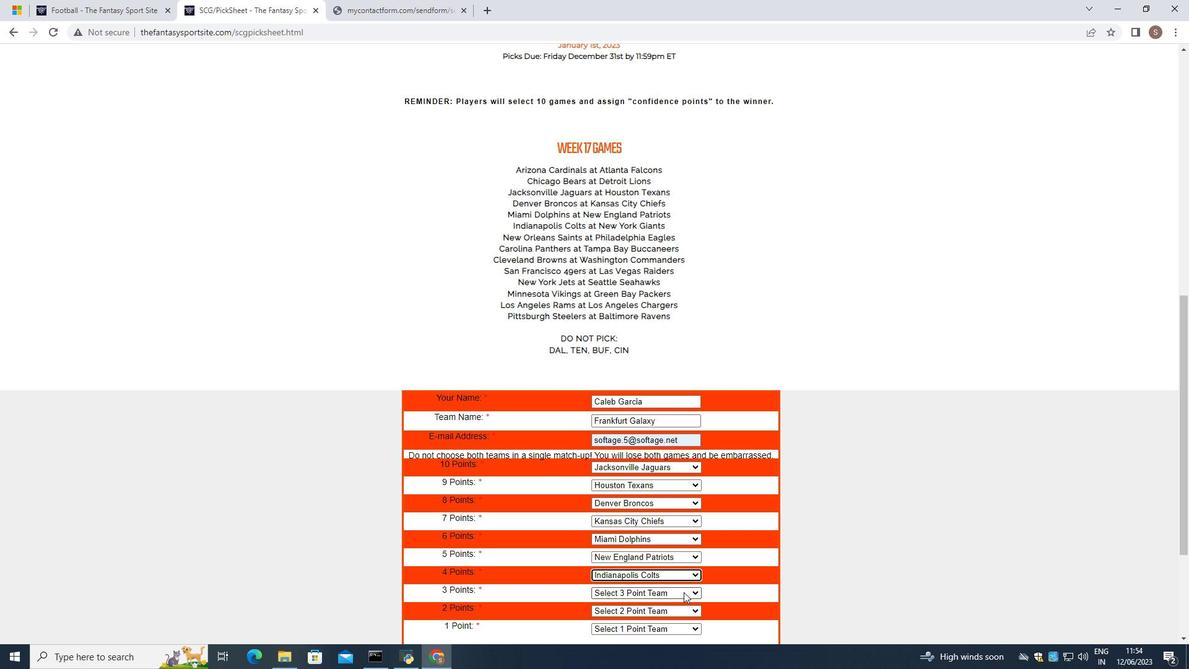 
Action: Mouse moved to (679, 561)
Screenshot: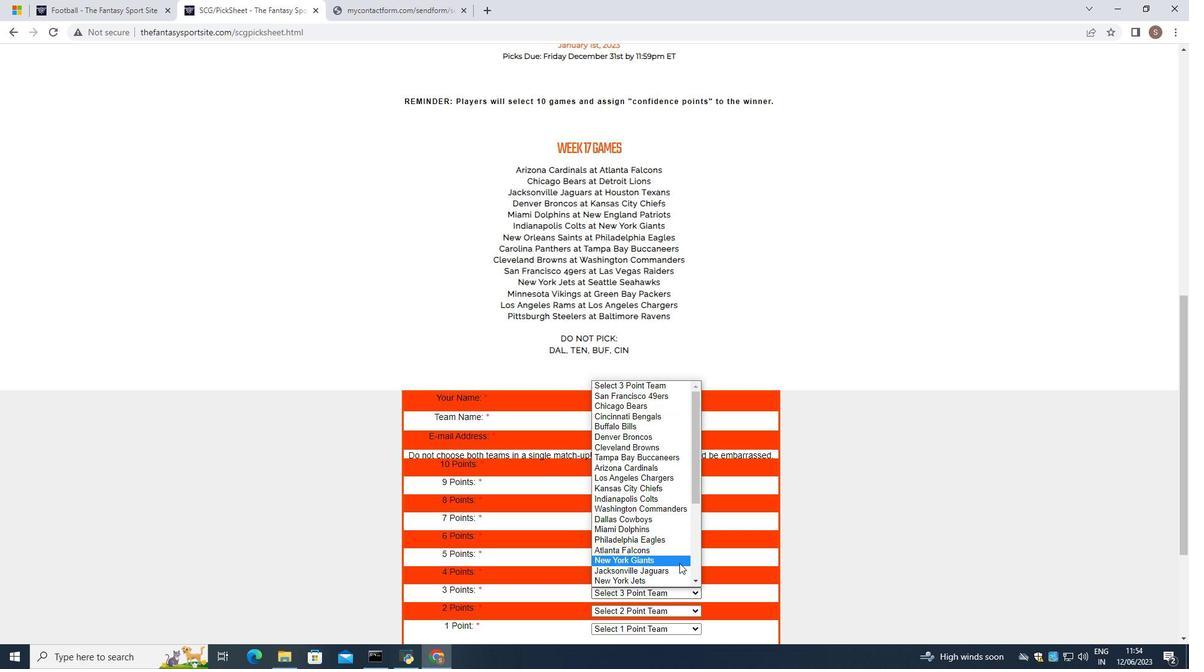 
Action: Mouse pressed left at (679, 561)
Screenshot: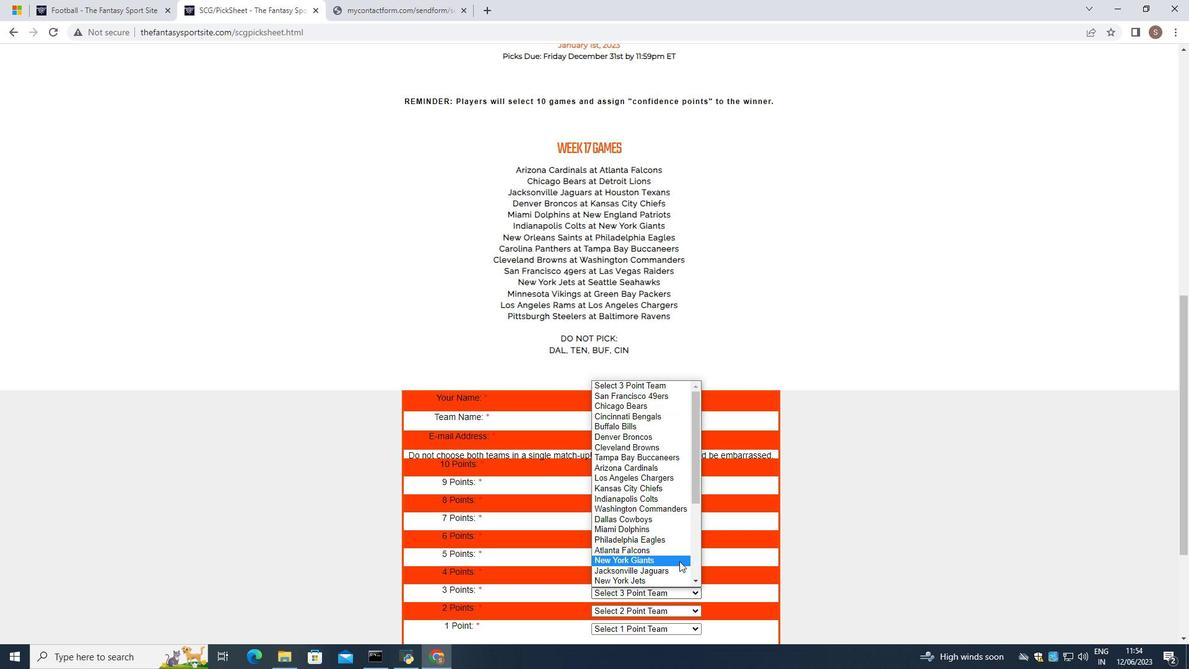 
Action: Mouse scrolled (679, 560) with delta (0, 0)
Screenshot: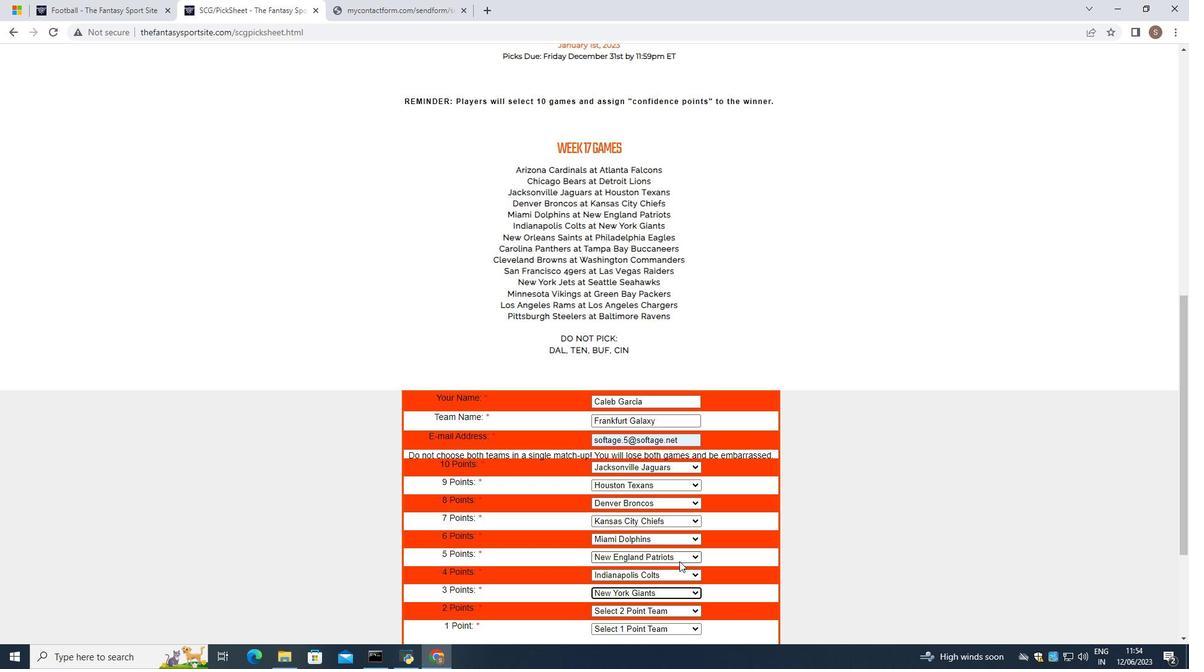 
Action: Mouse moved to (682, 551)
Screenshot: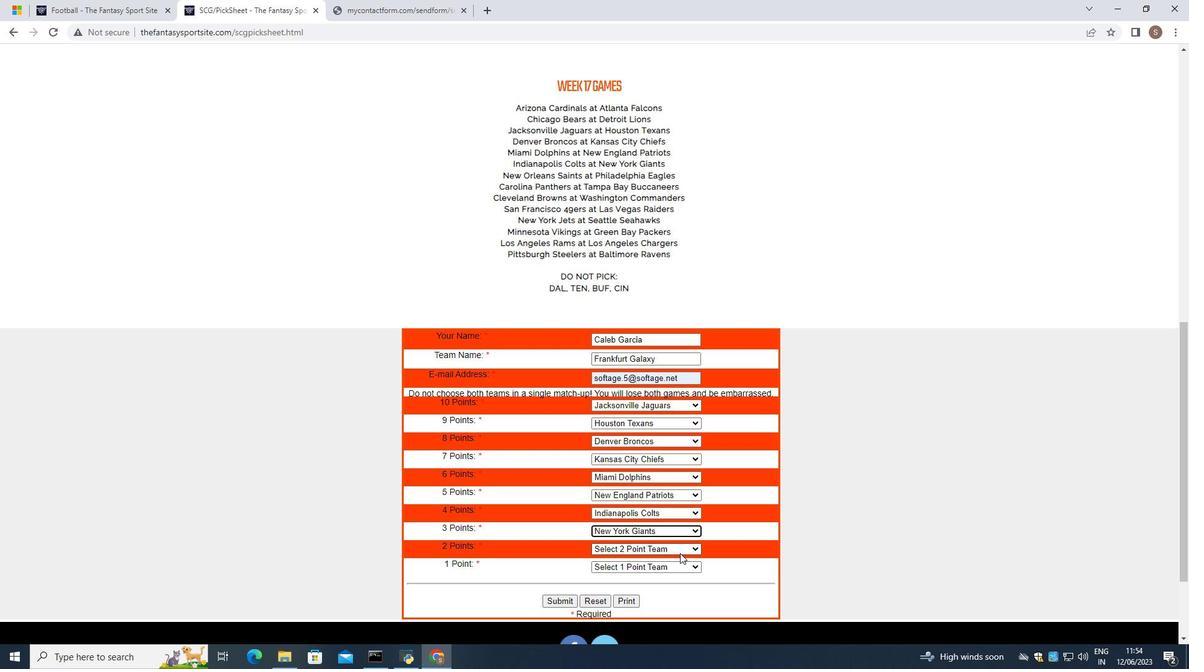 
Action: Mouse pressed left at (682, 551)
Screenshot: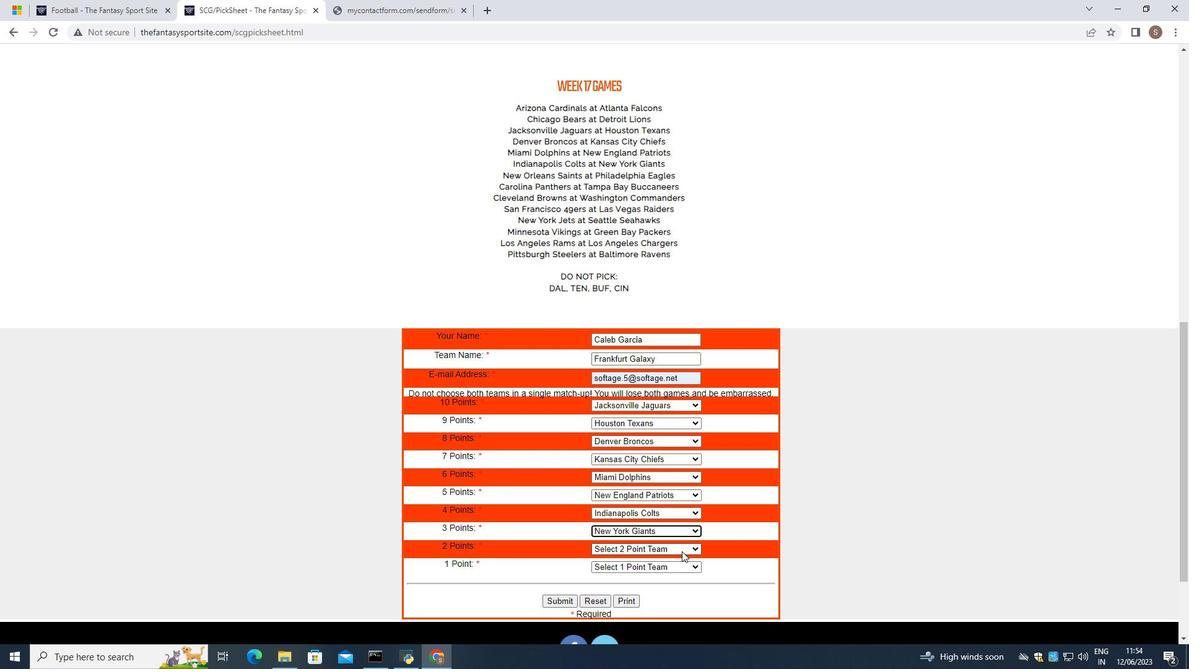 
Action: Mouse moved to (658, 413)
Screenshot: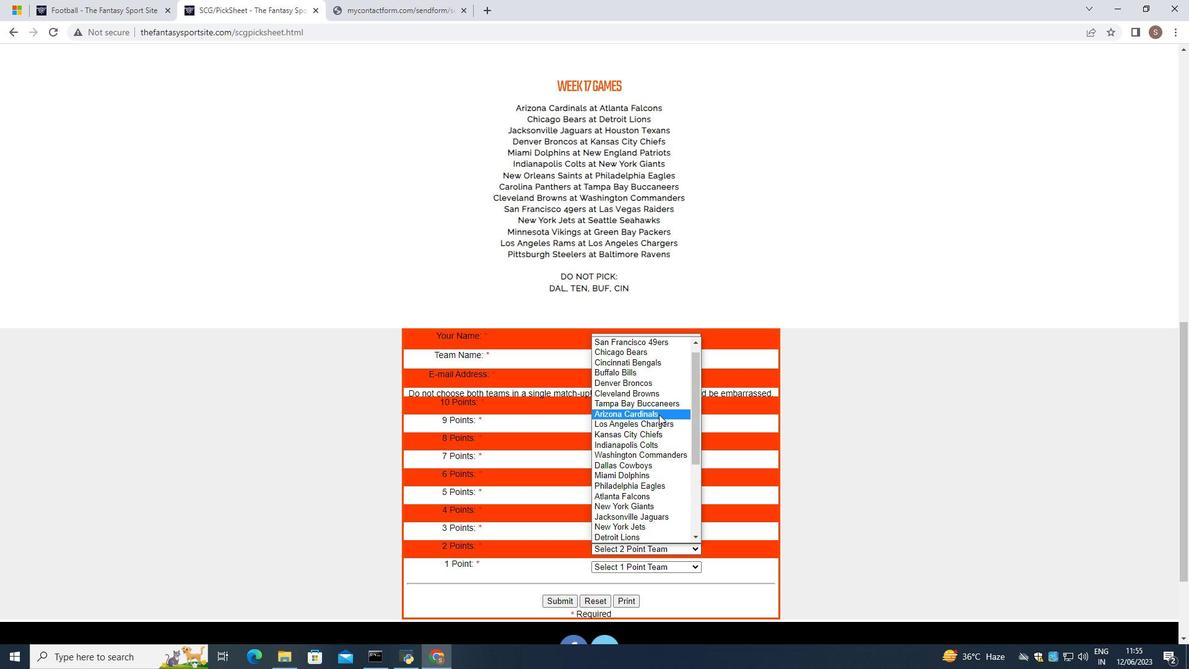 
Action: Mouse scrolled (658, 414) with delta (0, 0)
Screenshot: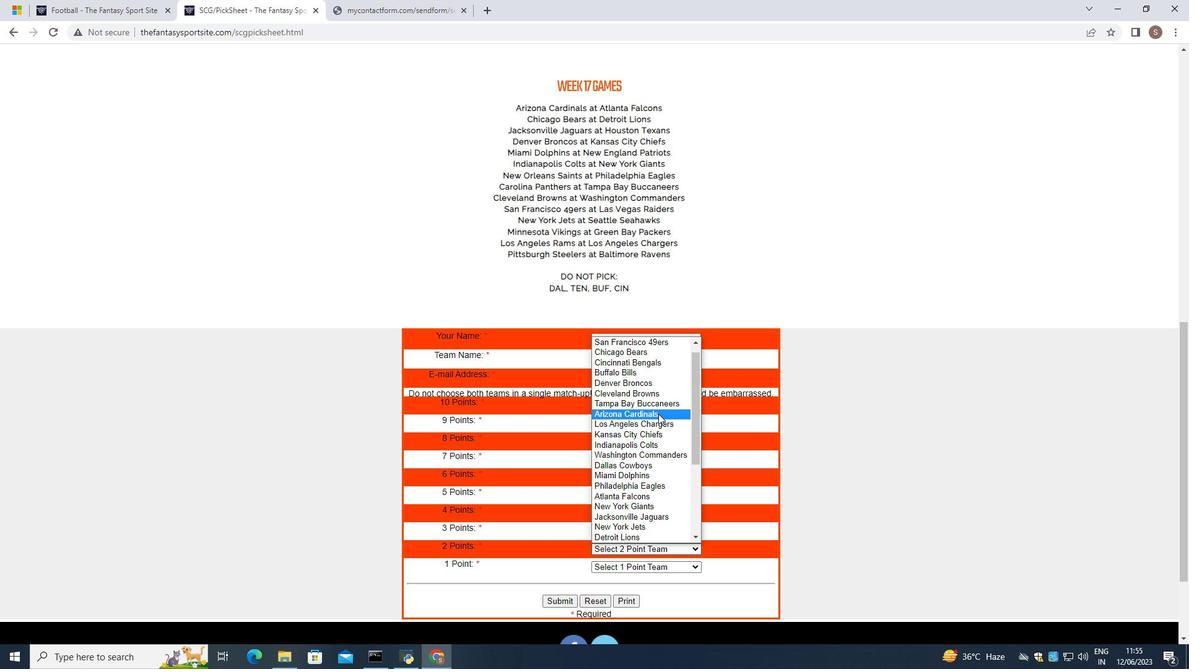 
Action: Mouse scrolled (658, 413) with delta (0, 0)
Screenshot: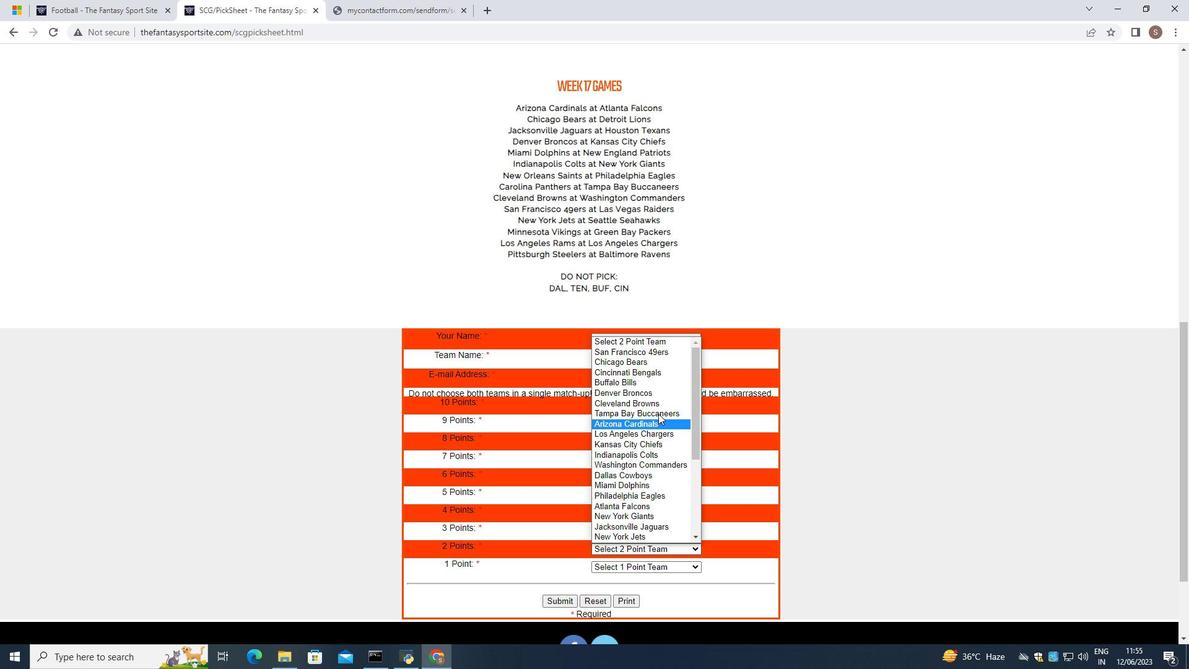 
Action: Mouse scrolled (658, 413) with delta (0, 0)
Screenshot: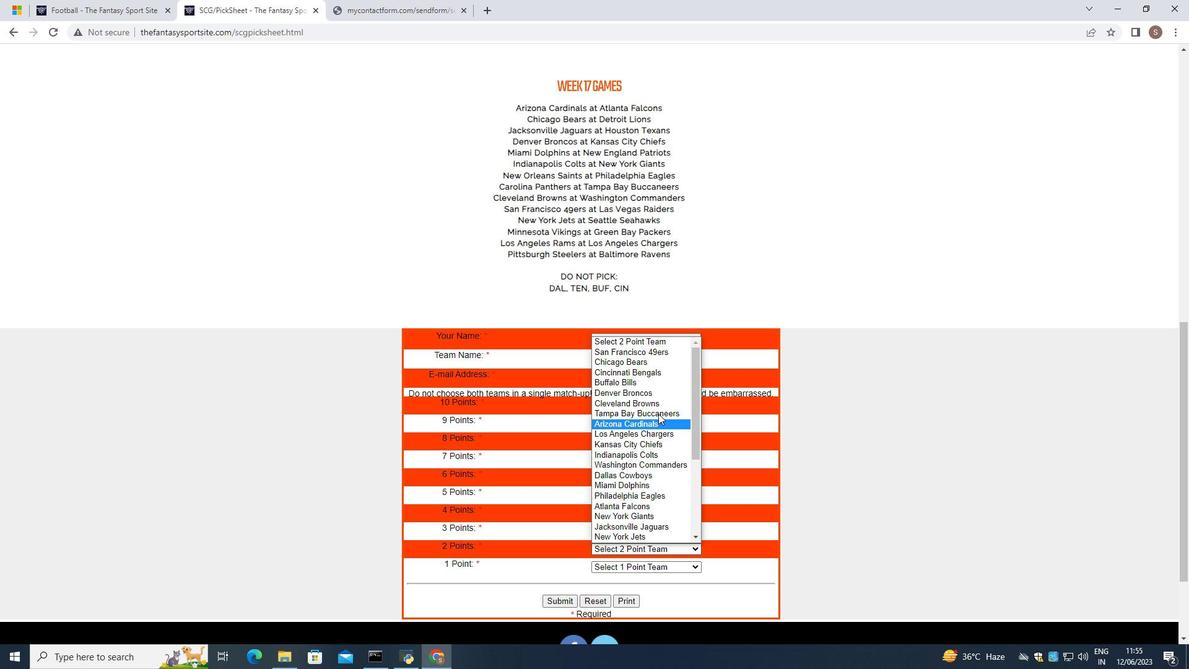 
Action: Mouse scrolled (658, 413) with delta (0, 0)
Screenshot: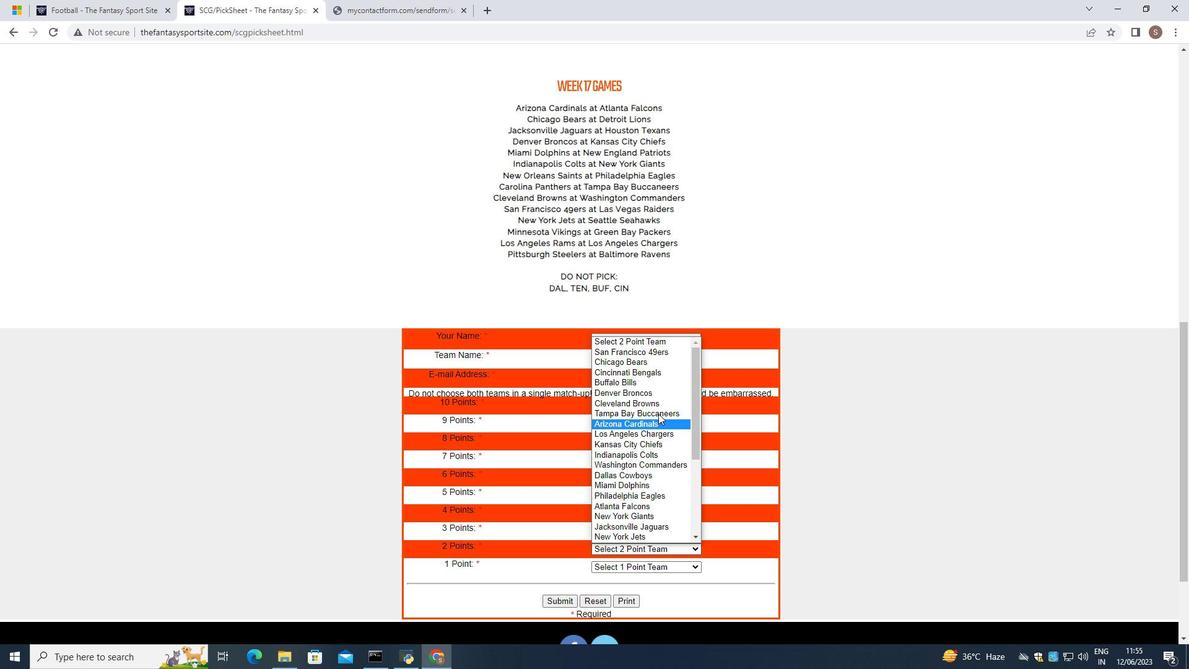 
Action: Mouse scrolled (658, 413) with delta (0, 0)
Screenshot: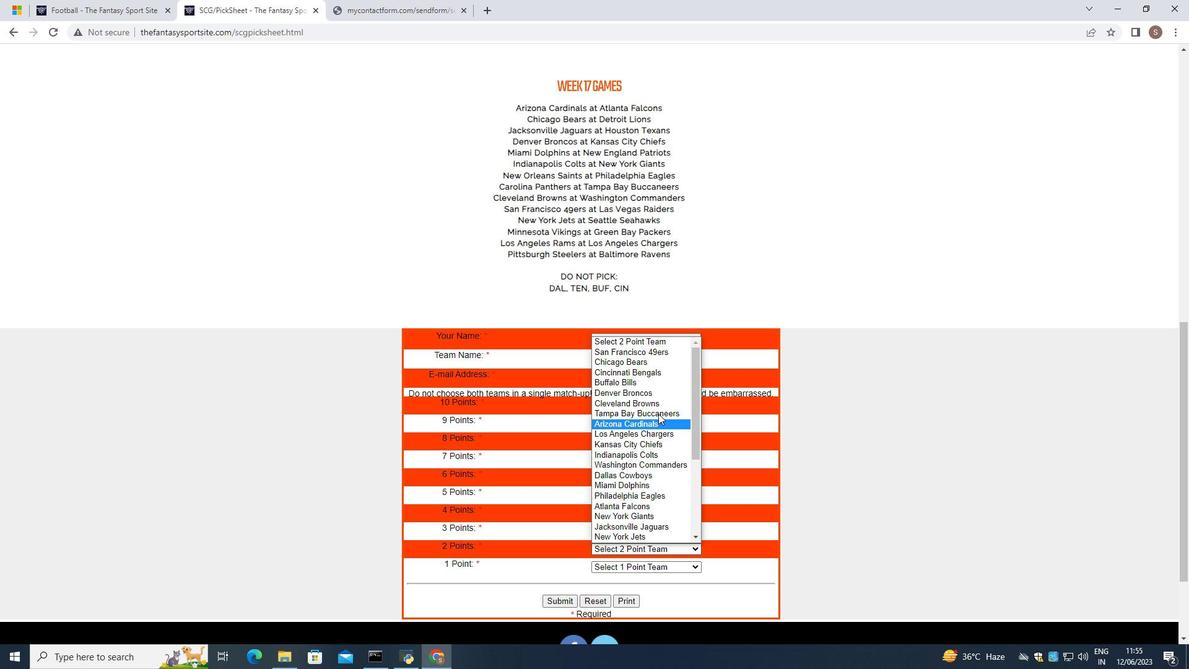 
Action: Mouse scrolled (658, 413) with delta (0, 0)
Screenshot: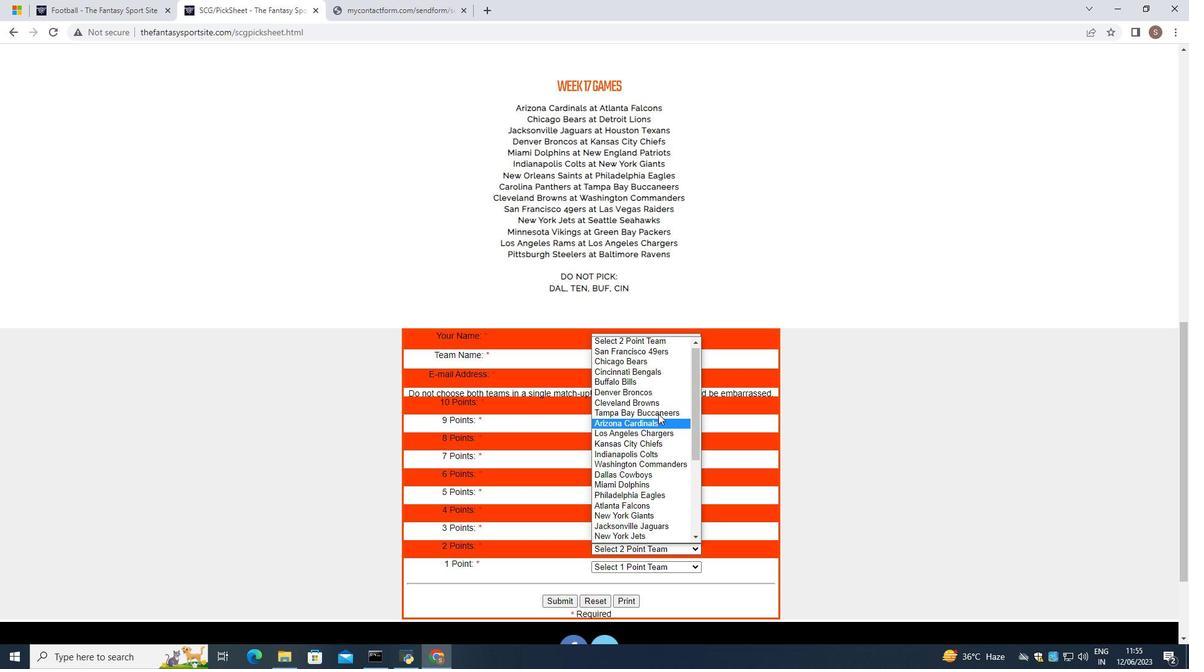 
Action: Mouse scrolled (658, 413) with delta (0, 0)
Screenshot: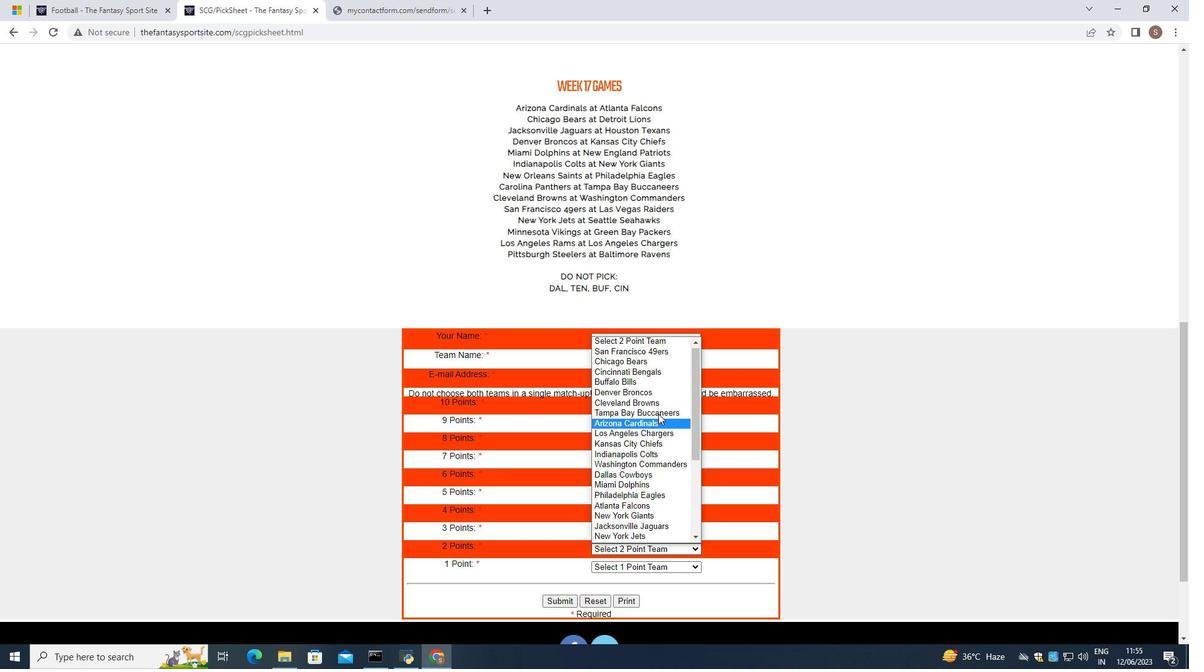 
Action: Mouse moved to (658, 413)
Screenshot: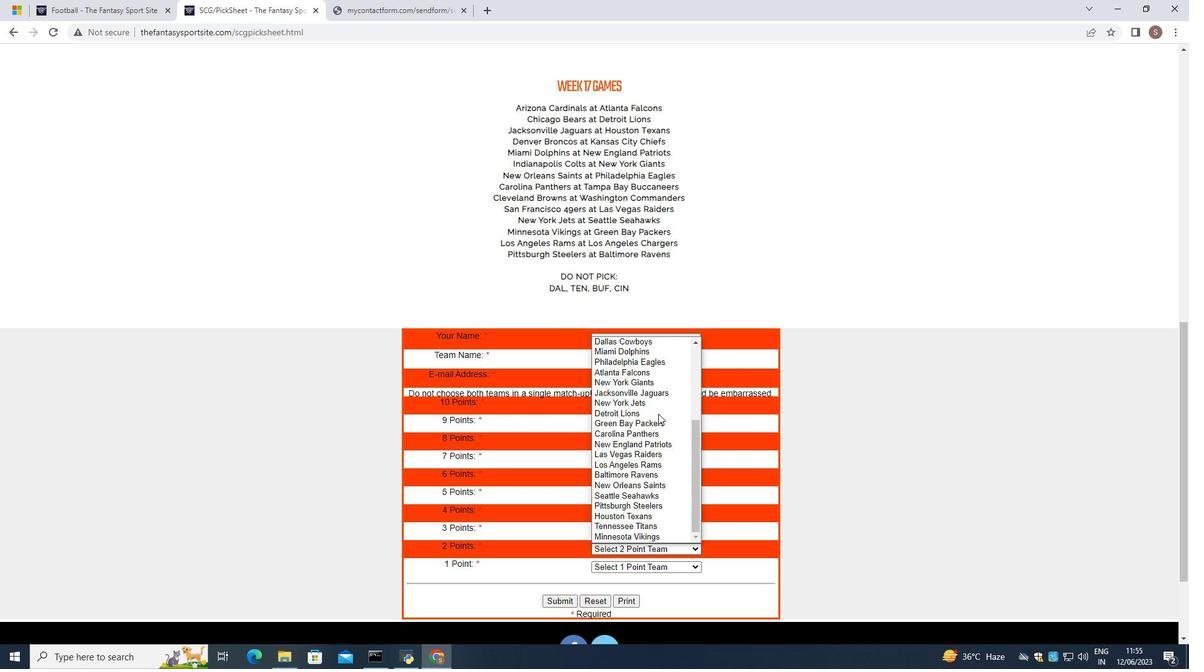 
Action: Mouse scrolled (658, 413) with delta (0, 0)
Screenshot: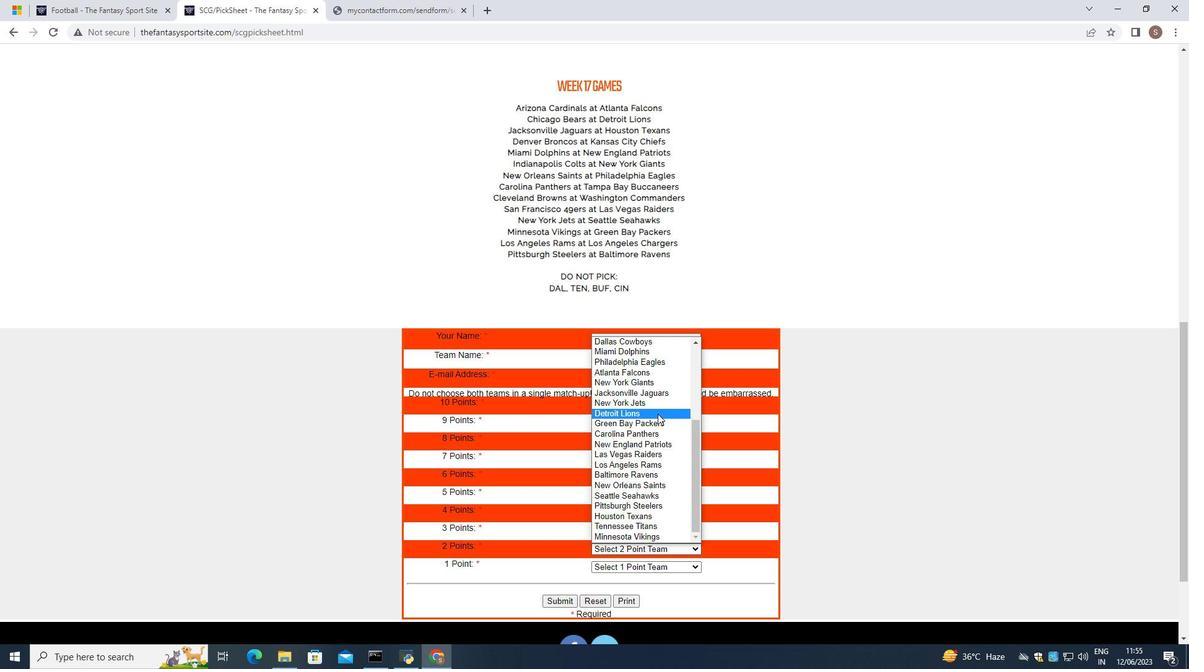 
Action: Mouse scrolled (658, 413) with delta (0, 0)
Screenshot: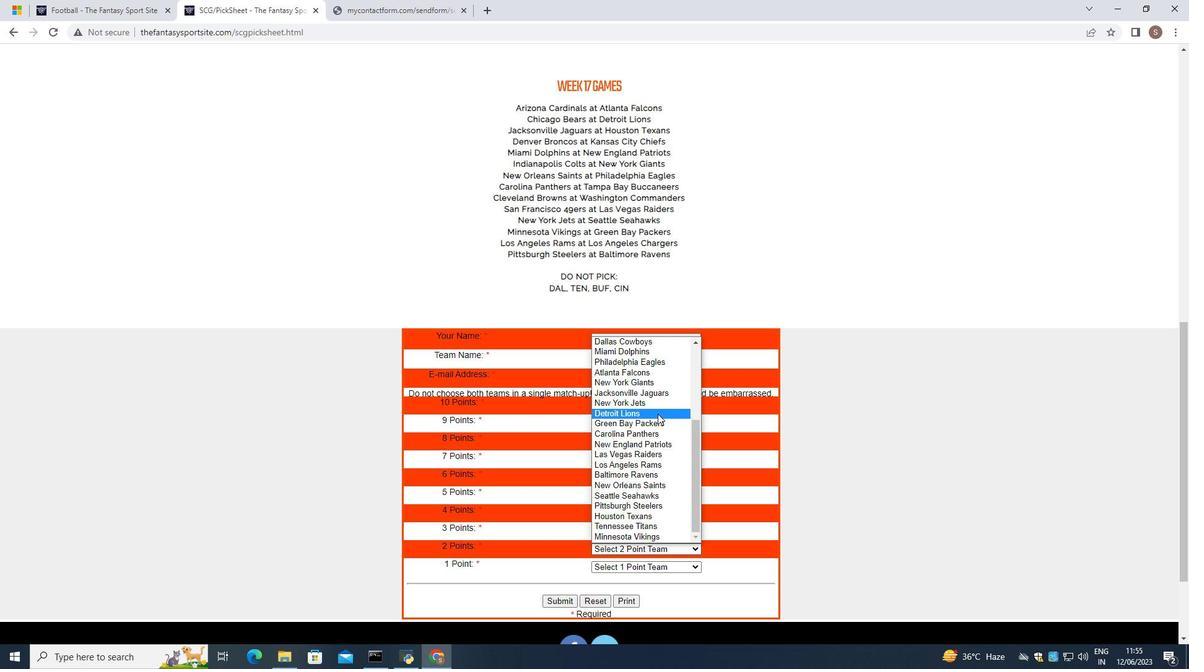 
Action: Mouse moved to (669, 487)
Screenshot: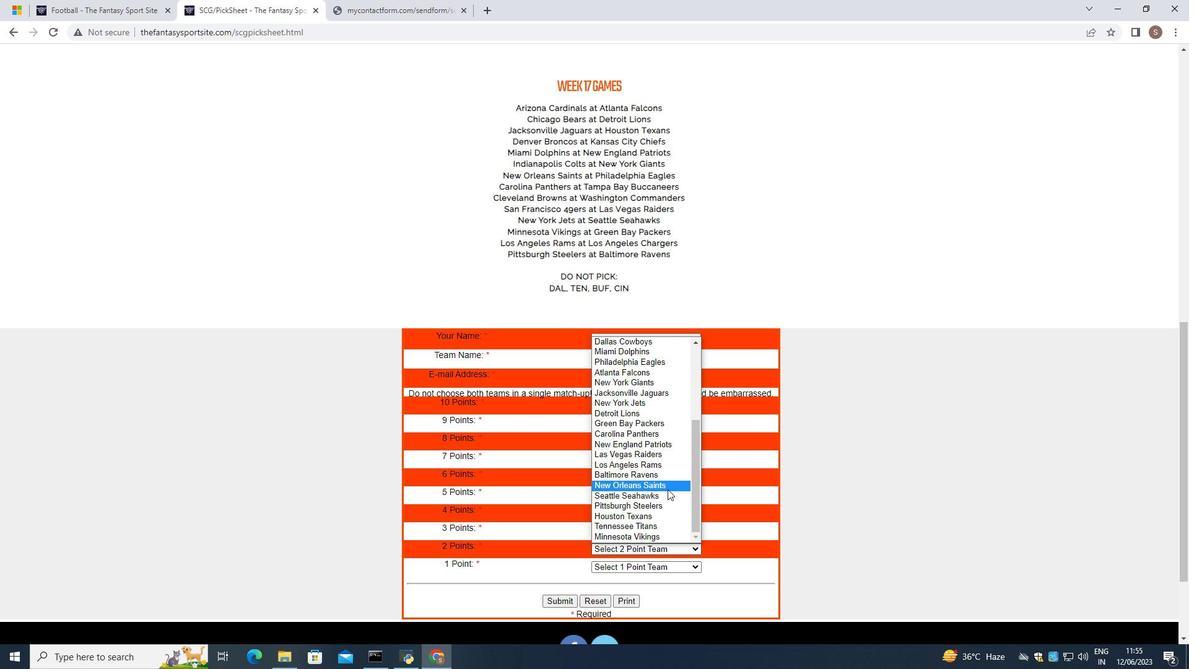 
Action: Mouse pressed left at (669, 487)
Screenshot: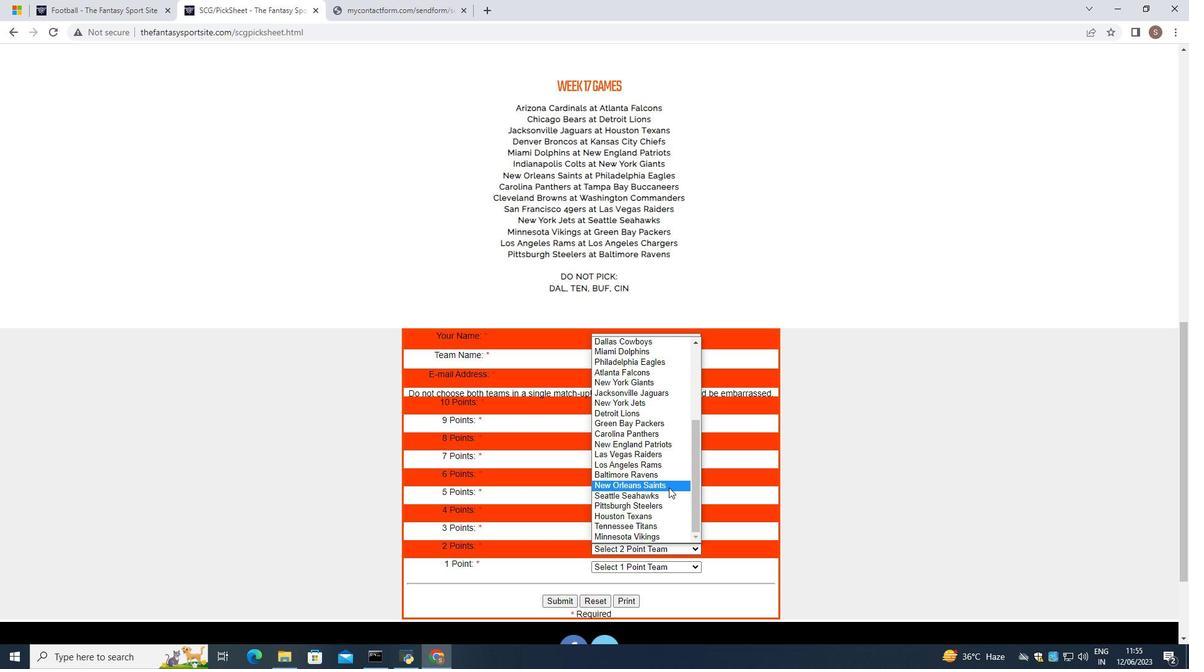 
Action: Mouse moved to (669, 567)
Screenshot: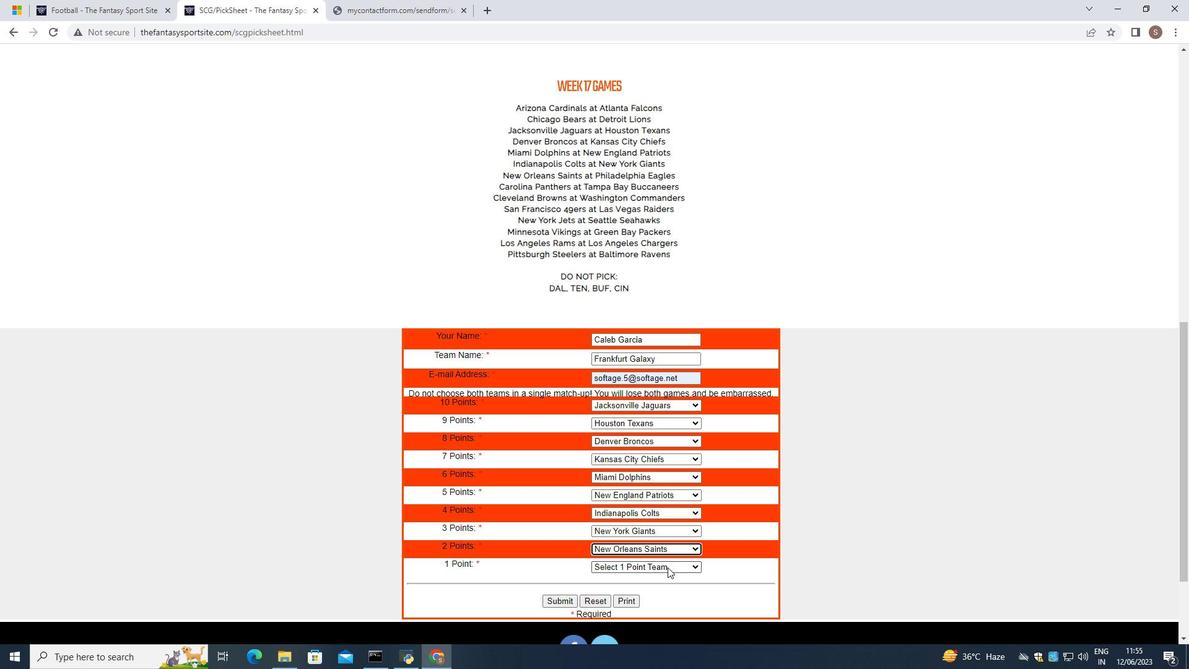 
Action: Mouse pressed left at (669, 567)
Screenshot: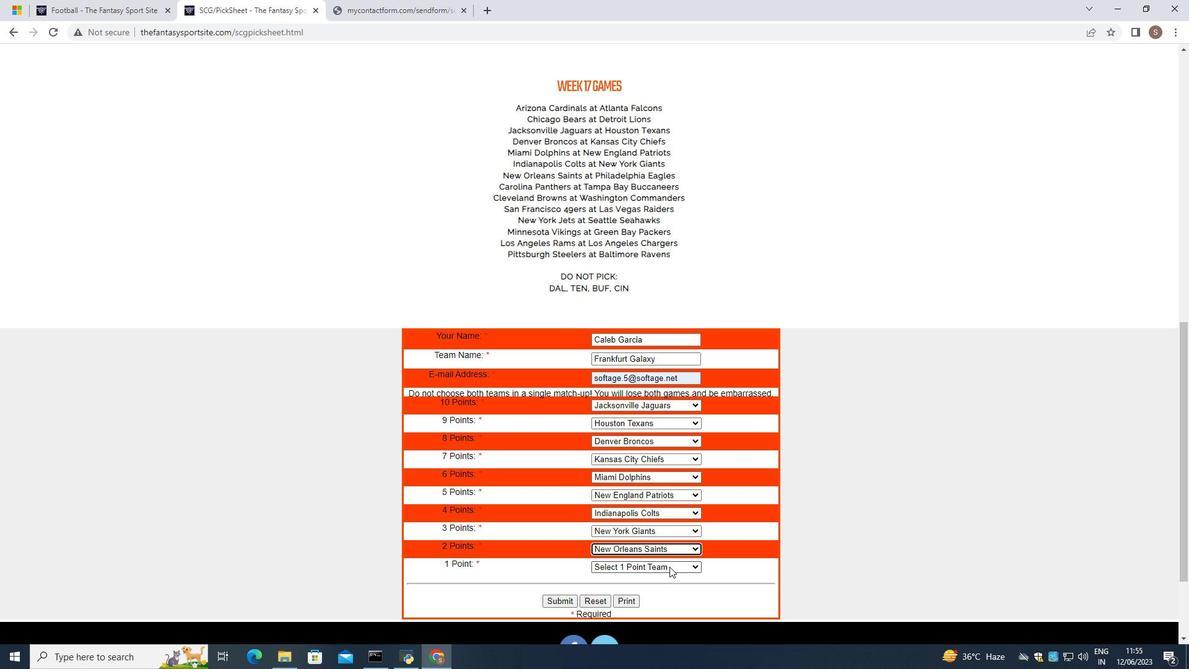 
Action: Mouse moved to (666, 503)
Screenshot: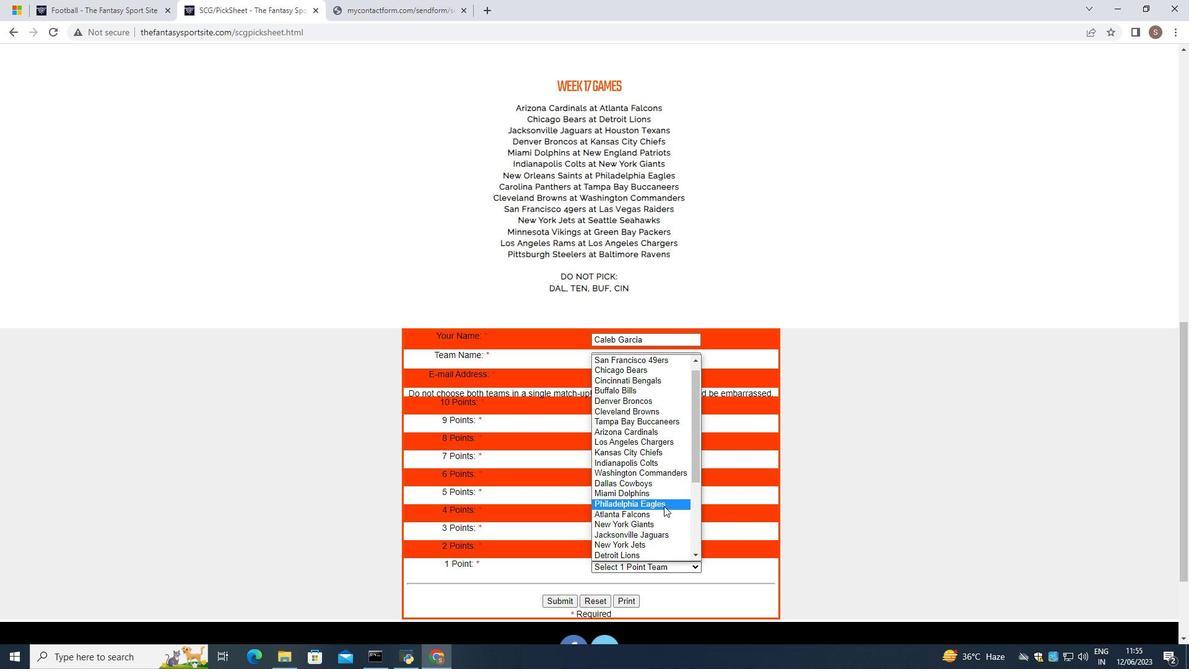 
Action: Mouse pressed left at (666, 503)
Screenshot: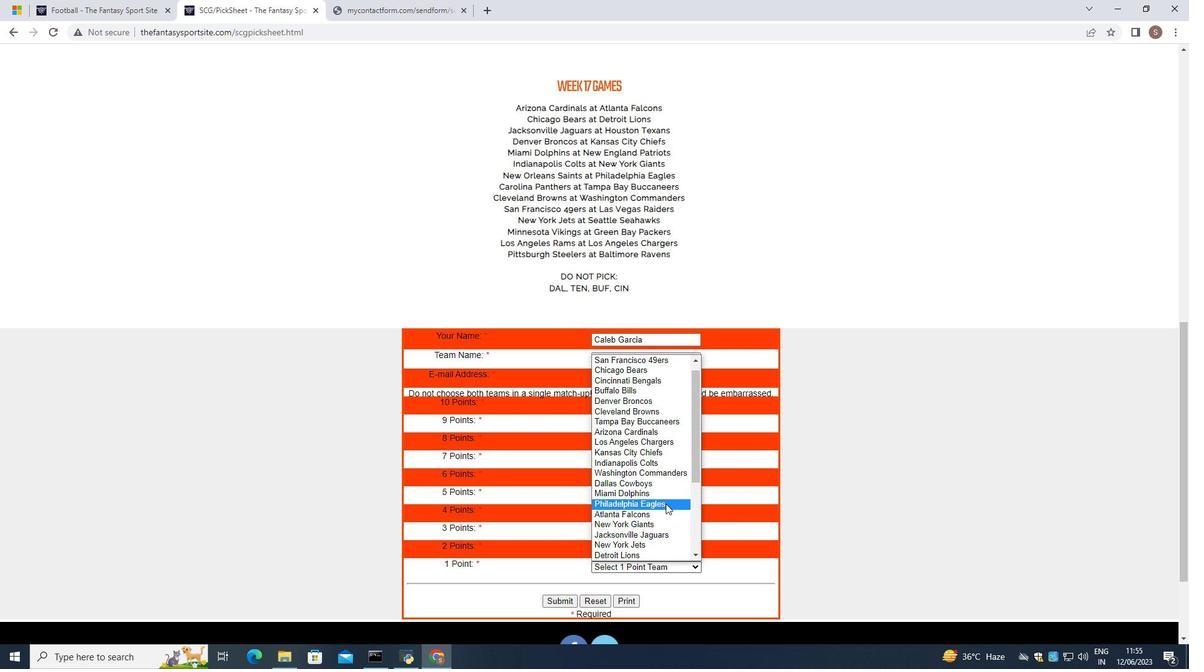 
Action: Mouse moved to (570, 598)
Screenshot: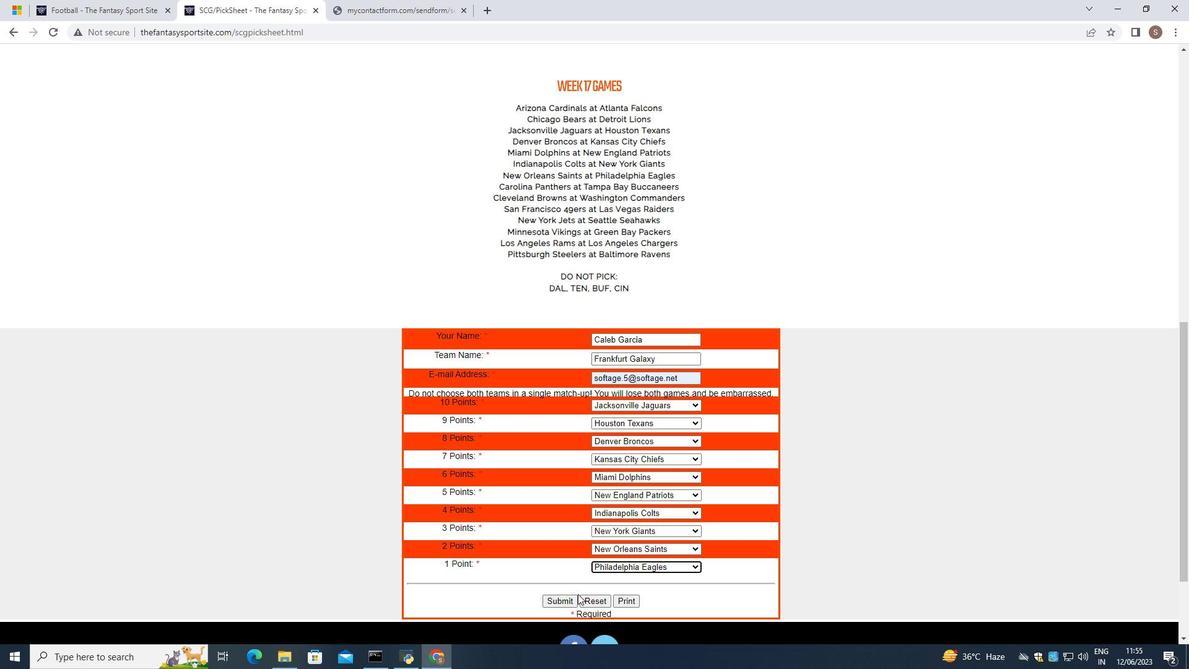 
Action: Mouse pressed left at (570, 598)
Screenshot: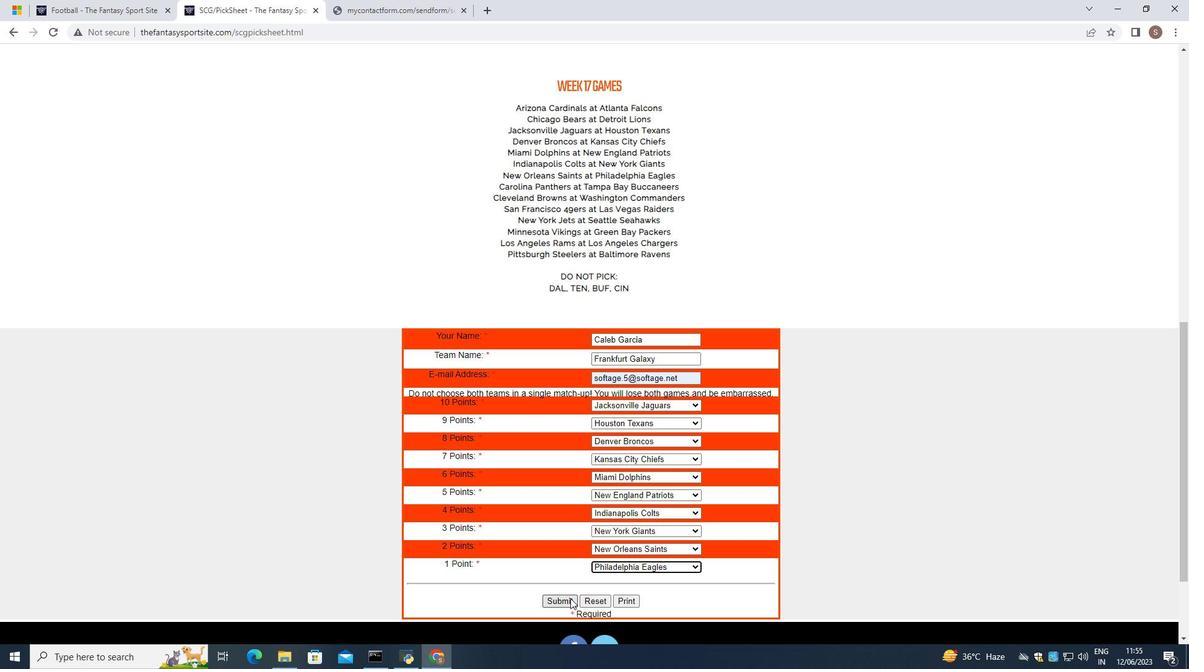 
